 Task: Look for space in Ejmiatsin, Armenia from 3rd June, 2023 to 9th June, 2023 for 2 adults in price range Rs.6000 to Rs.12000. Place can be entire place with 1  bedroom having 1 bed and 1 bathroom. Property type can be house, flat, guest house, hotel. Amenities needed are: heating. Booking option can be shelf check-in. Required host language is English.
Action: Mouse moved to (520, 95)
Screenshot: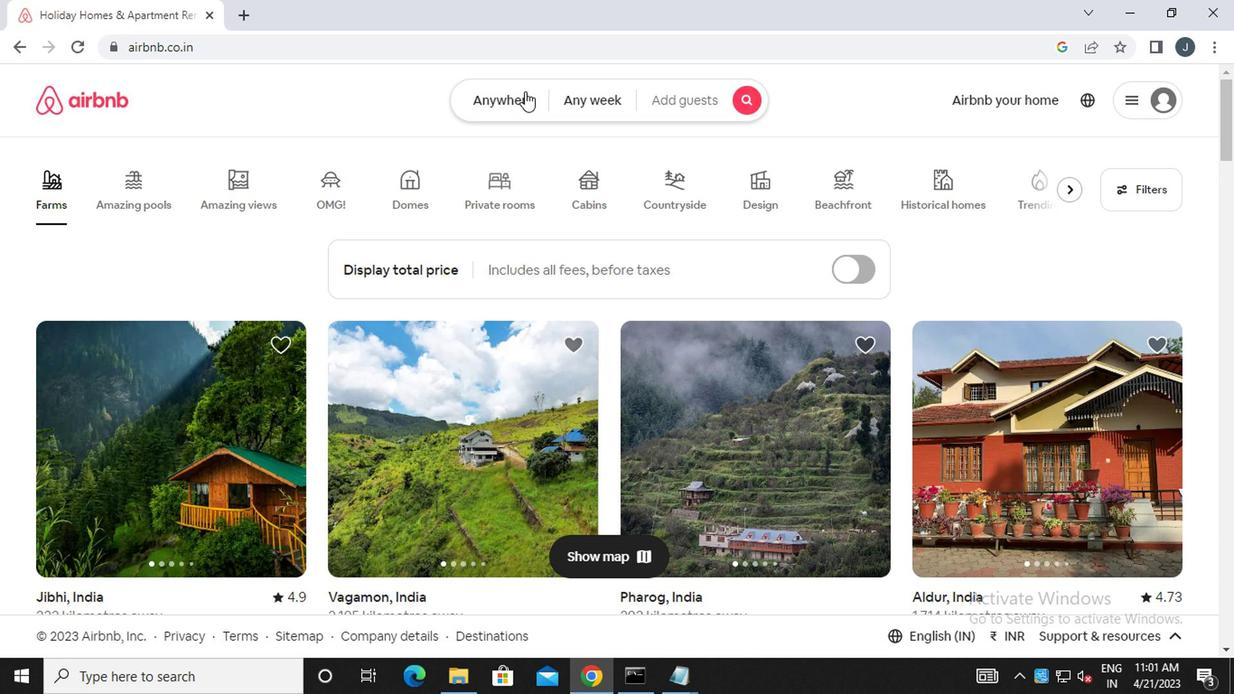 
Action: Mouse pressed left at (520, 95)
Screenshot: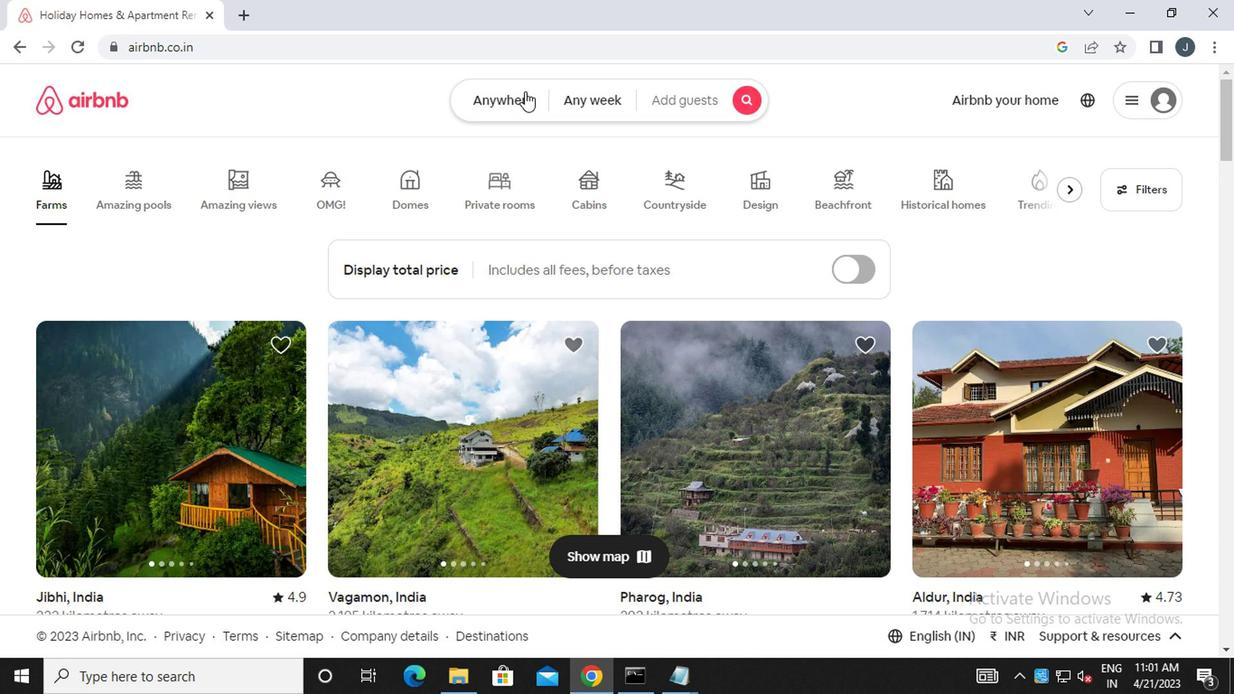 
Action: Mouse moved to (321, 182)
Screenshot: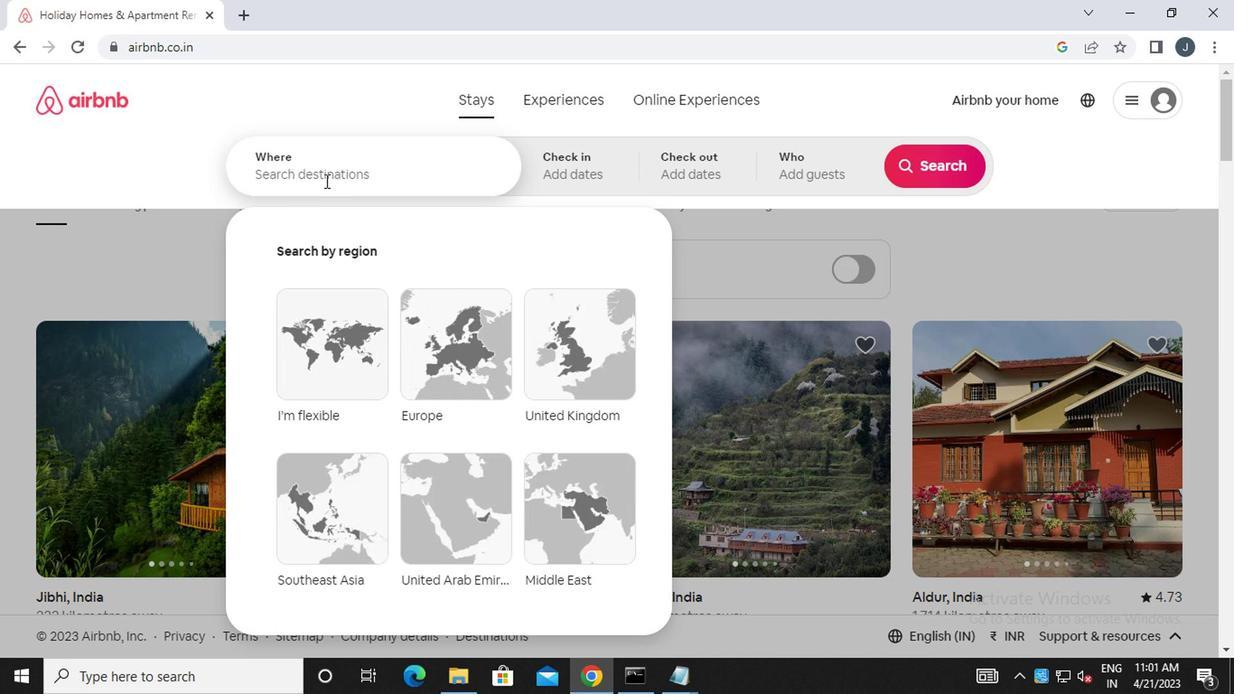 
Action: Mouse pressed left at (321, 182)
Screenshot: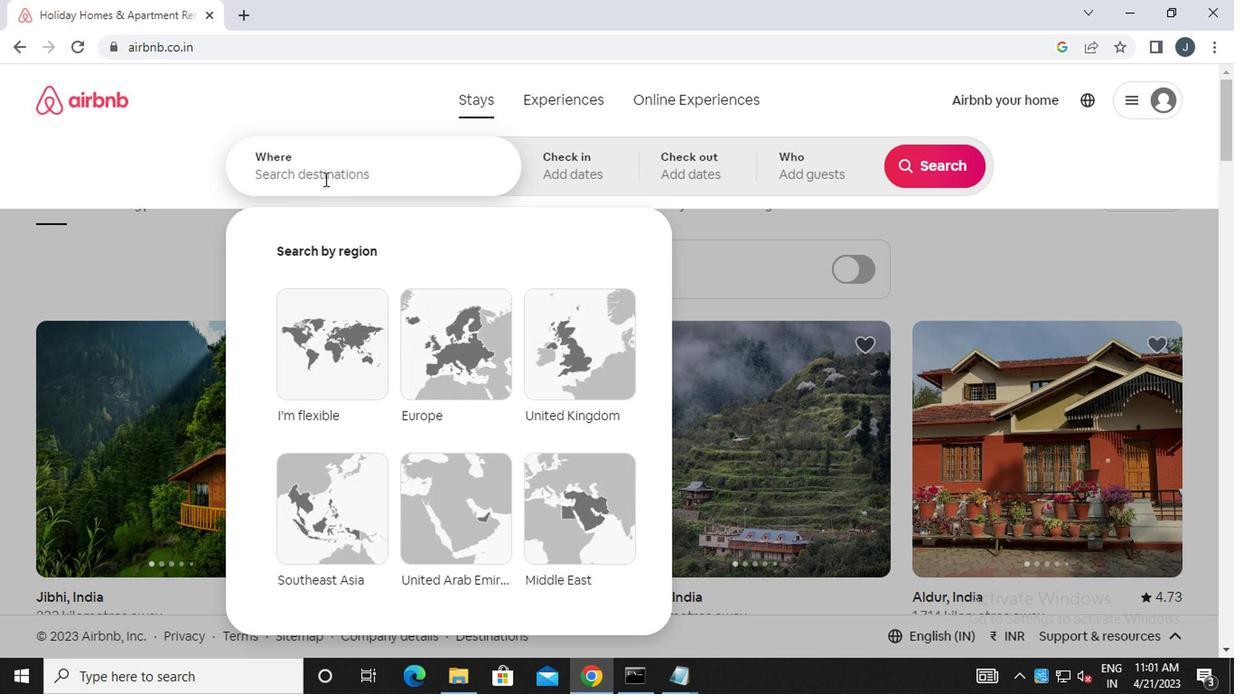 
Action: Mouse moved to (320, 182)
Screenshot: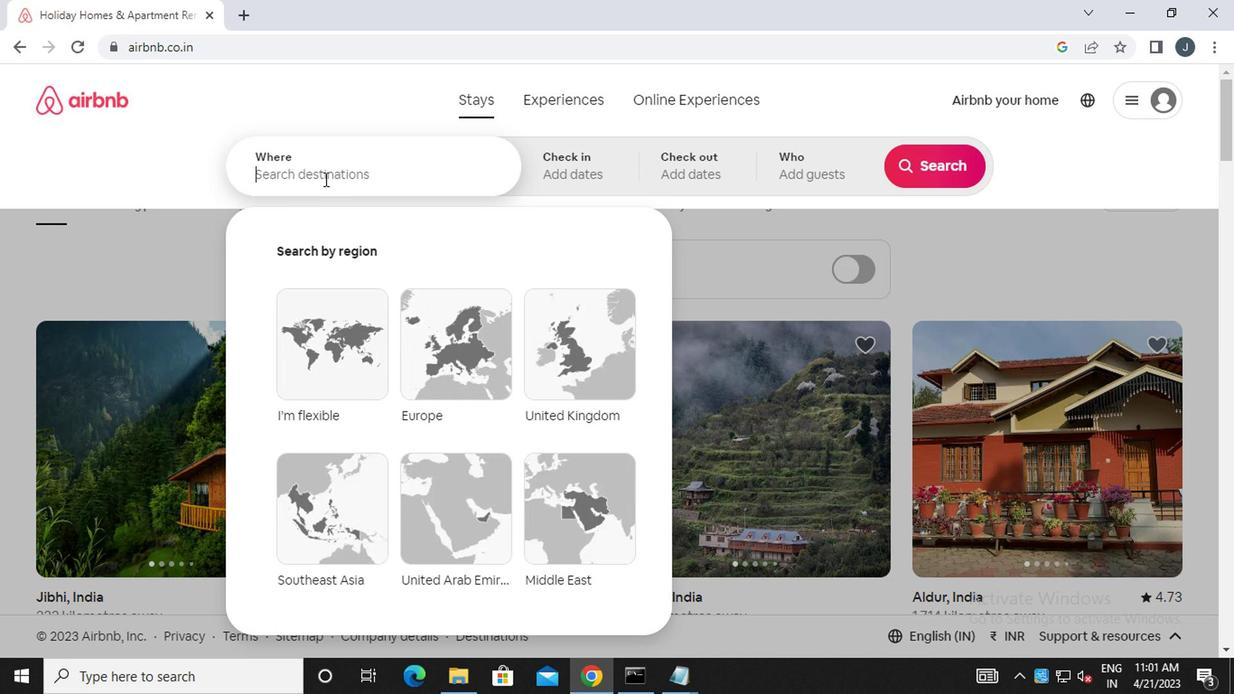 
Action: Key pressed e<Key.caps_lock>jmiatsin
Screenshot: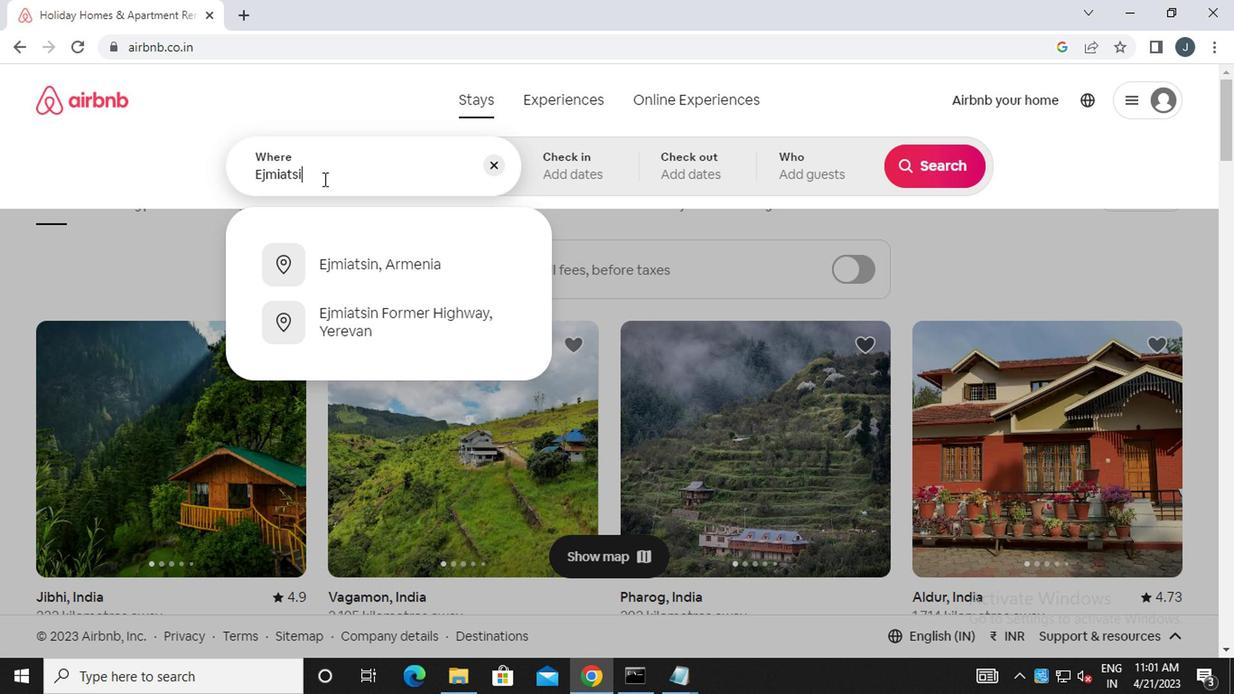 
Action: Mouse moved to (430, 259)
Screenshot: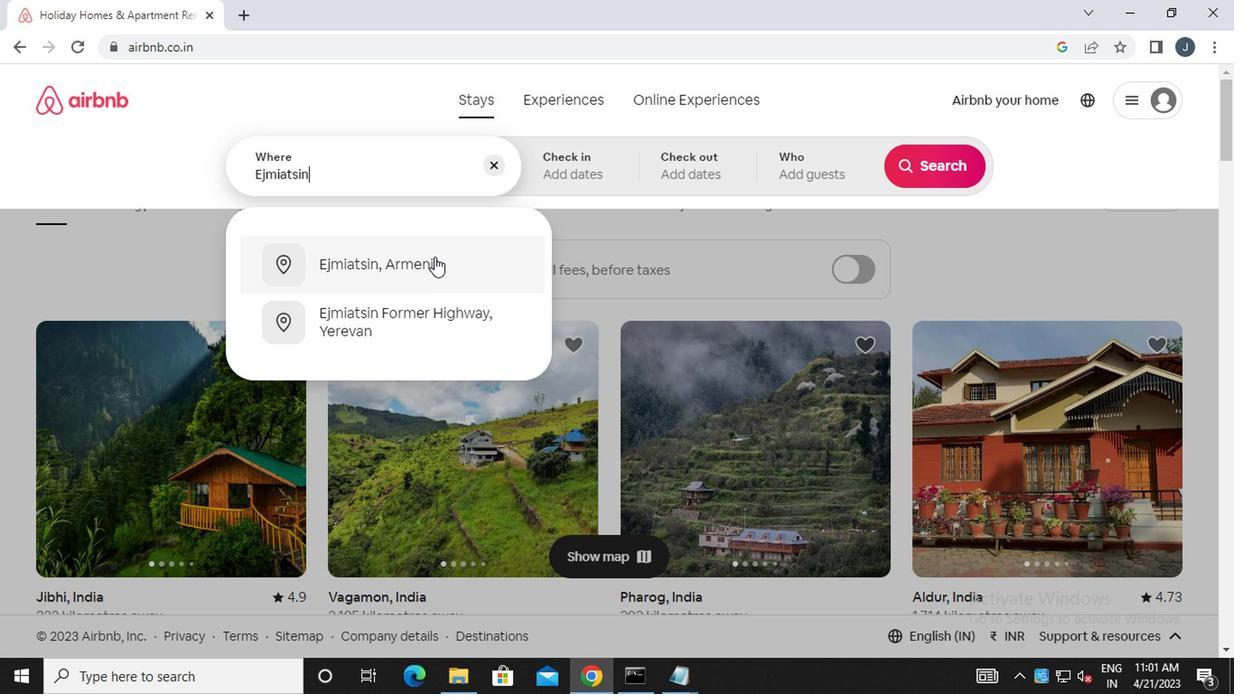 
Action: Mouse pressed left at (430, 259)
Screenshot: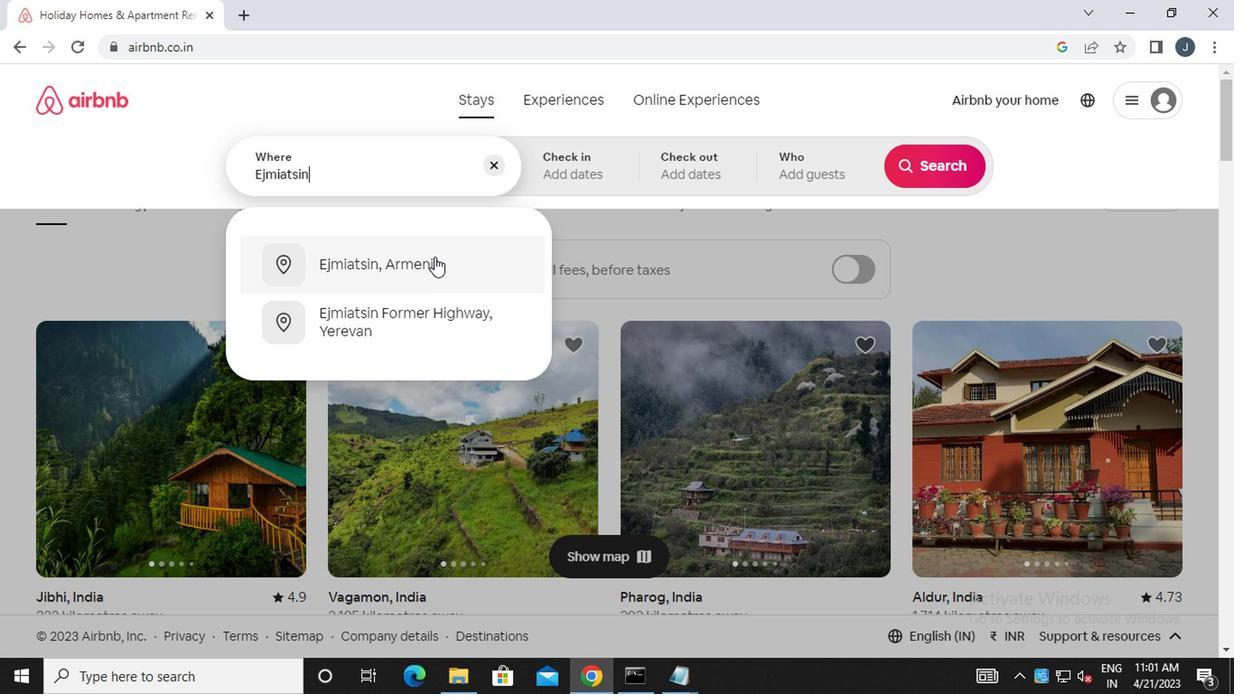 
Action: Mouse moved to (926, 319)
Screenshot: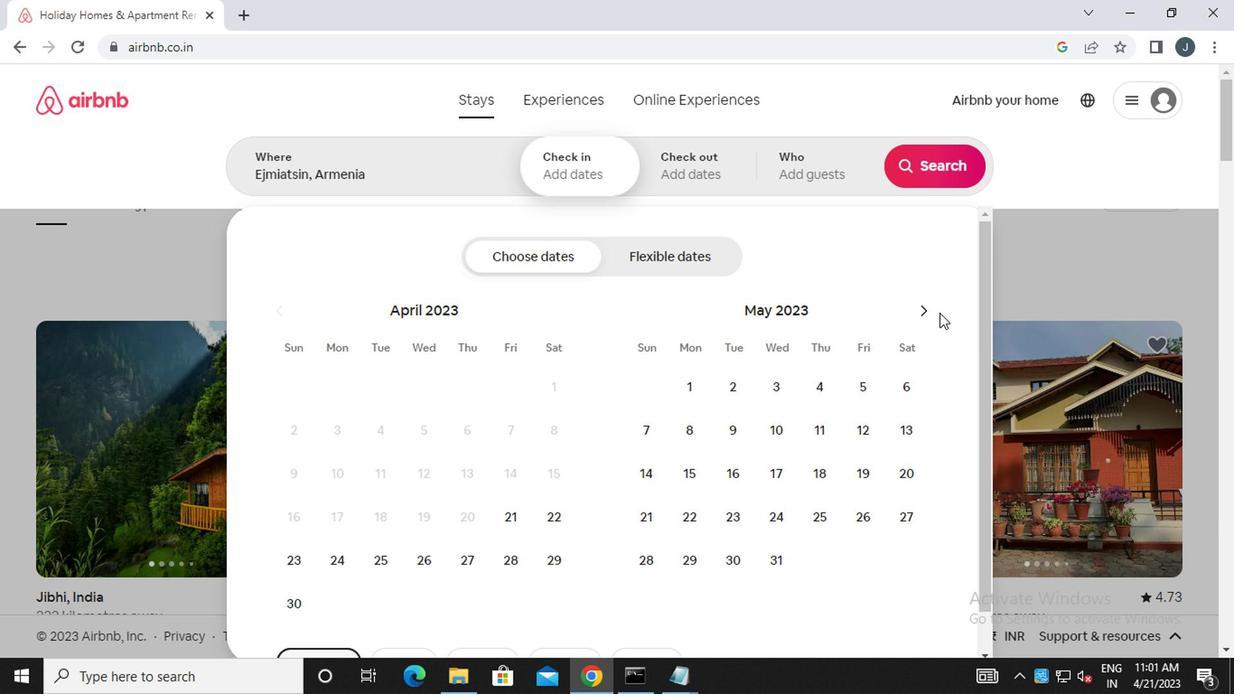 
Action: Mouse pressed left at (926, 319)
Screenshot: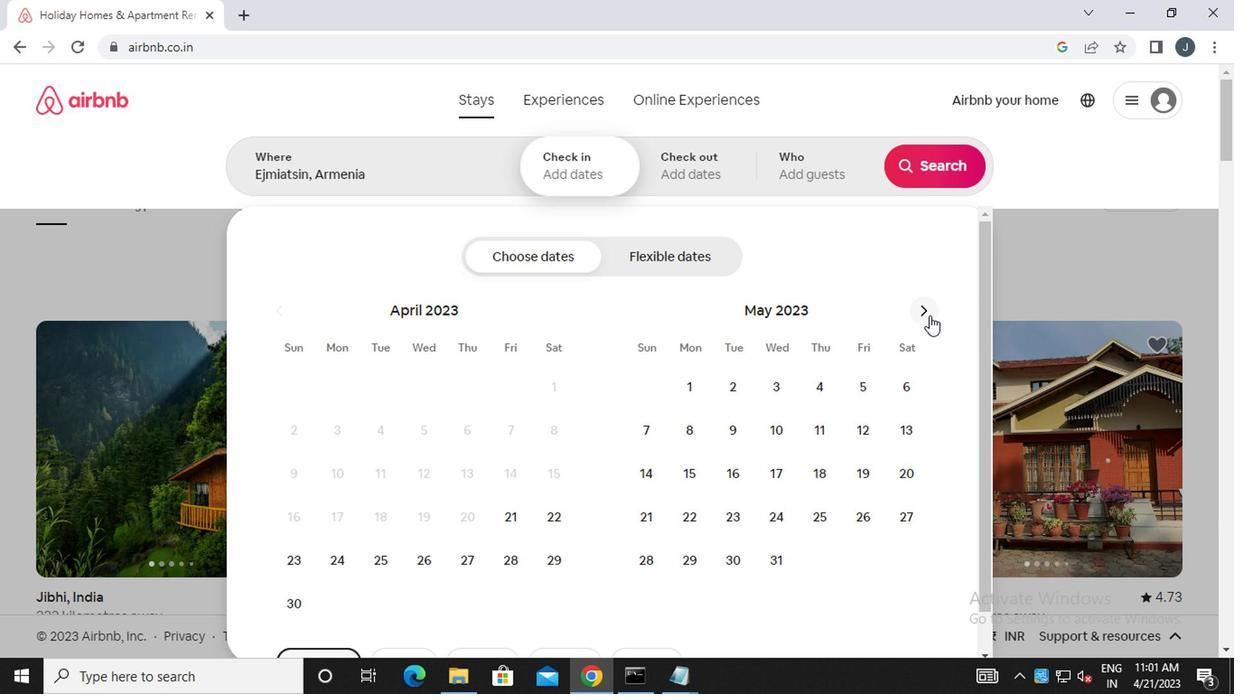 
Action: Mouse moved to (890, 385)
Screenshot: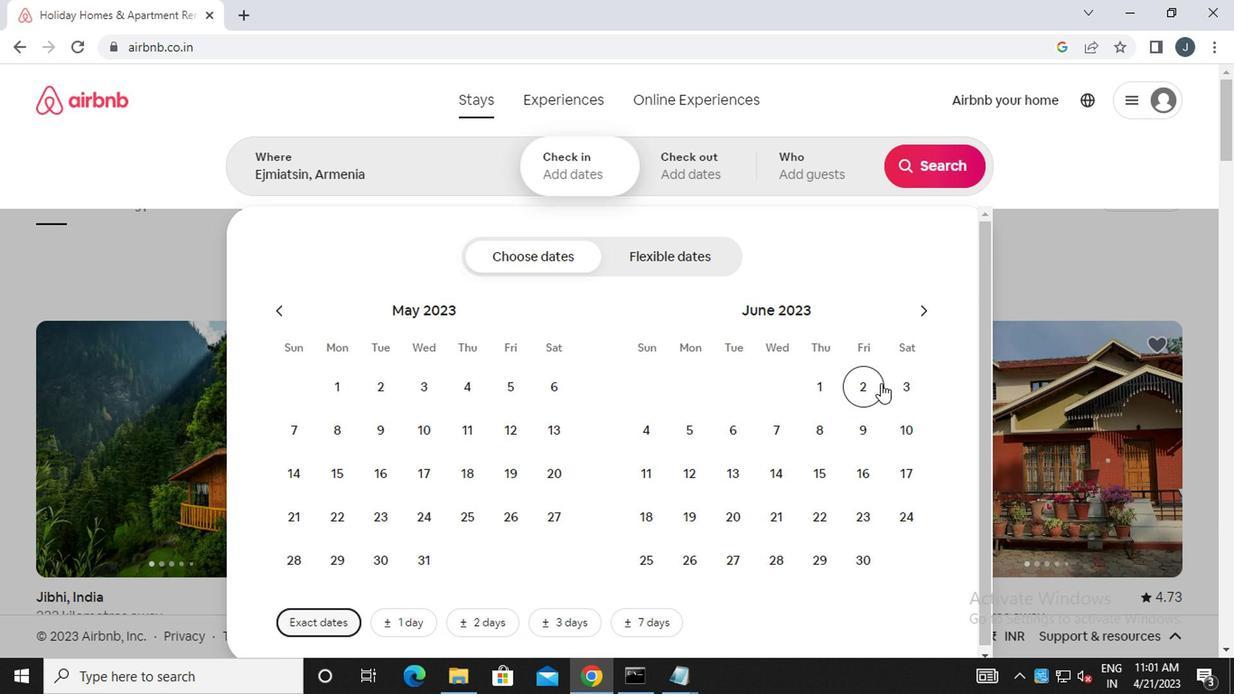 
Action: Mouse pressed left at (890, 385)
Screenshot: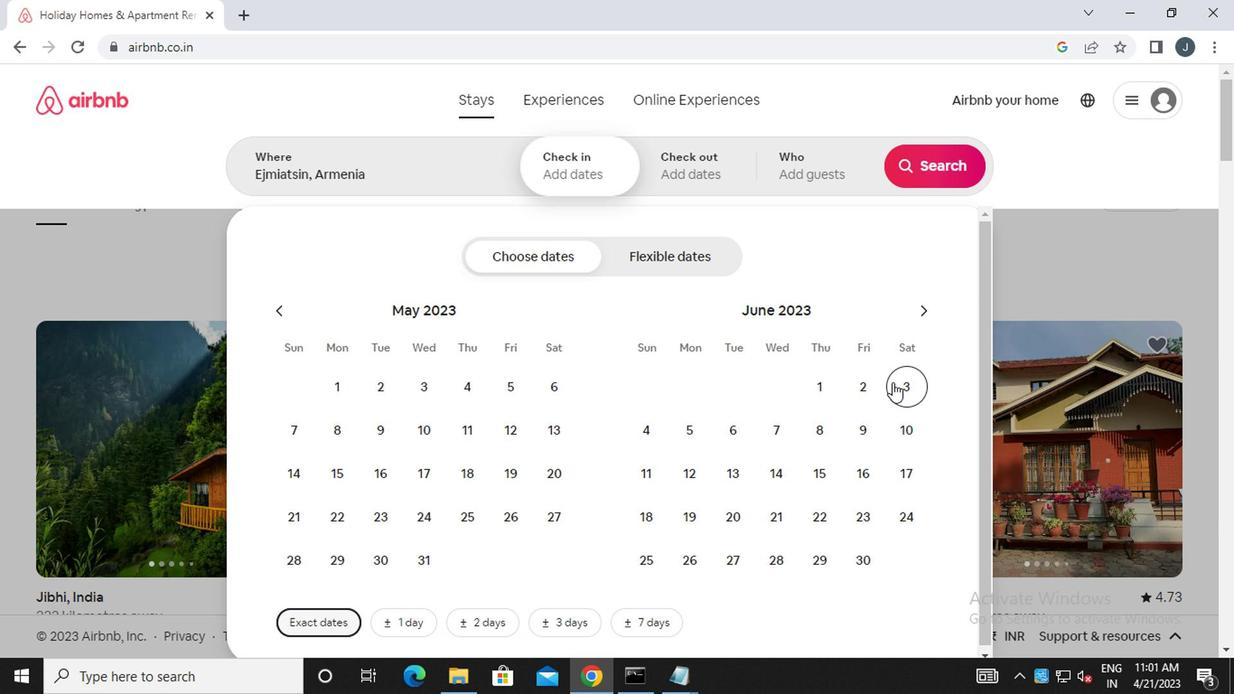 
Action: Mouse moved to (874, 442)
Screenshot: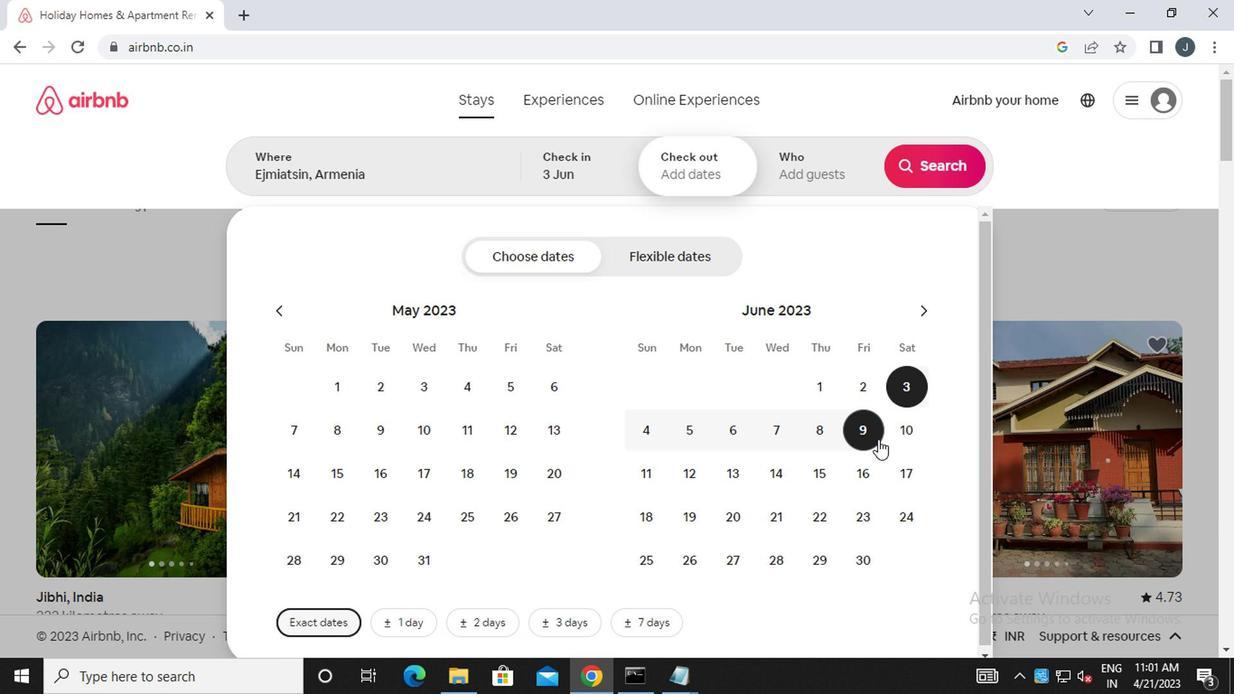 
Action: Mouse pressed left at (874, 442)
Screenshot: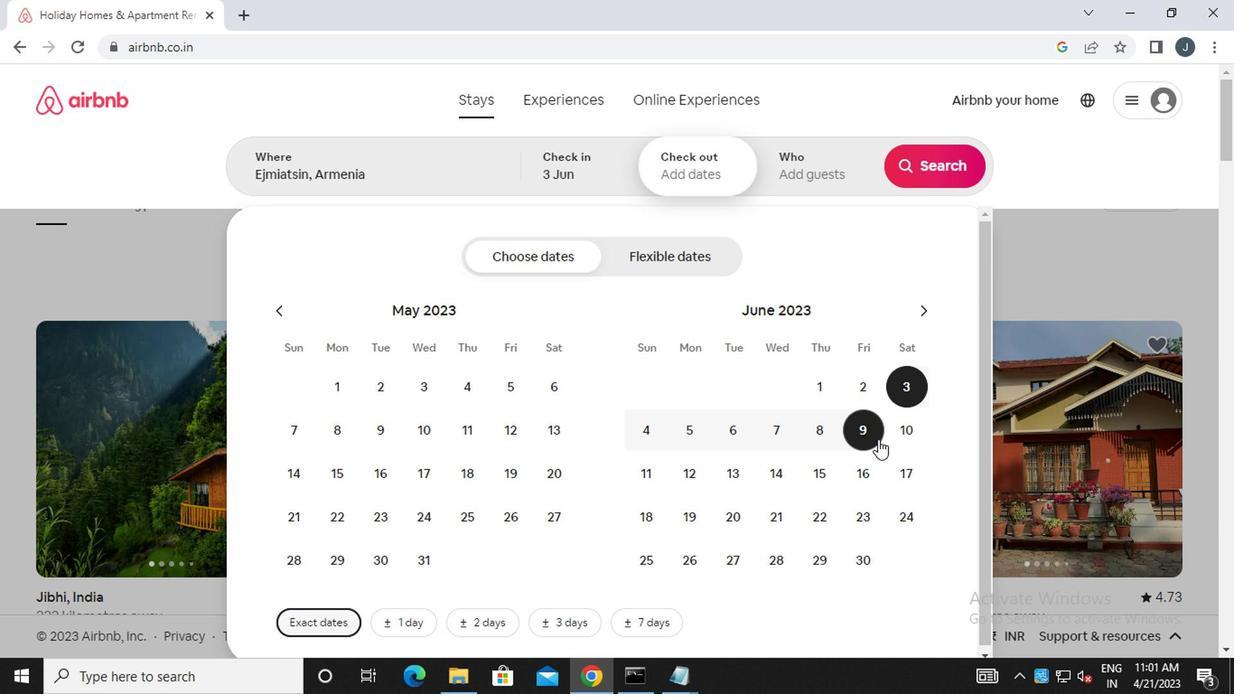 
Action: Mouse moved to (823, 163)
Screenshot: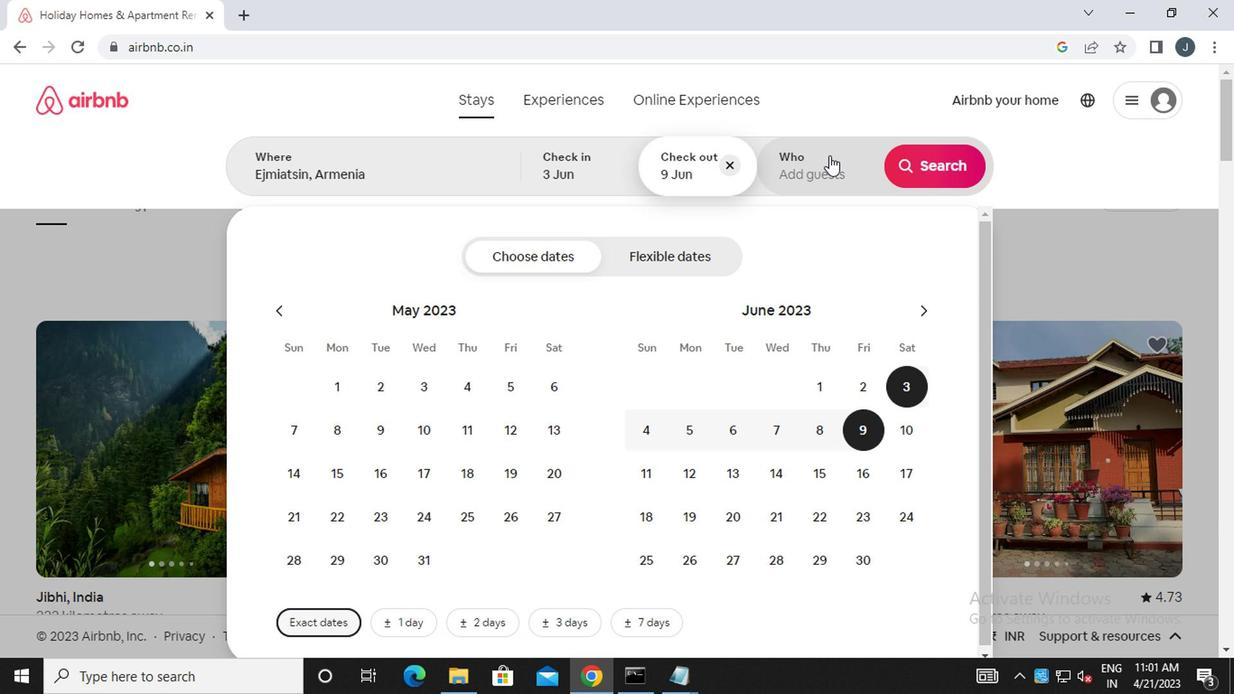 
Action: Mouse pressed left at (823, 163)
Screenshot: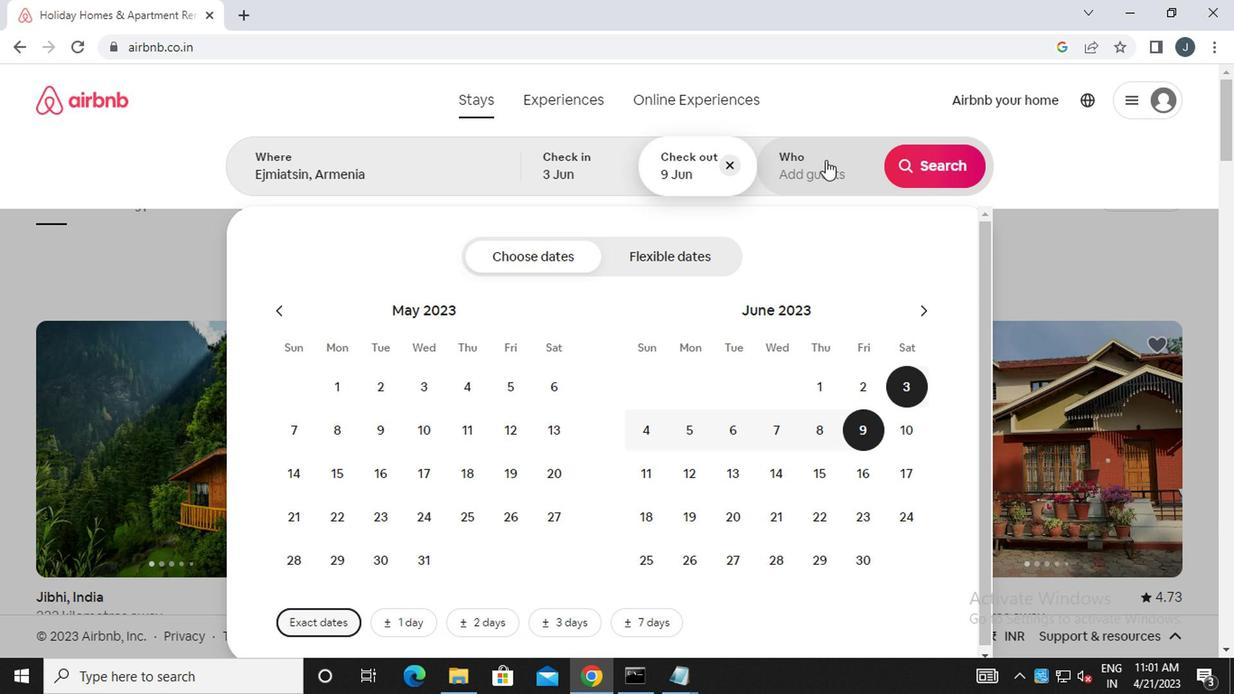 
Action: Mouse moved to (932, 262)
Screenshot: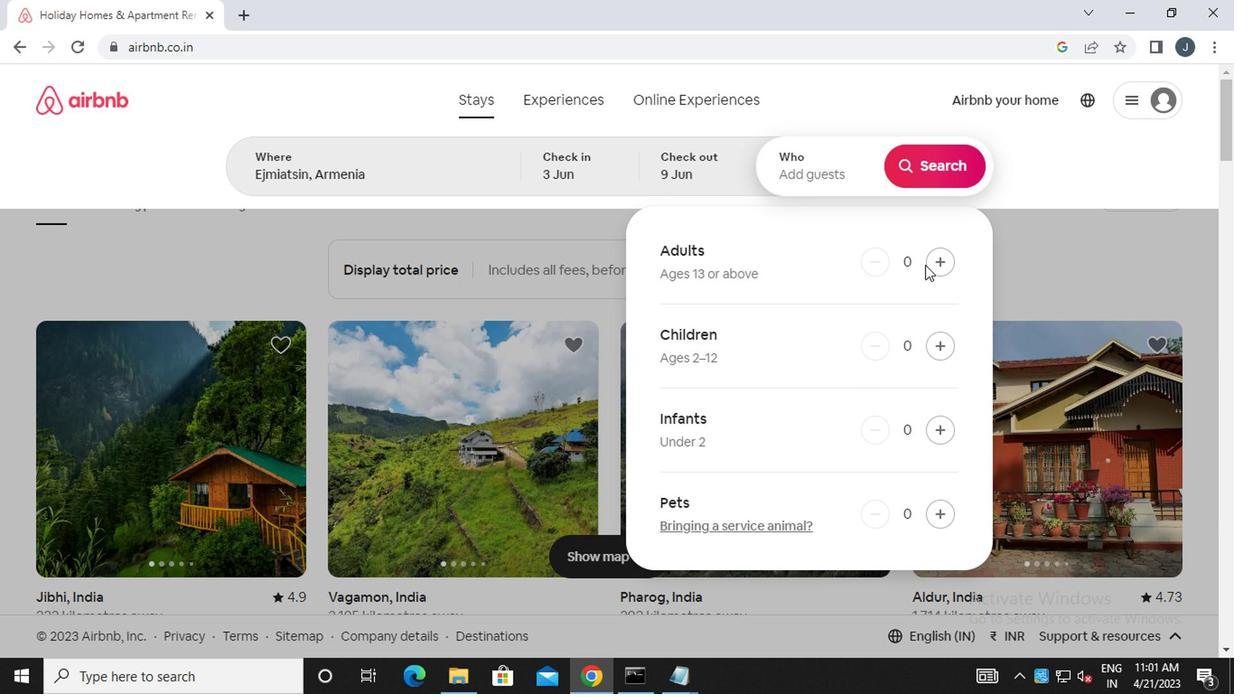
Action: Mouse pressed left at (932, 262)
Screenshot: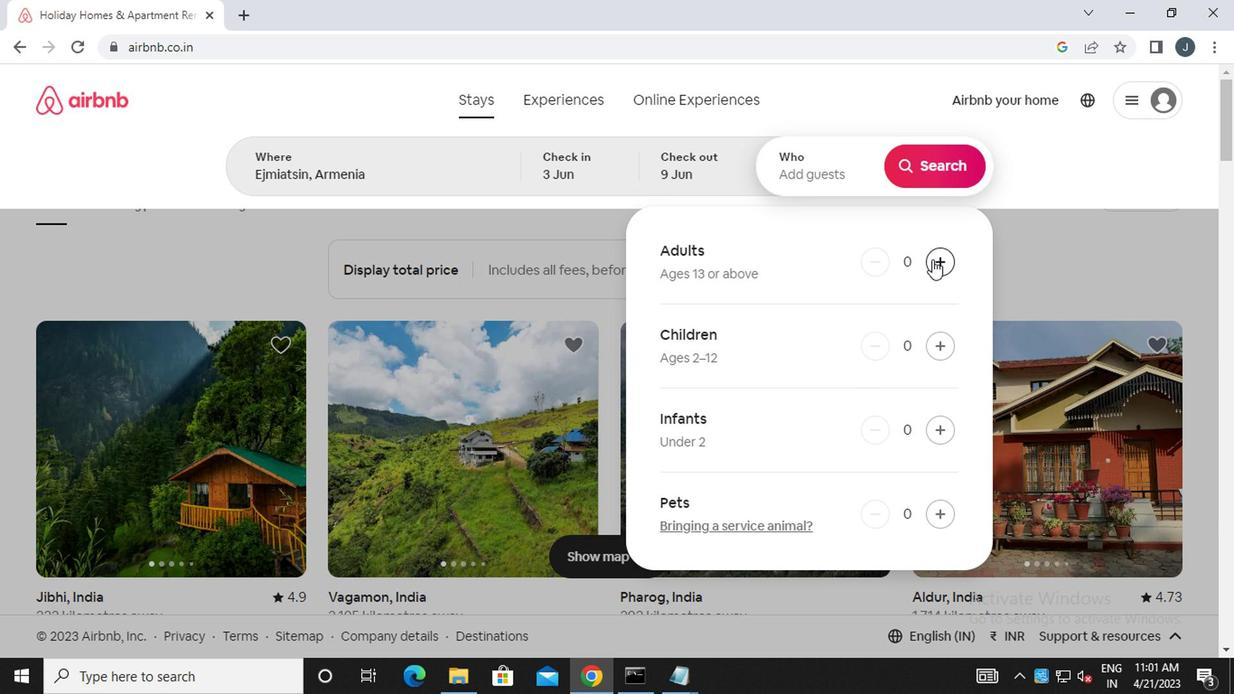 
Action: Mouse pressed left at (932, 262)
Screenshot: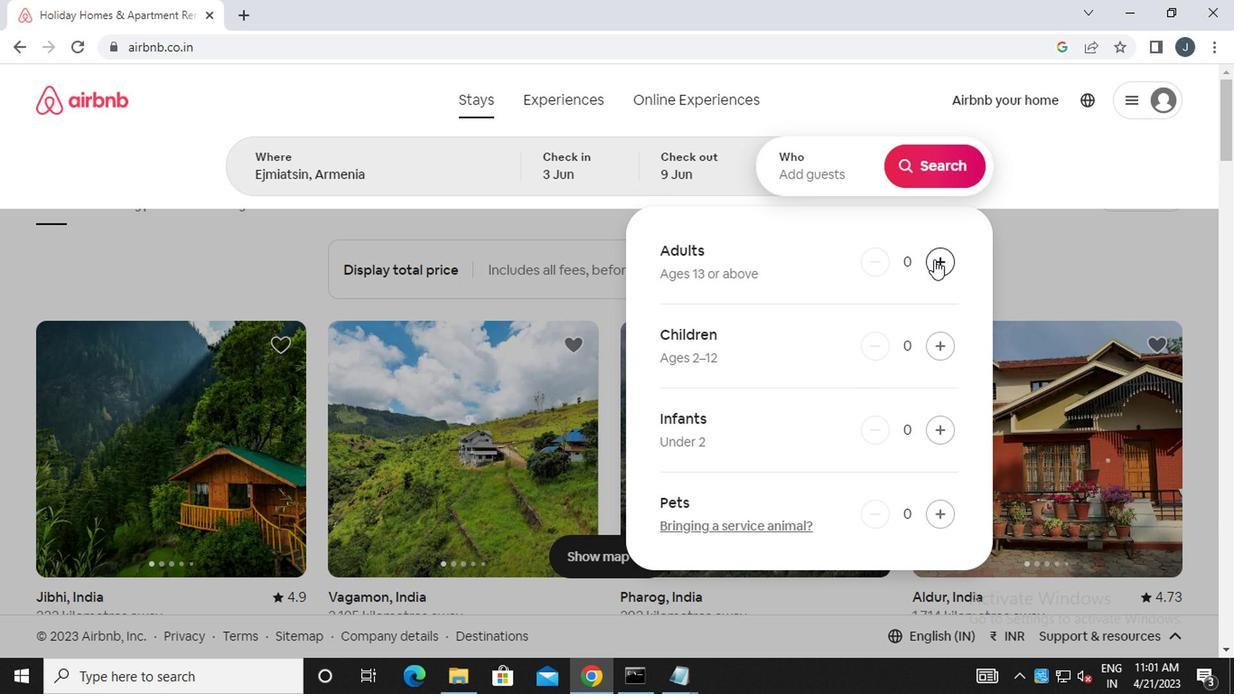 
Action: Mouse moved to (942, 172)
Screenshot: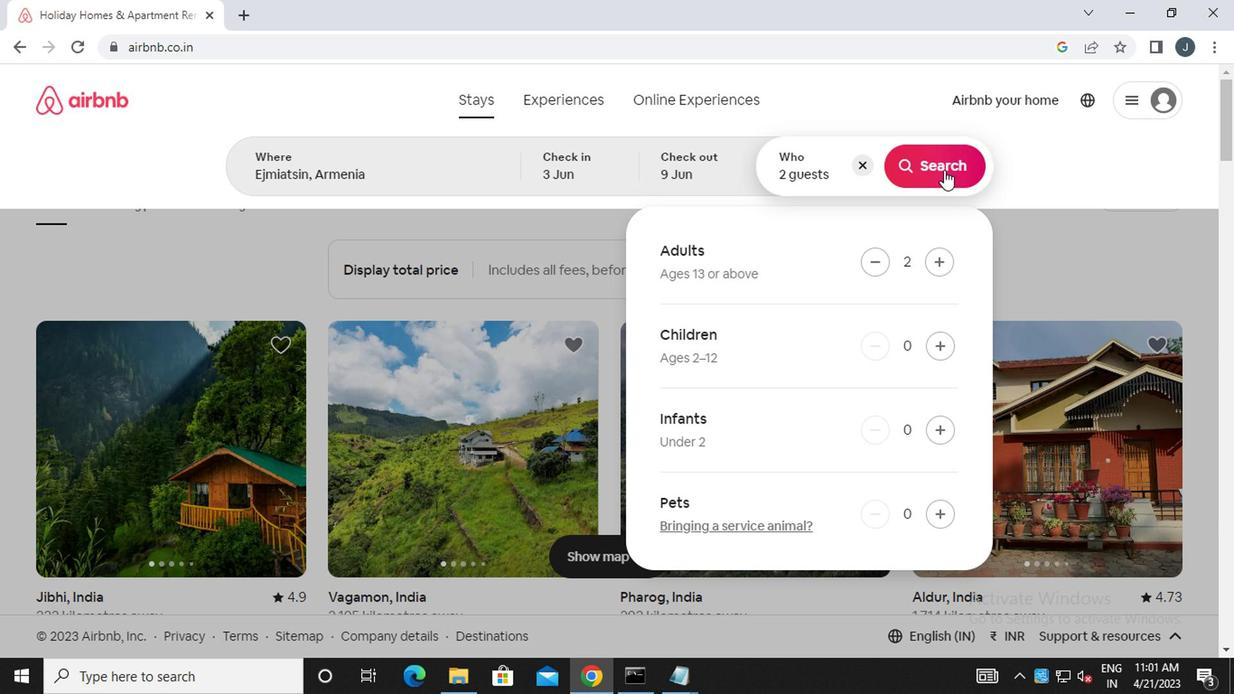 
Action: Mouse pressed left at (942, 172)
Screenshot: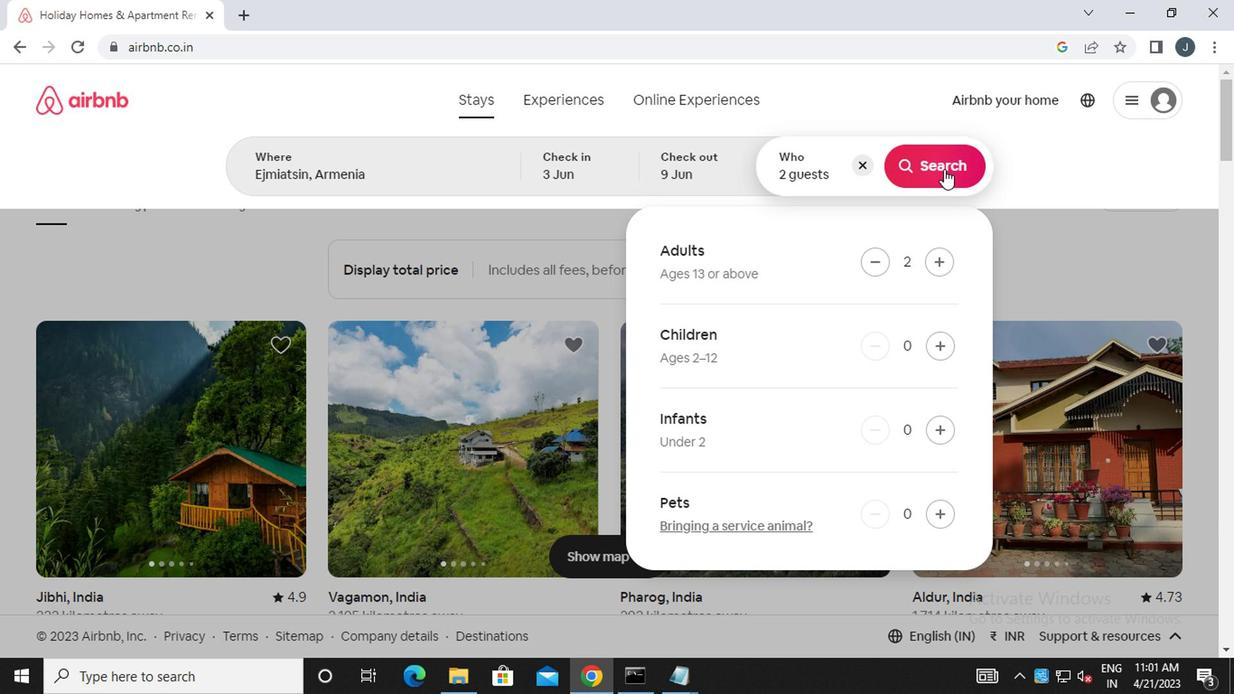 
Action: Mouse moved to (1173, 172)
Screenshot: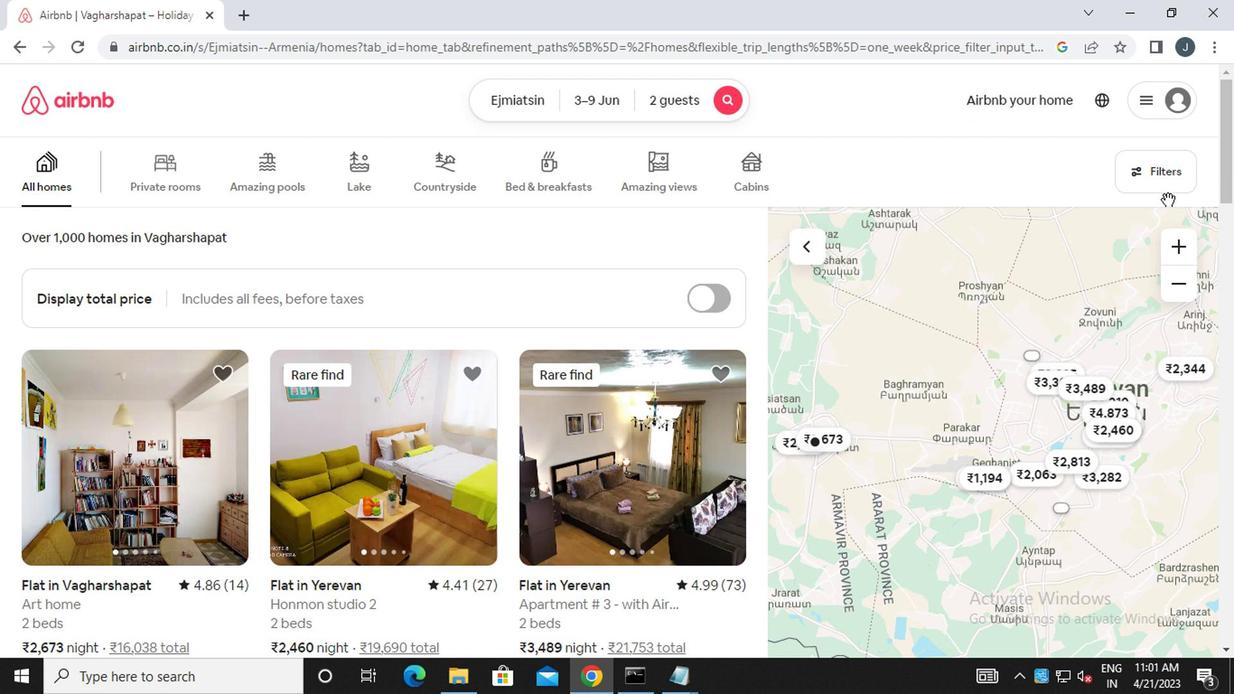 
Action: Mouse pressed left at (1173, 172)
Screenshot: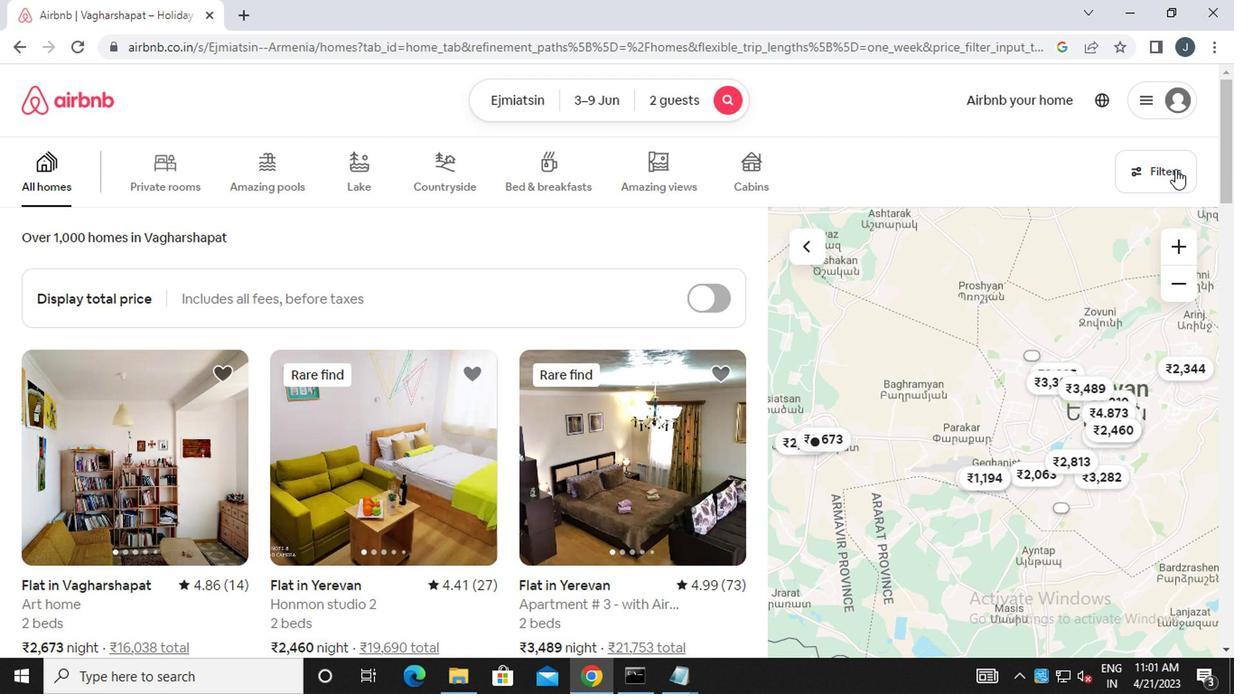
Action: Mouse moved to (398, 401)
Screenshot: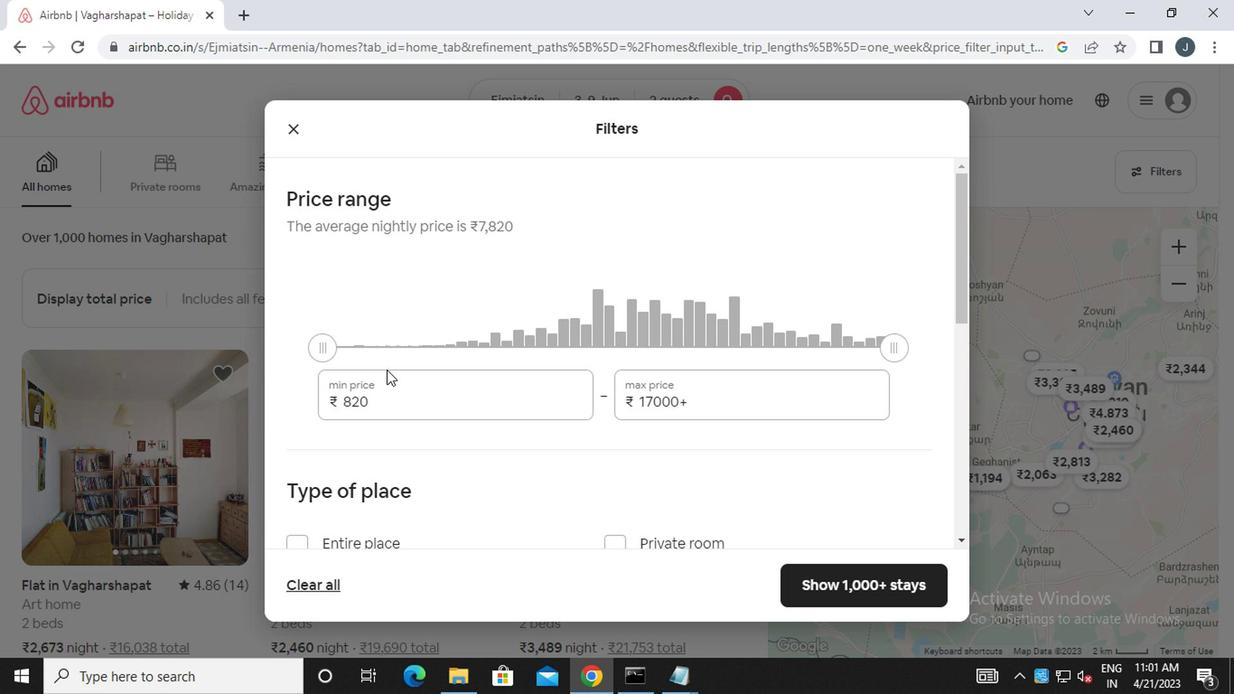 
Action: Mouse pressed left at (398, 401)
Screenshot: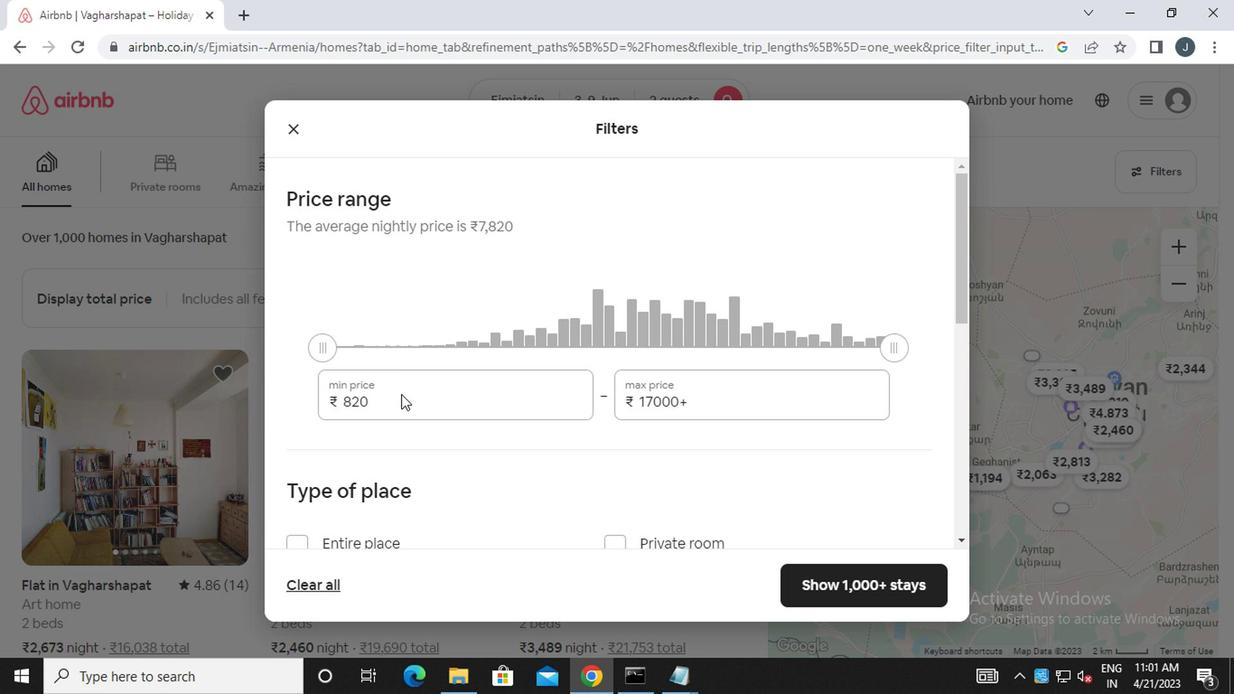 
Action: Mouse moved to (399, 400)
Screenshot: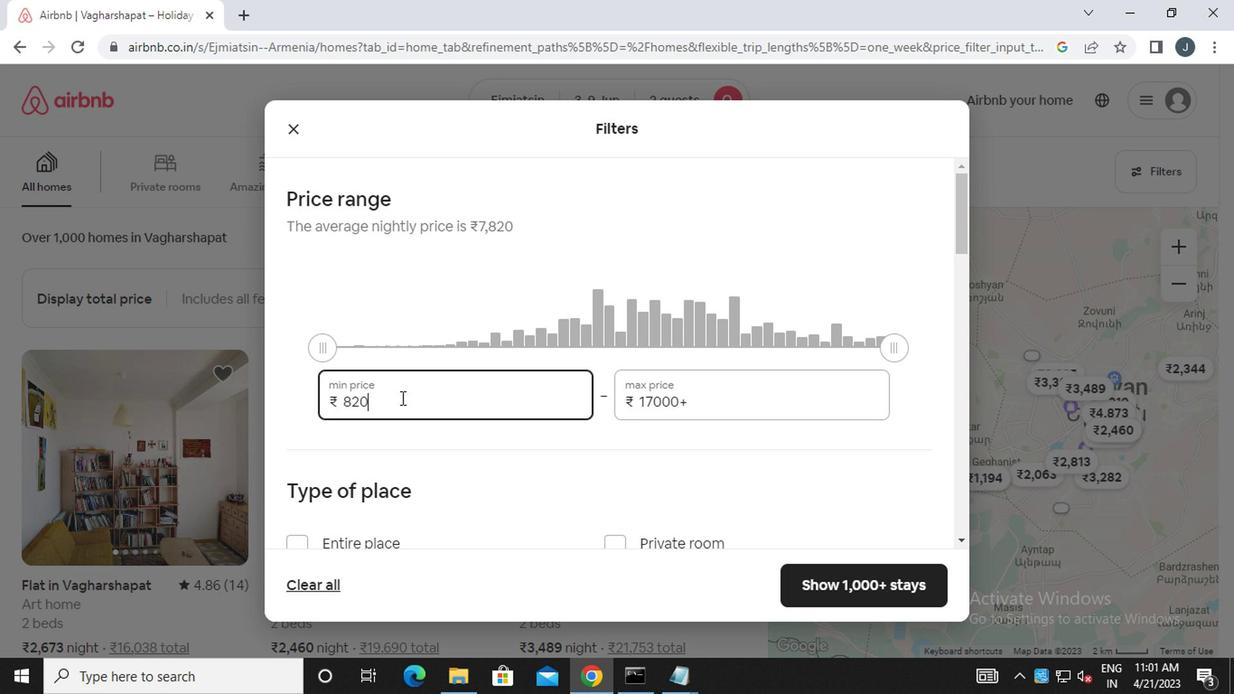 
Action: Key pressed <Key.backspace><Key.backspace><Key.backspace>6000
Screenshot: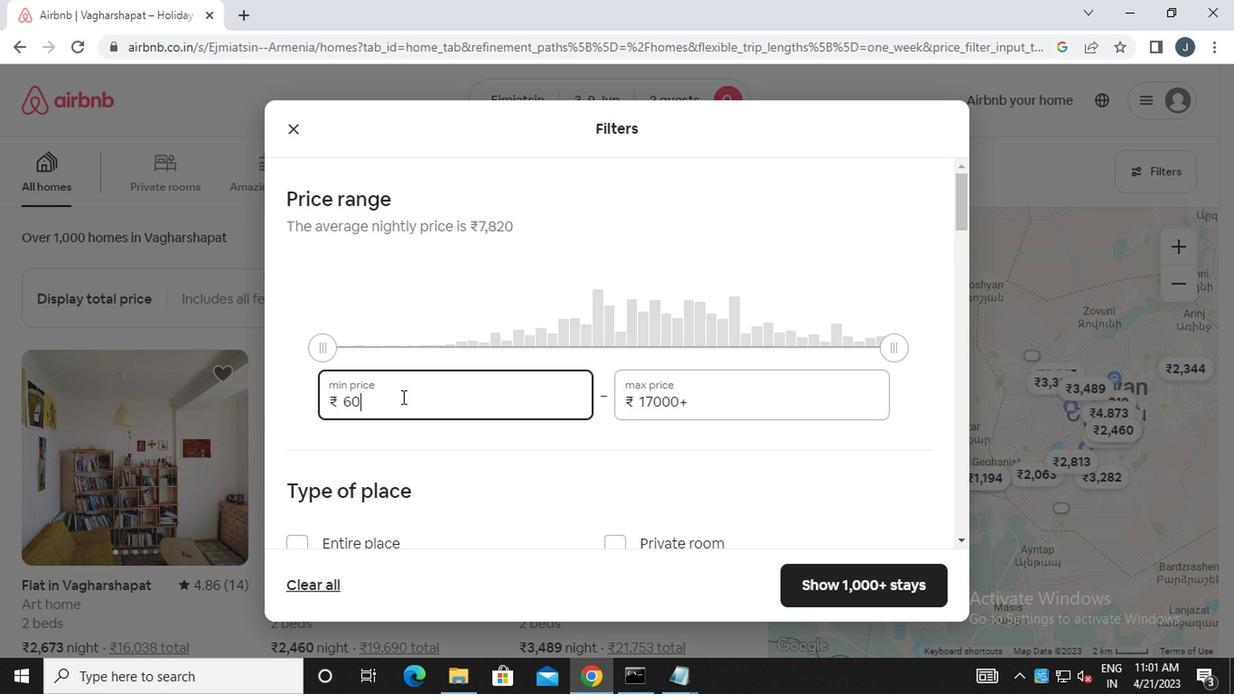 
Action: Mouse moved to (701, 400)
Screenshot: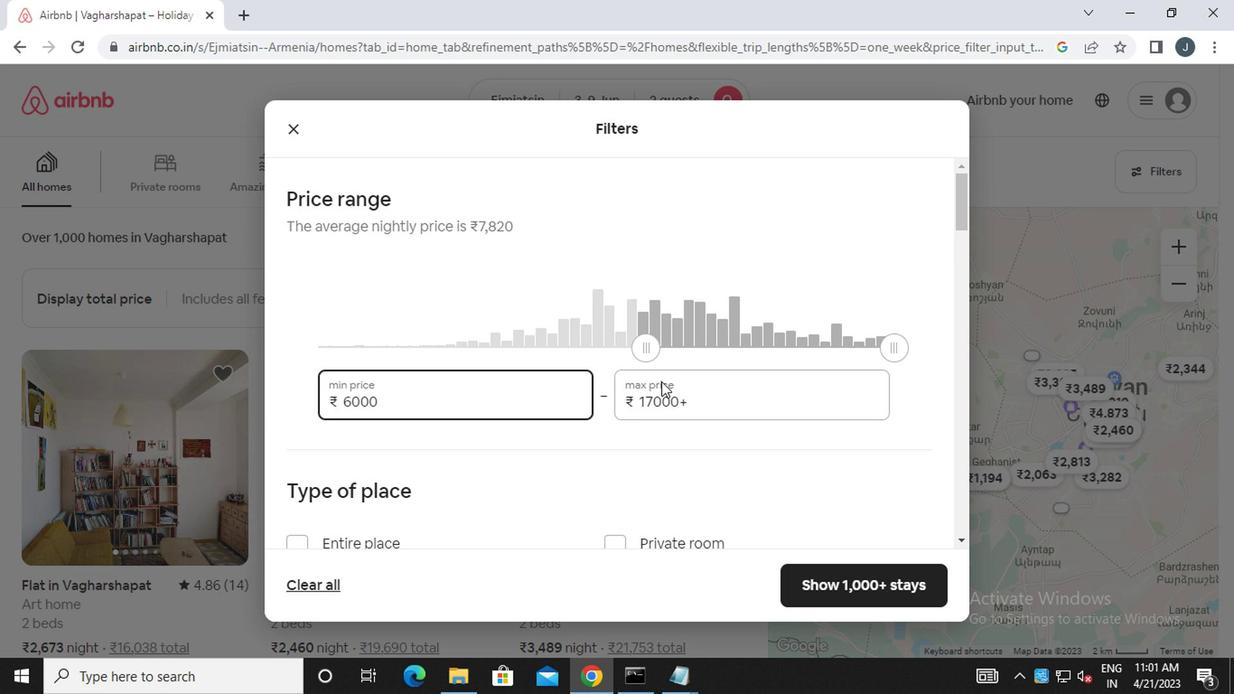 
Action: Mouse pressed left at (701, 400)
Screenshot: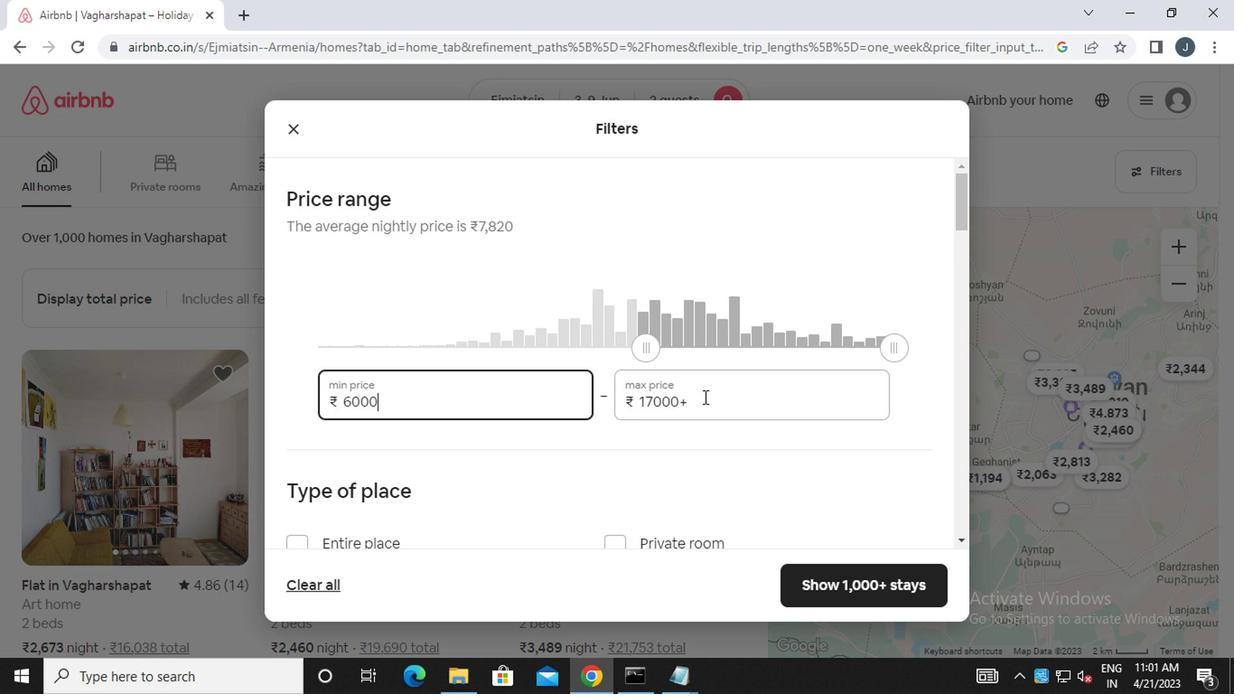 
Action: Mouse moved to (686, 400)
Screenshot: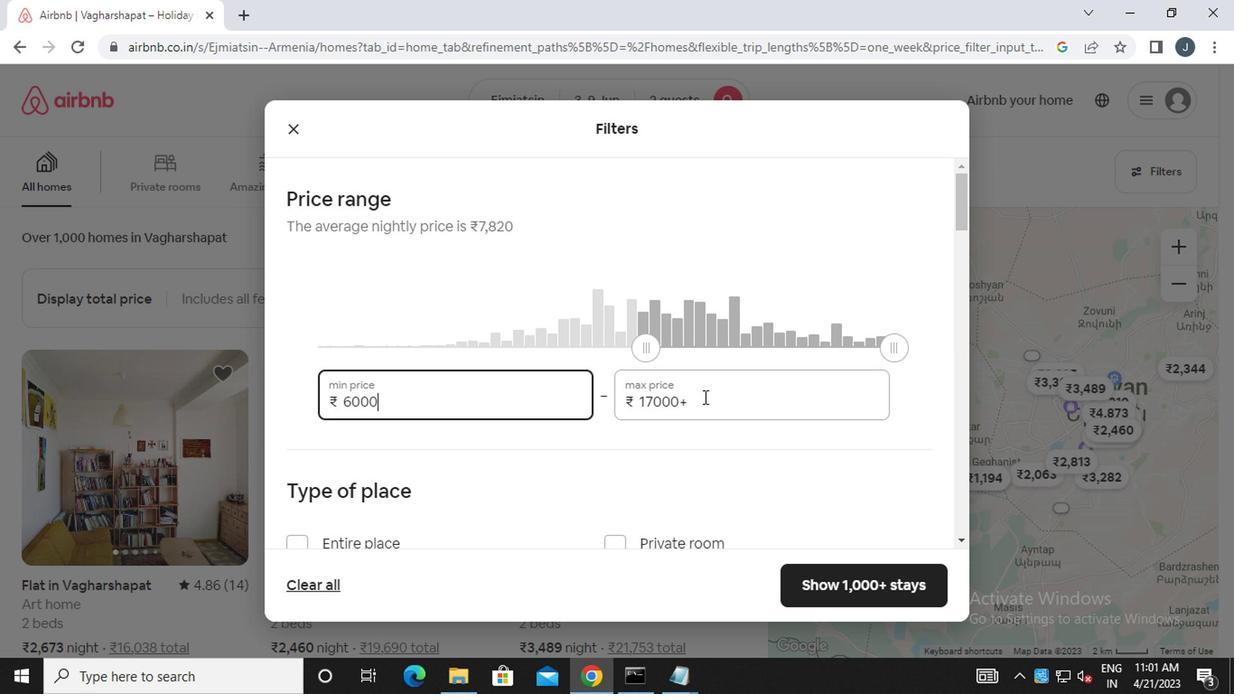 
Action: Key pressed <Key.backspace><Key.backspace><Key.backspace><Key.backspace><Key.backspace>2000
Screenshot: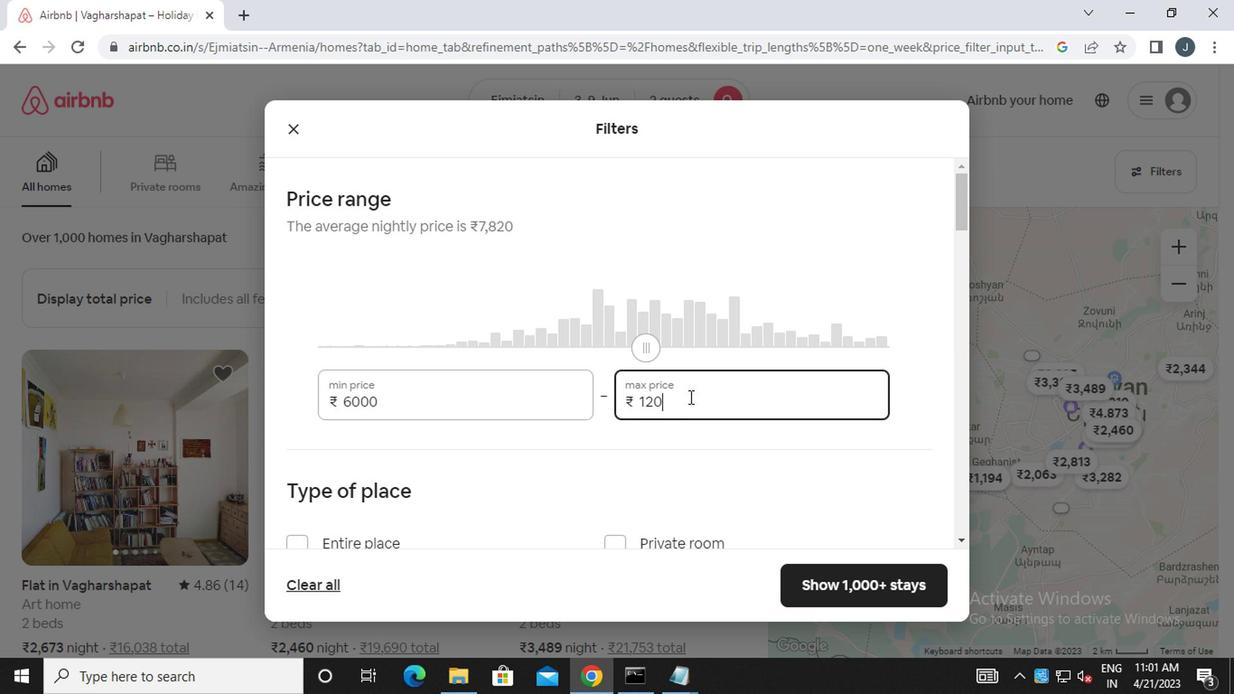 
Action: Mouse moved to (699, 400)
Screenshot: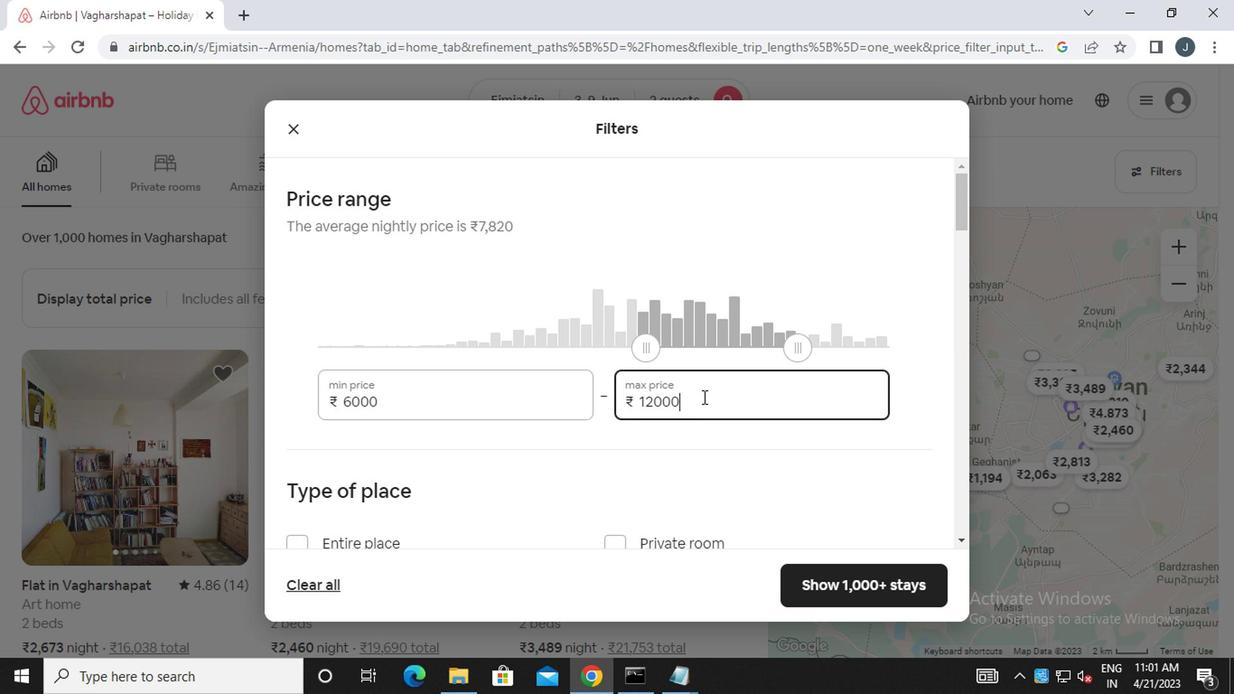 
Action: Mouse scrolled (699, 399) with delta (0, 0)
Screenshot: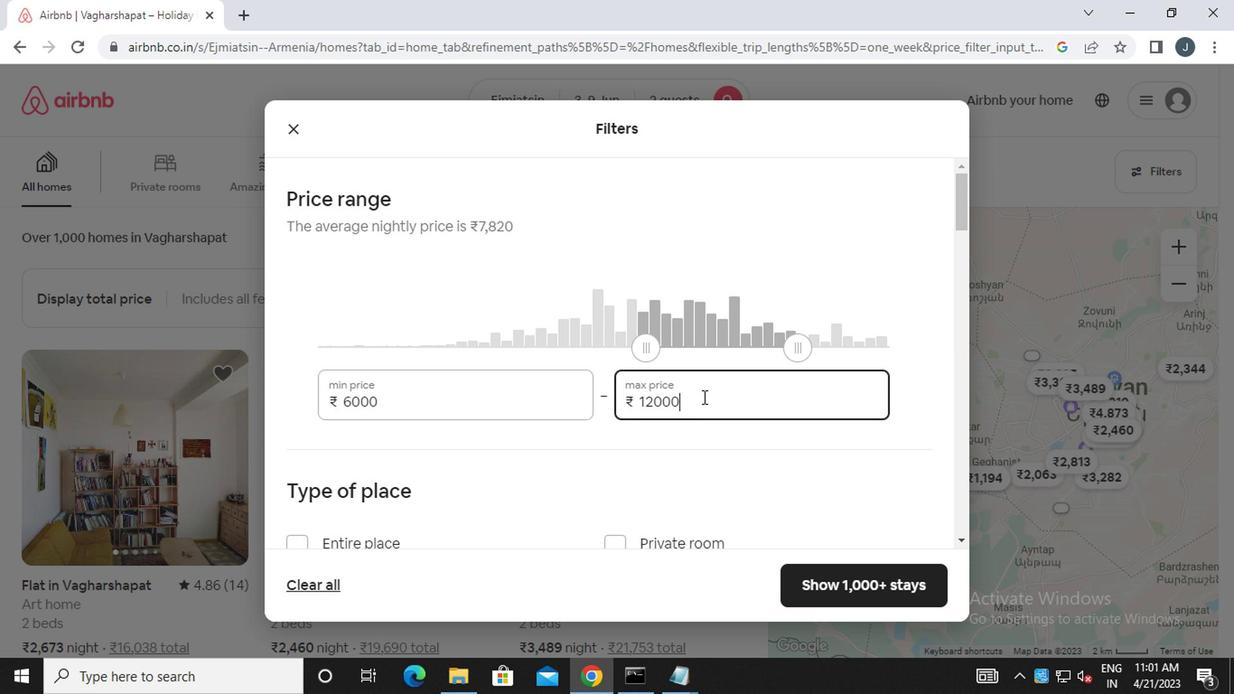 
Action: Mouse scrolled (699, 399) with delta (0, 0)
Screenshot: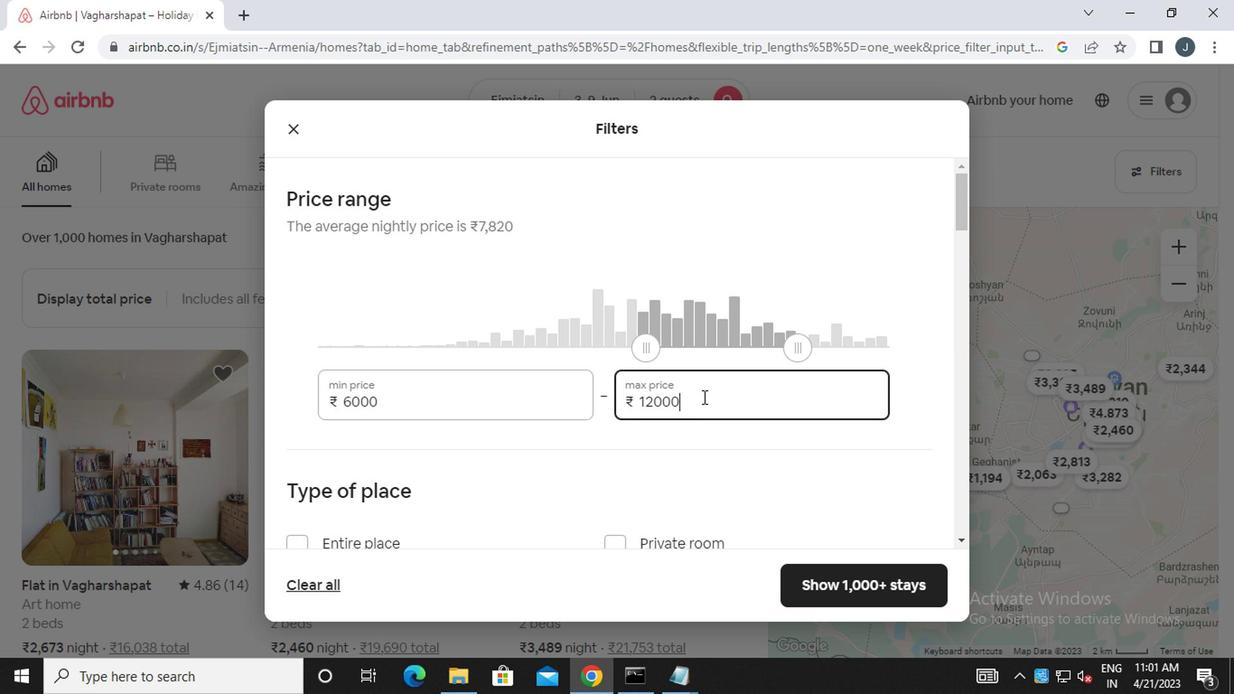 
Action: Mouse moved to (333, 381)
Screenshot: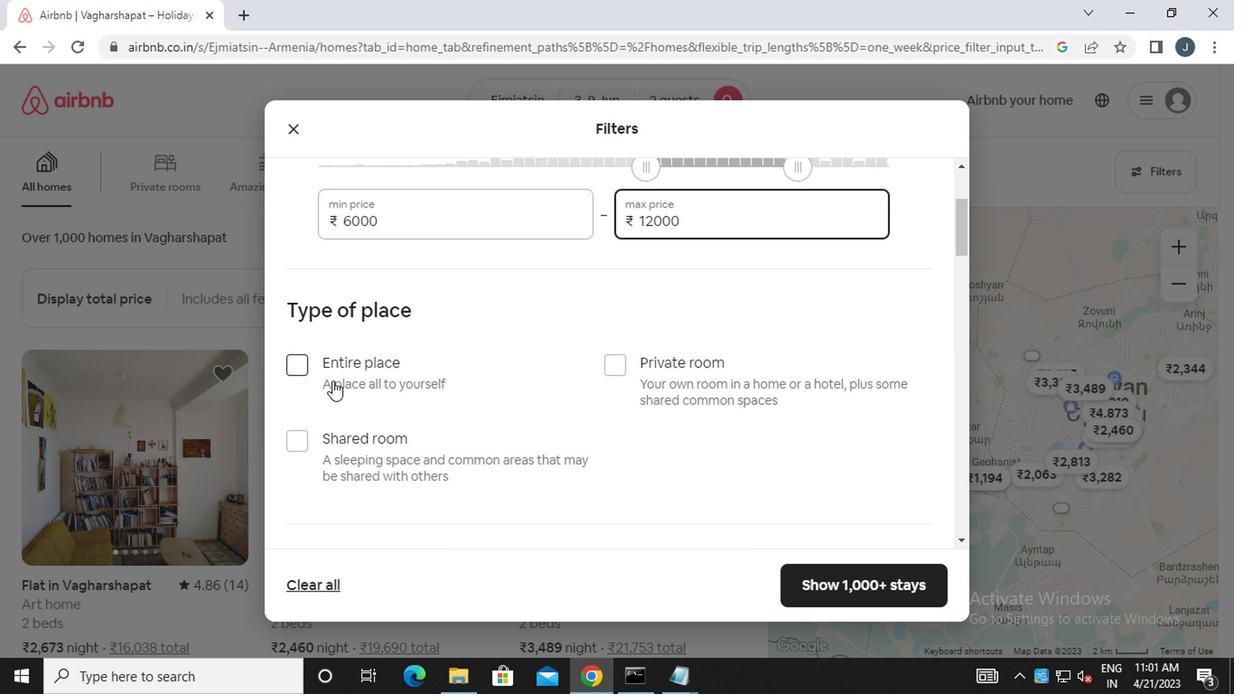 
Action: Mouse pressed left at (333, 381)
Screenshot: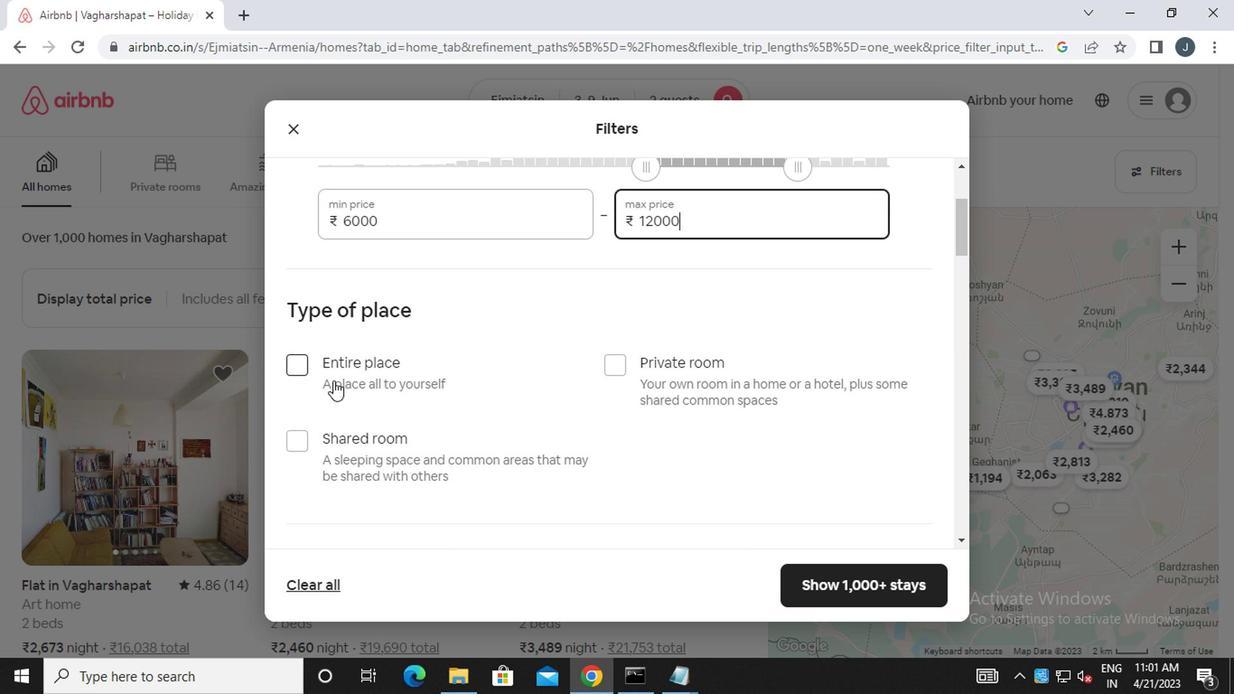 
Action: Mouse moved to (337, 383)
Screenshot: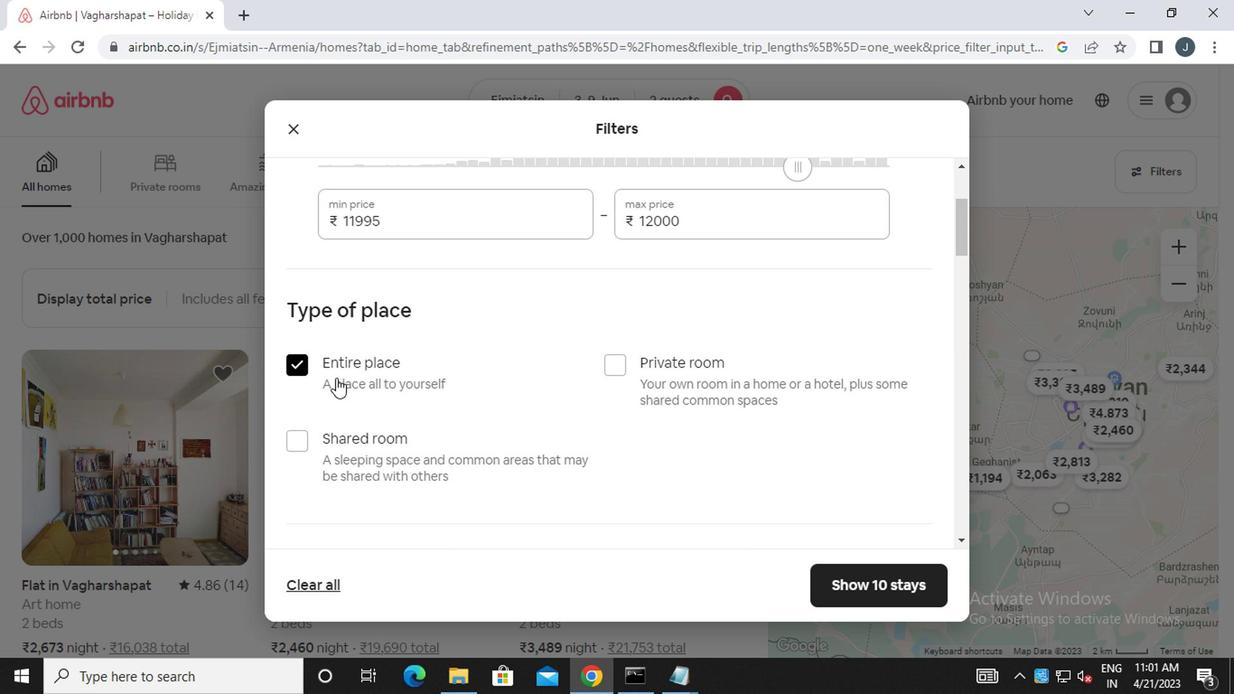 
Action: Mouse scrolled (337, 382) with delta (0, -1)
Screenshot: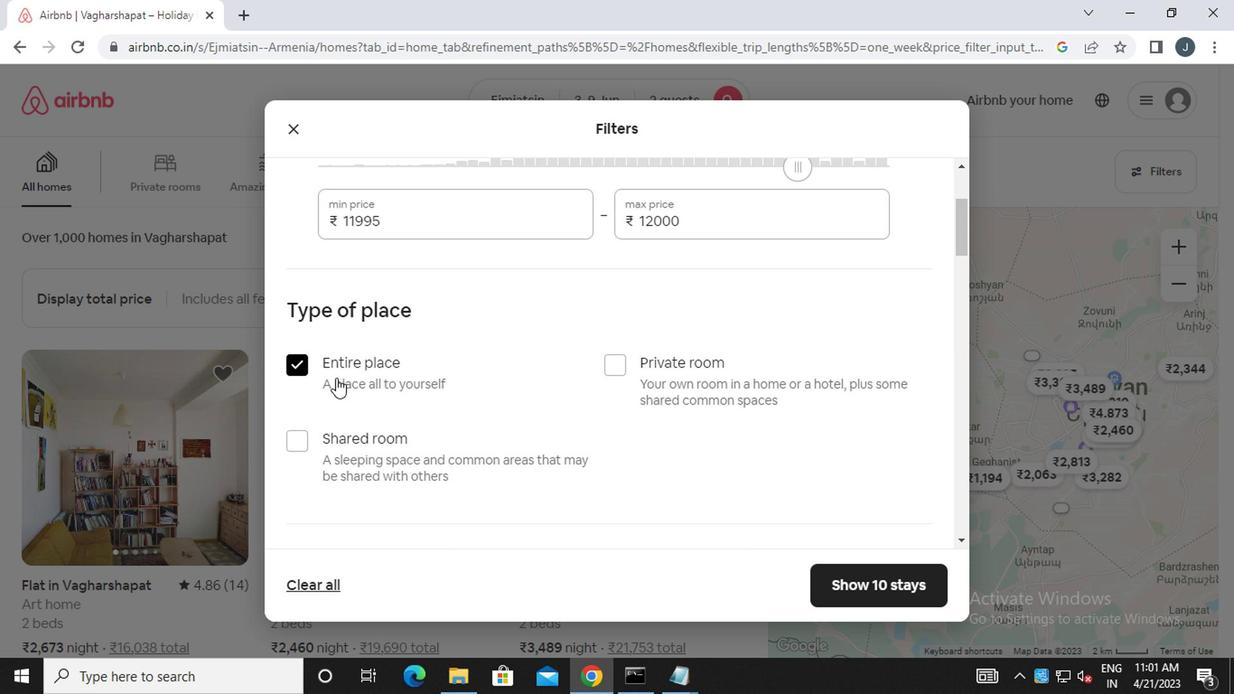 
Action: Mouse moved to (339, 386)
Screenshot: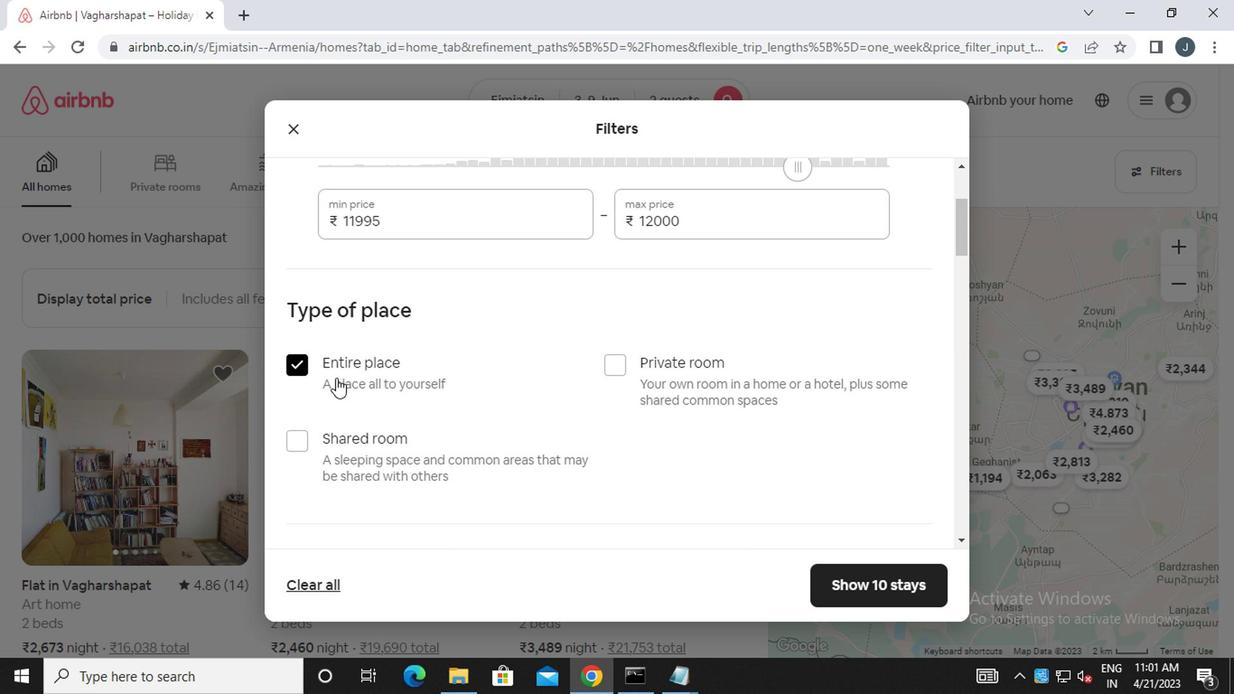 
Action: Mouse scrolled (339, 385) with delta (0, 0)
Screenshot: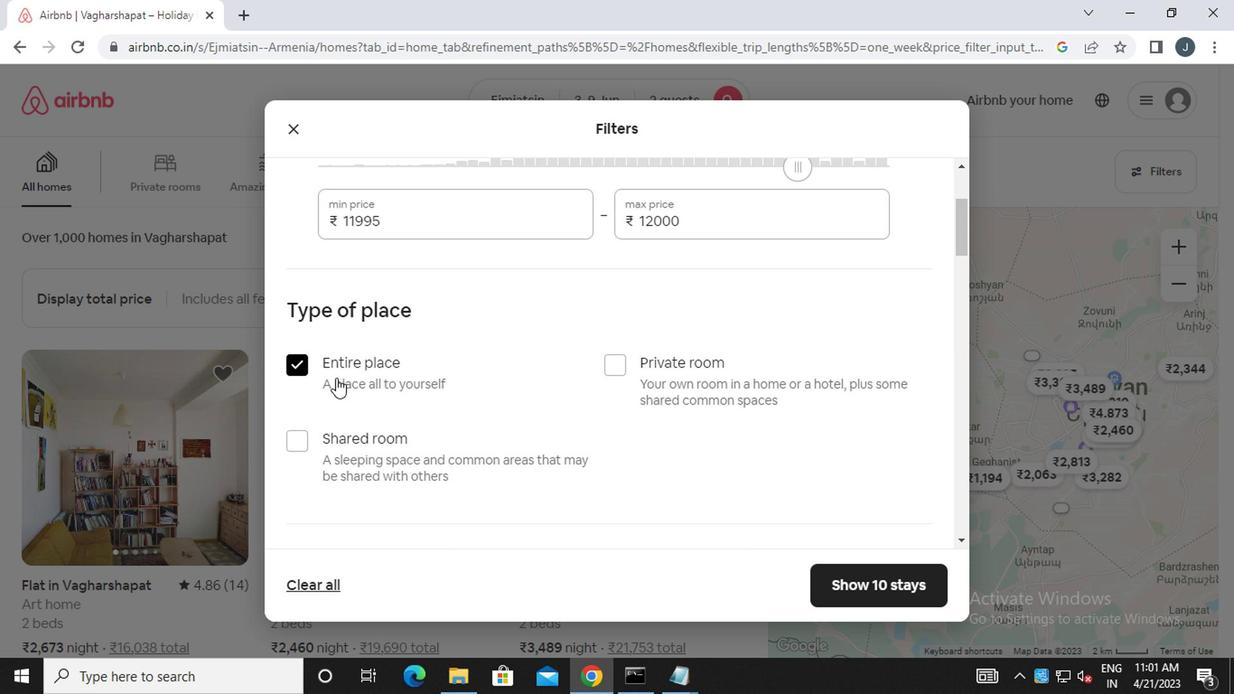 
Action: Mouse moved to (385, 475)
Screenshot: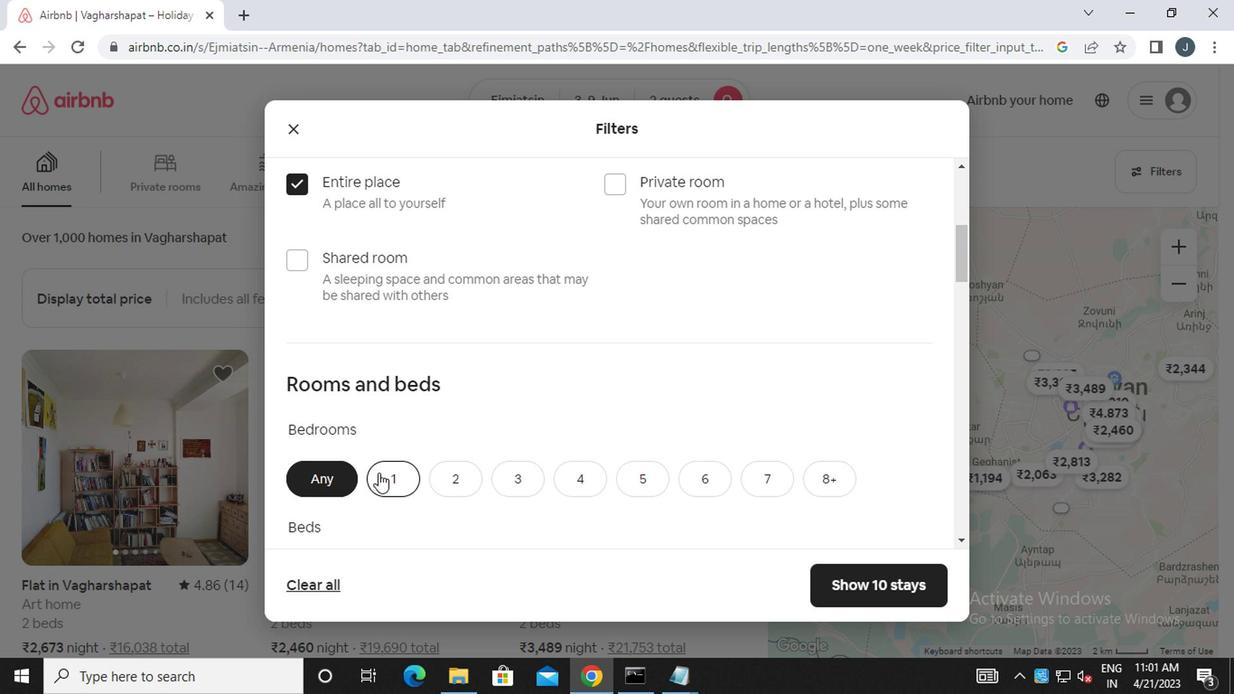 
Action: Mouse pressed left at (385, 475)
Screenshot: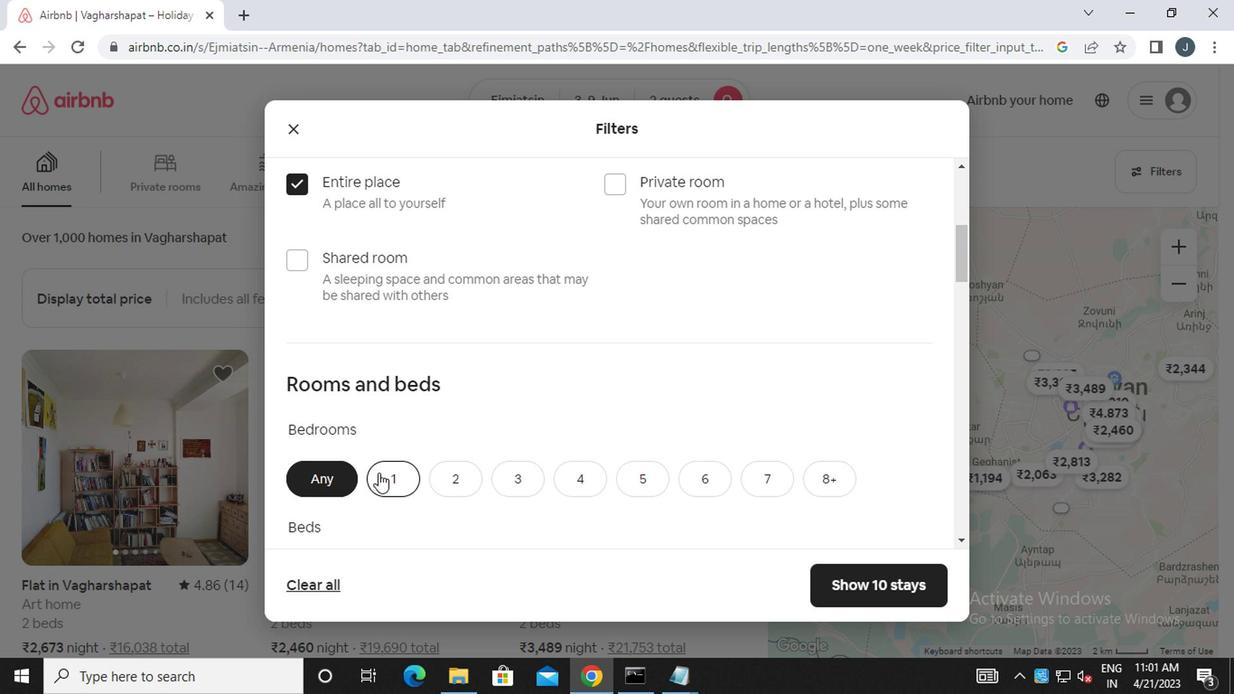 
Action: Mouse moved to (389, 475)
Screenshot: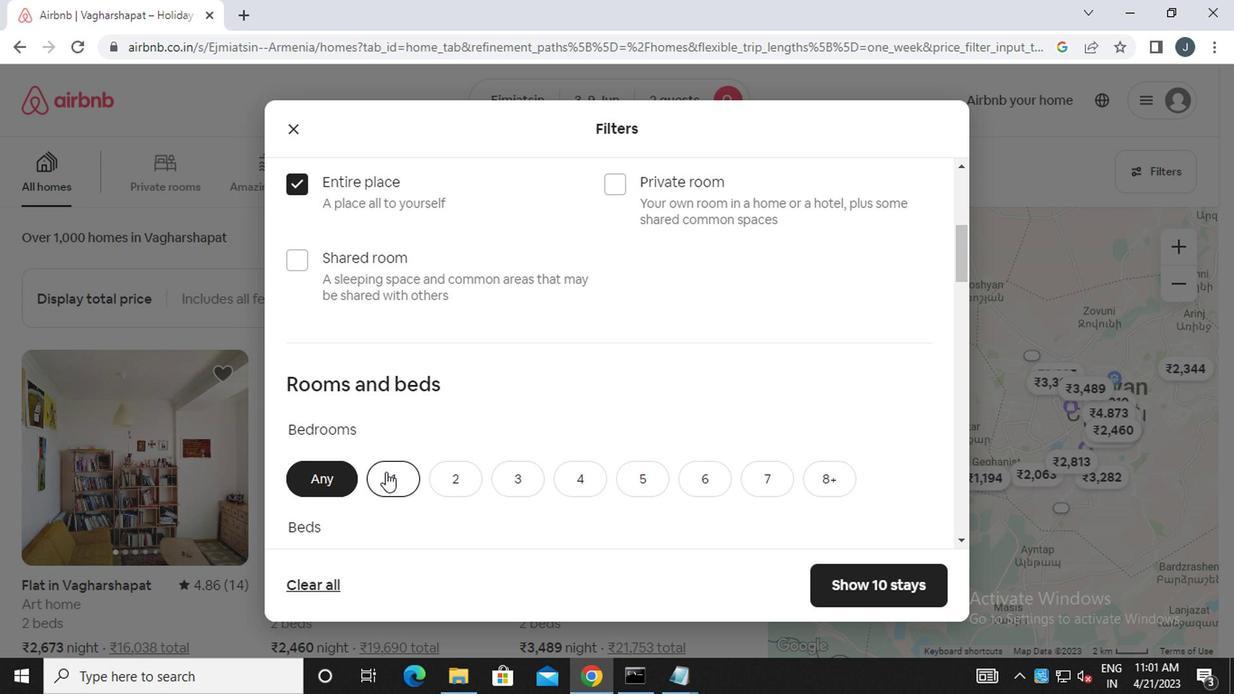 
Action: Mouse scrolled (389, 474) with delta (0, 0)
Screenshot: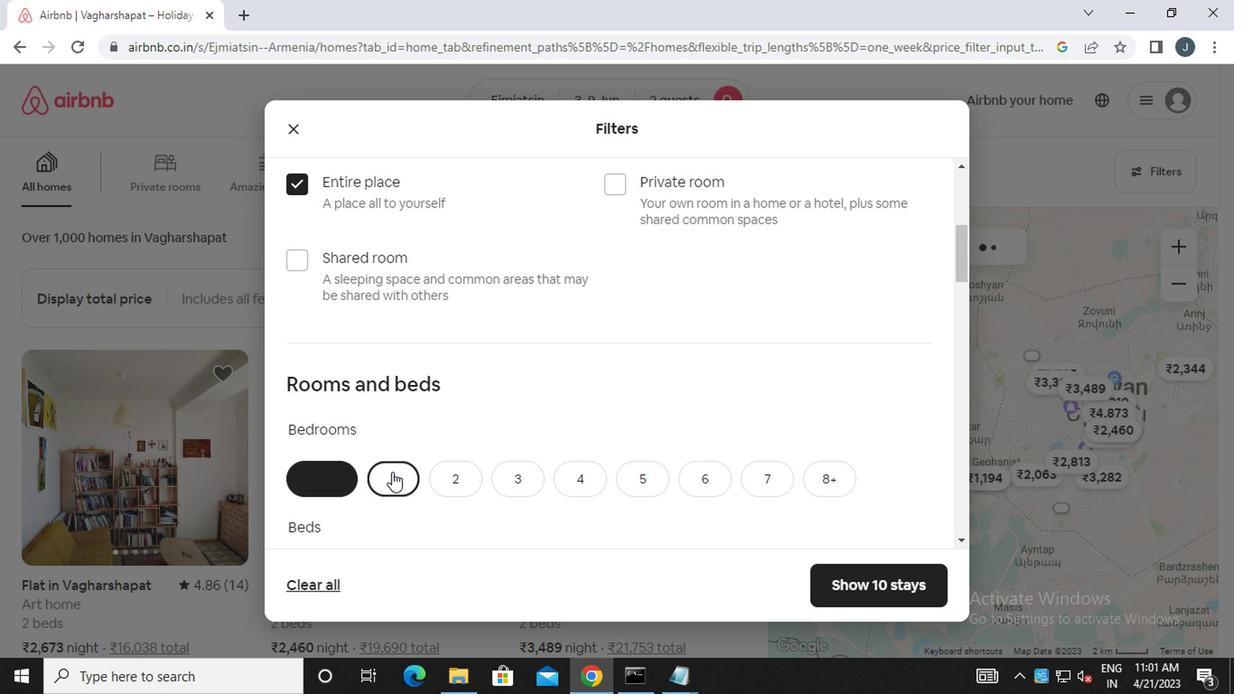 
Action: Mouse scrolled (389, 474) with delta (0, 0)
Screenshot: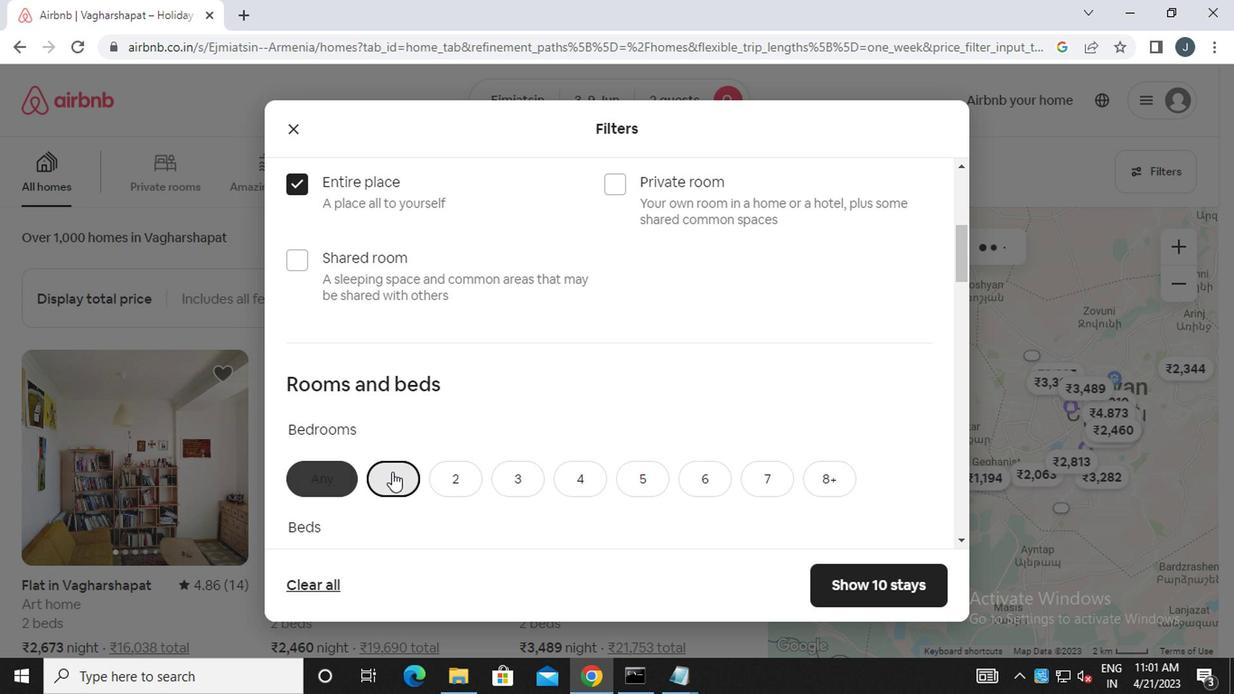 
Action: Mouse moved to (382, 411)
Screenshot: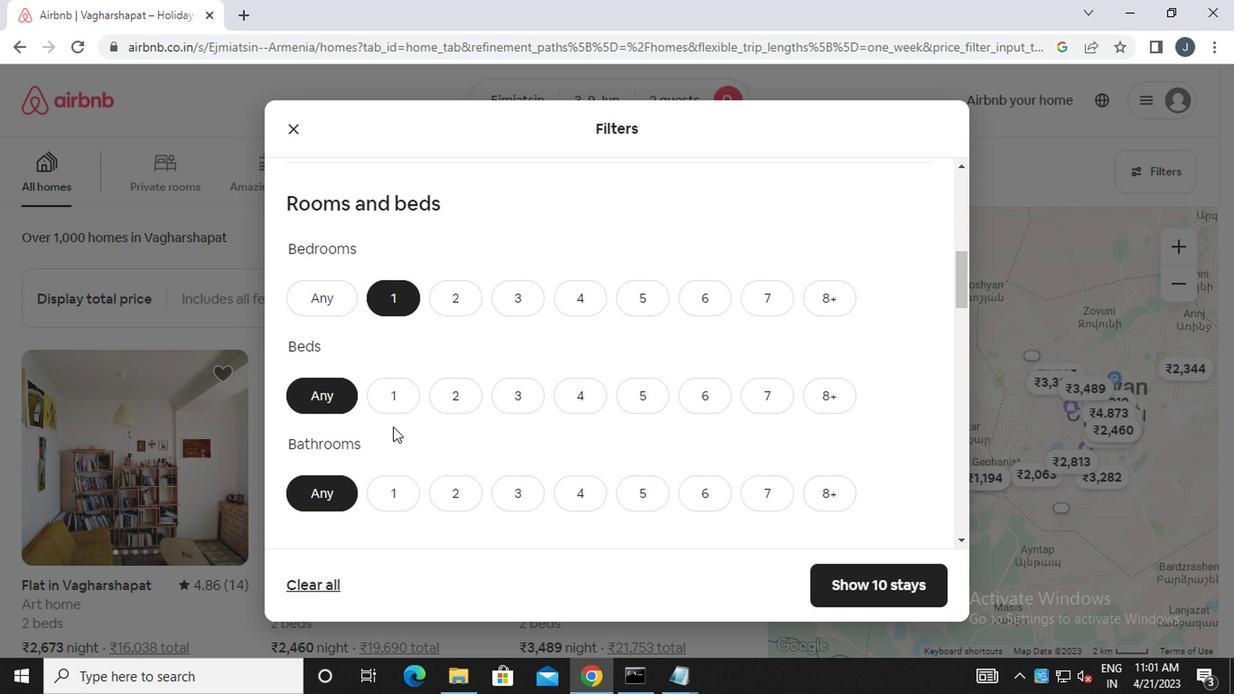 
Action: Mouse pressed left at (382, 411)
Screenshot: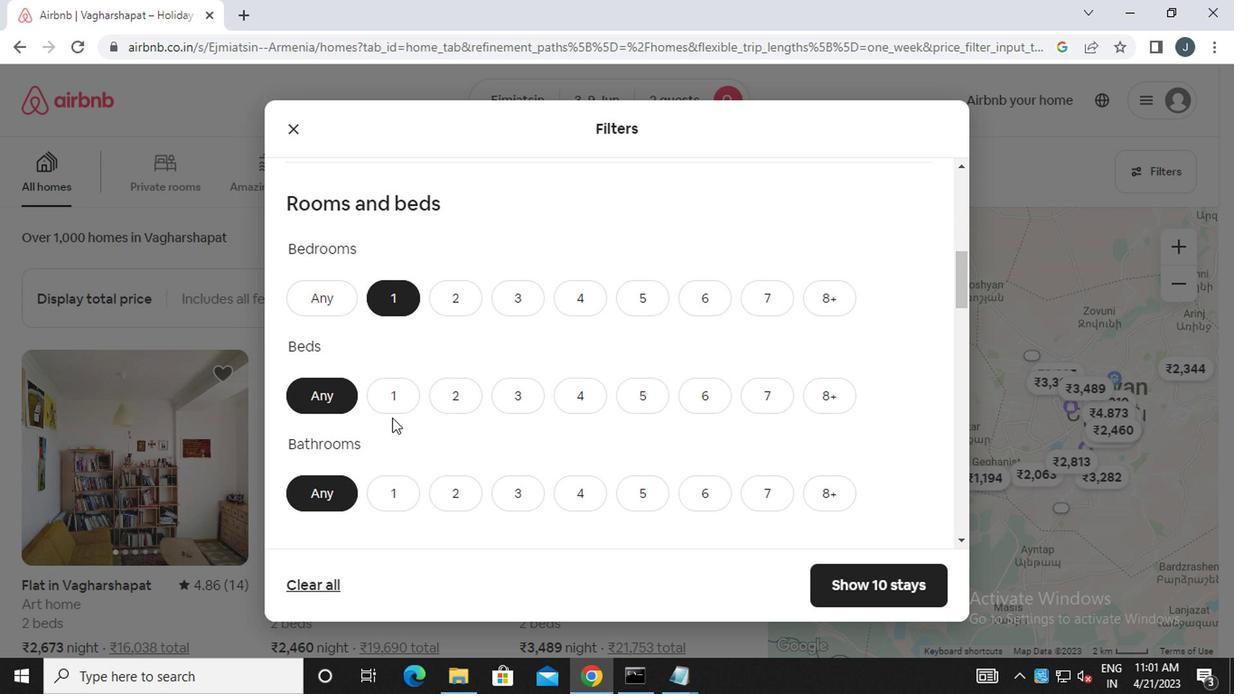 
Action: Mouse moved to (392, 506)
Screenshot: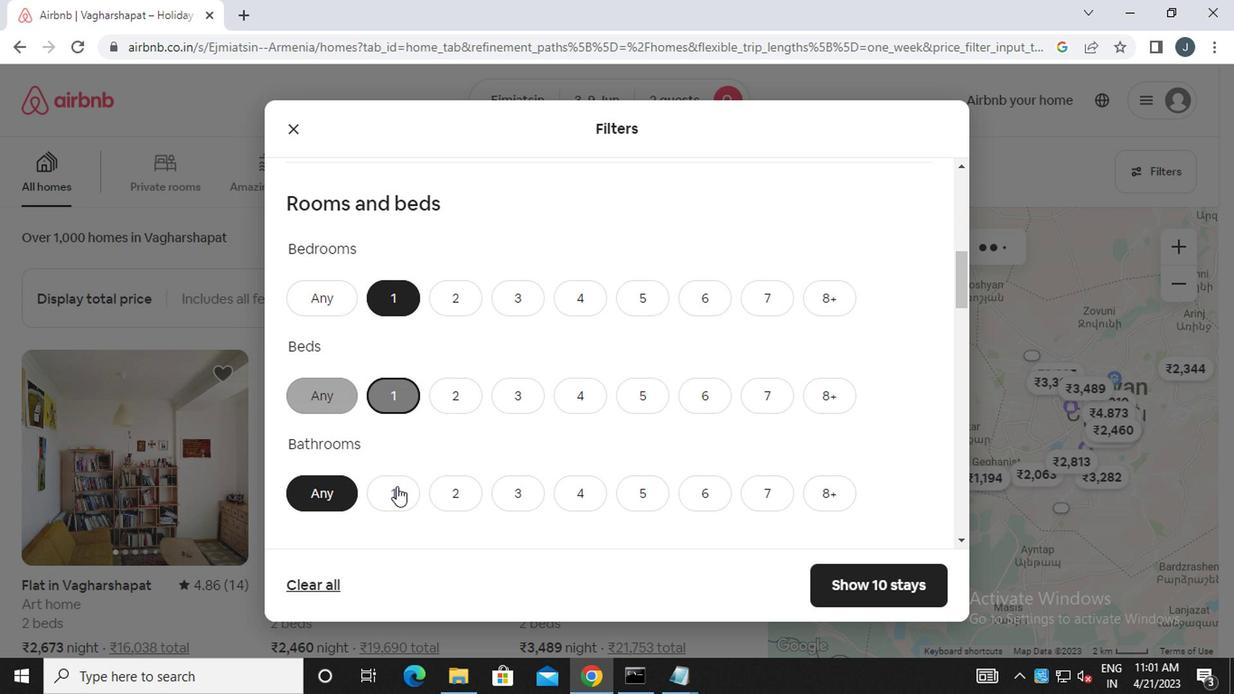 
Action: Mouse pressed left at (392, 506)
Screenshot: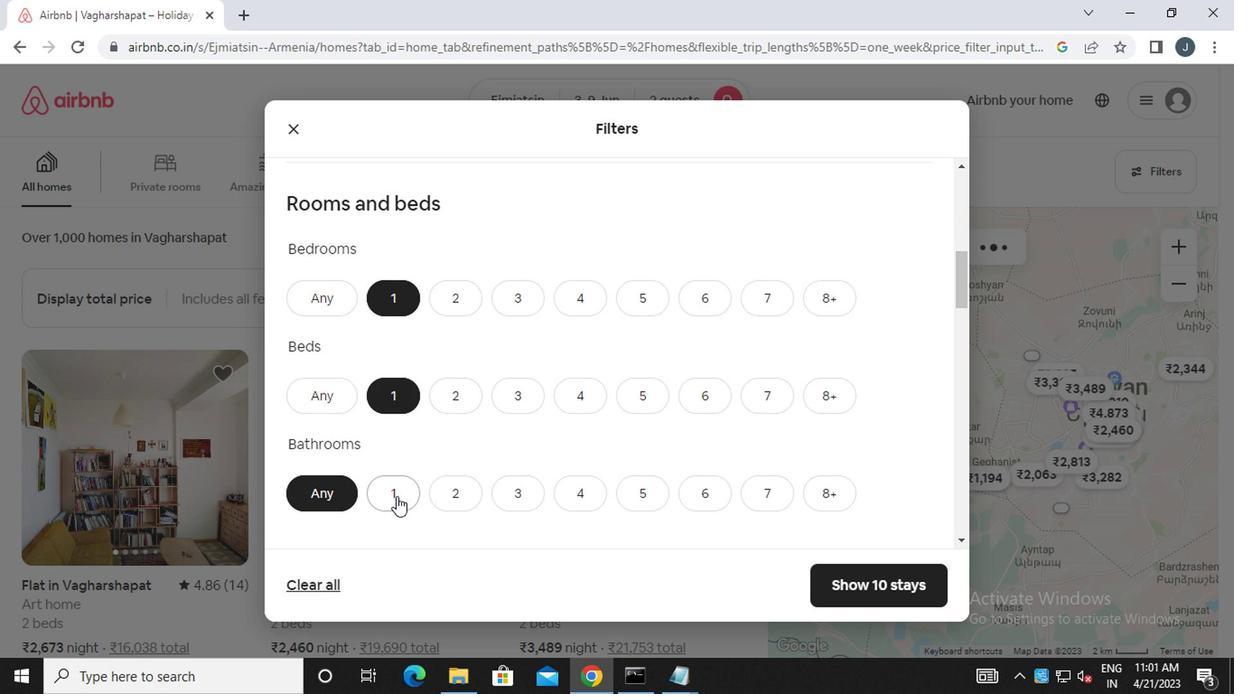 
Action: Mouse moved to (400, 506)
Screenshot: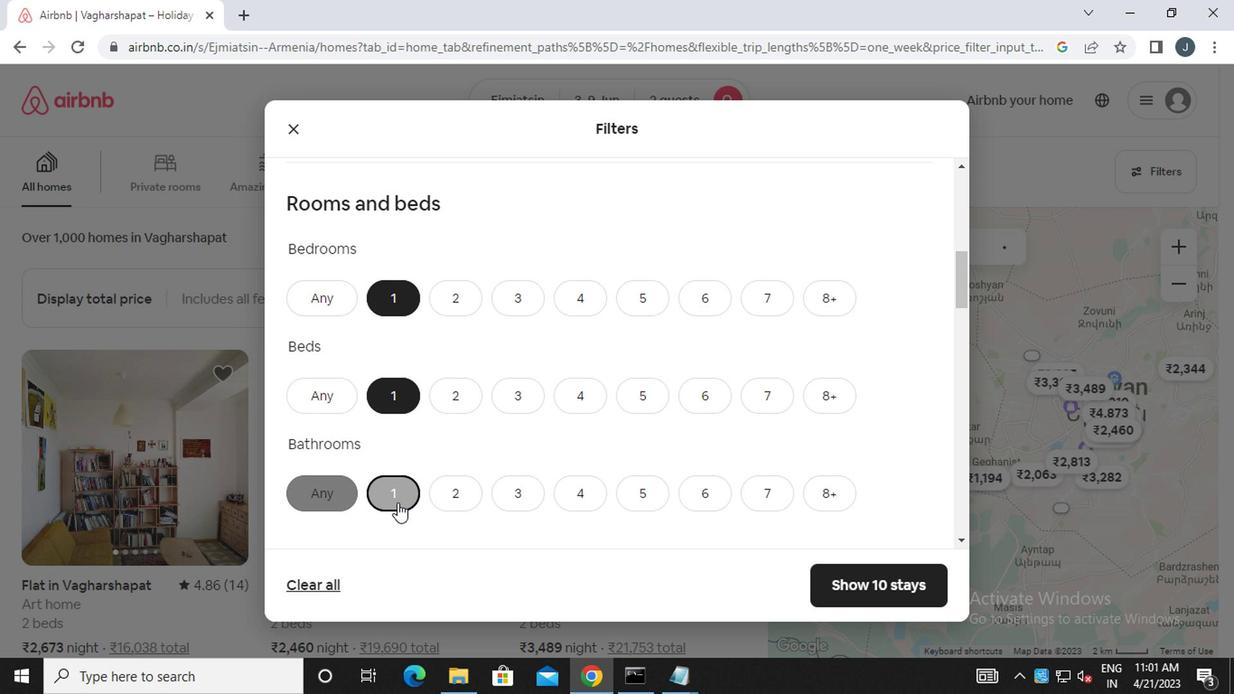 
Action: Mouse scrolled (400, 504) with delta (0, -1)
Screenshot: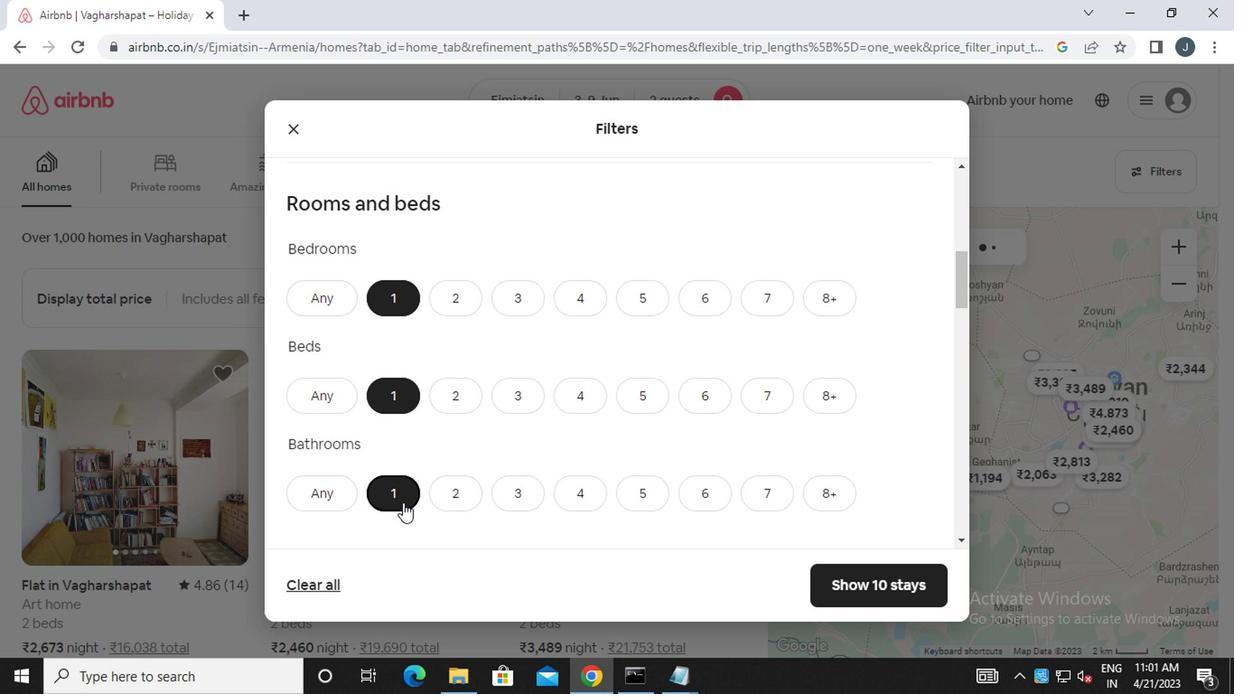 
Action: Mouse moved to (400, 506)
Screenshot: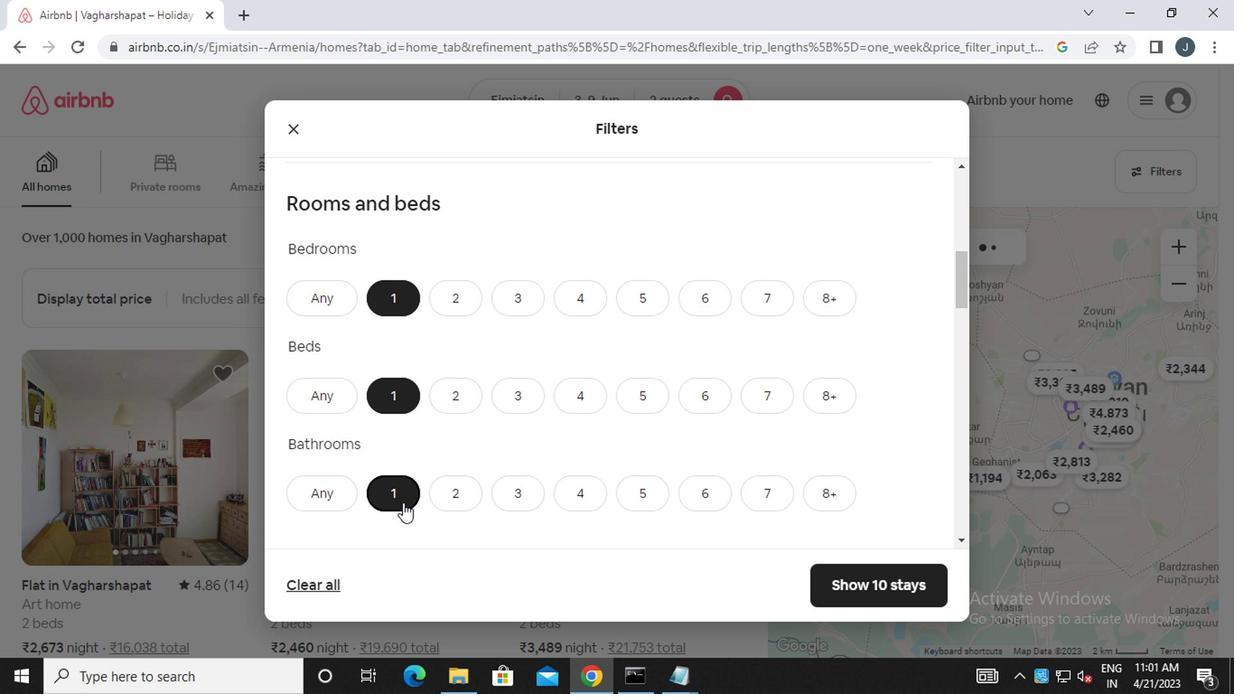 
Action: Mouse scrolled (400, 504) with delta (0, -1)
Screenshot: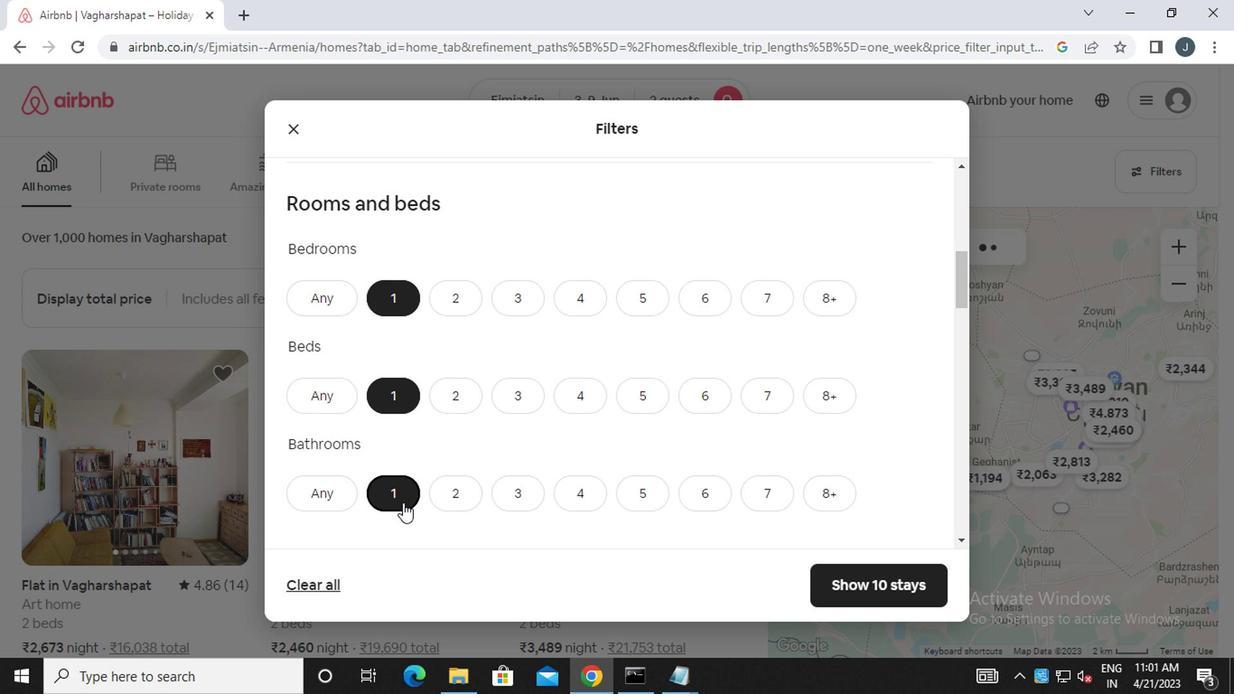 
Action: Mouse scrolled (400, 504) with delta (0, -1)
Screenshot: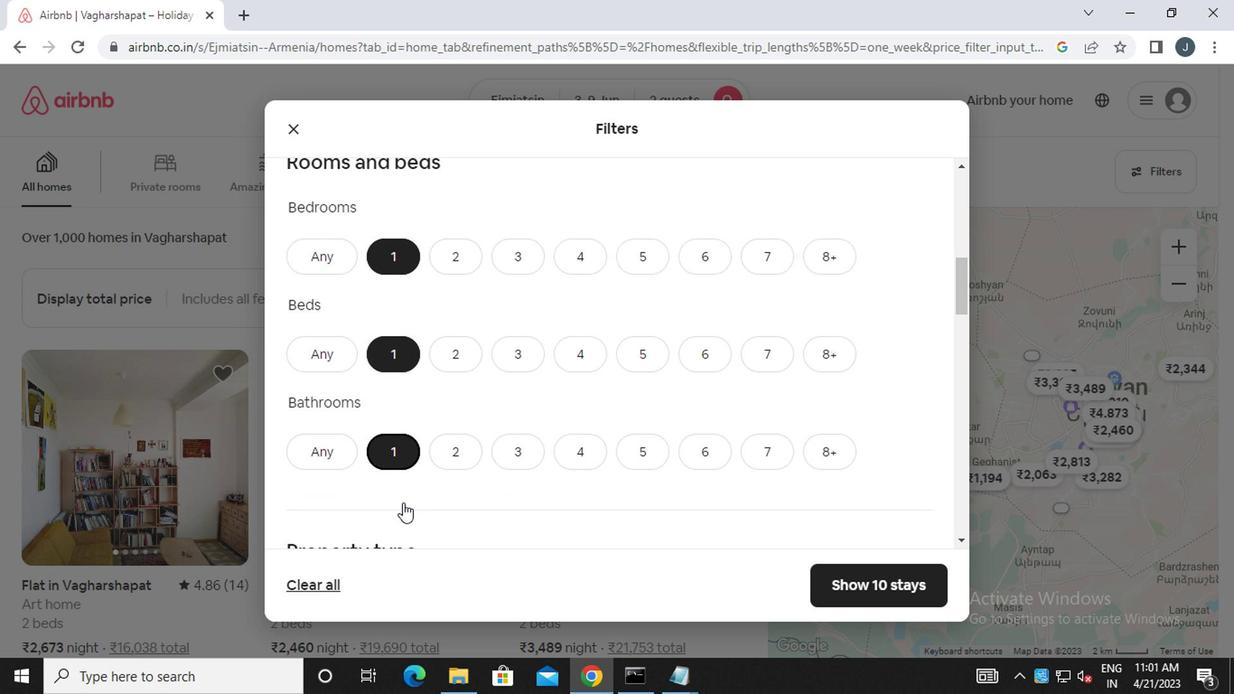 
Action: Mouse scrolled (400, 504) with delta (0, -1)
Screenshot: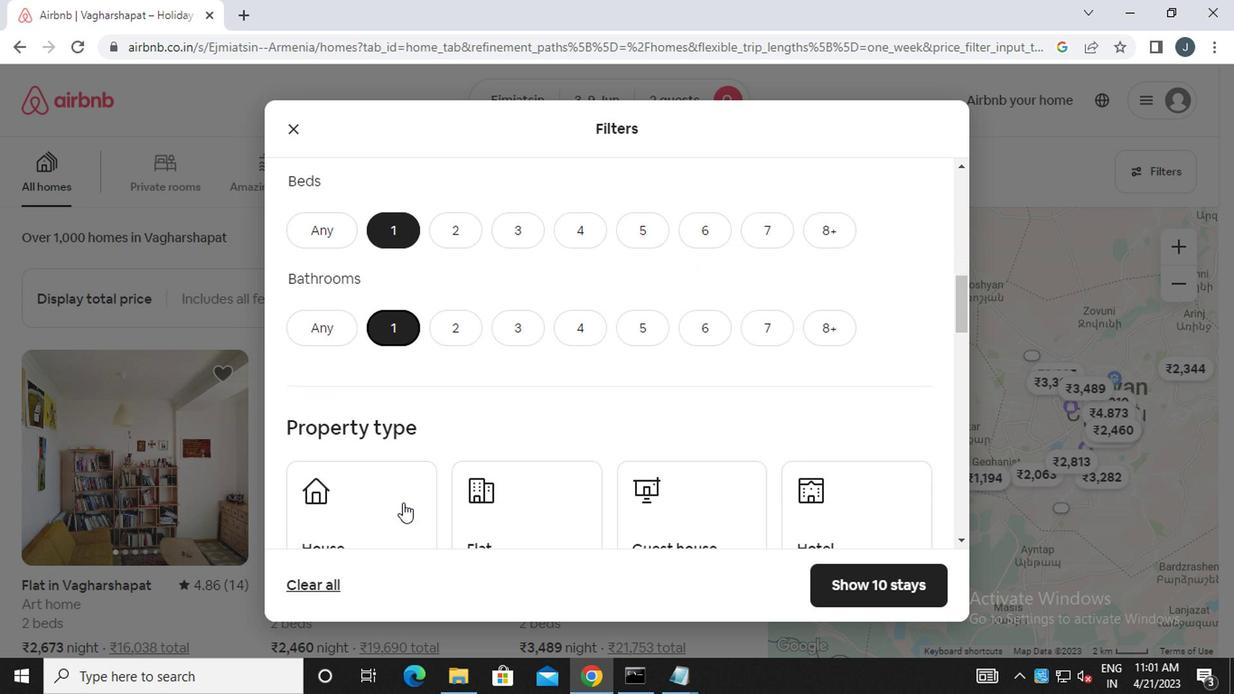 
Action: Mouse scrolled (400, 504) with delta (0, -1)
Screenshot: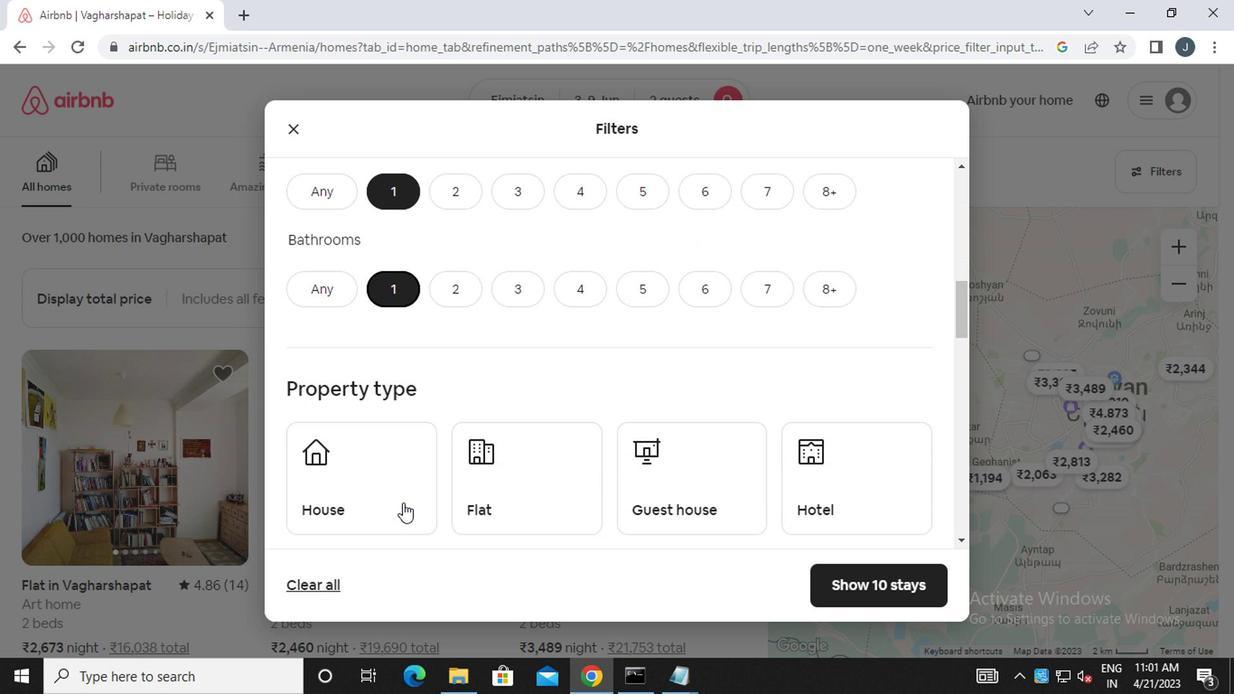 
Action: Mouse moved to (400, 506)
Screenshot: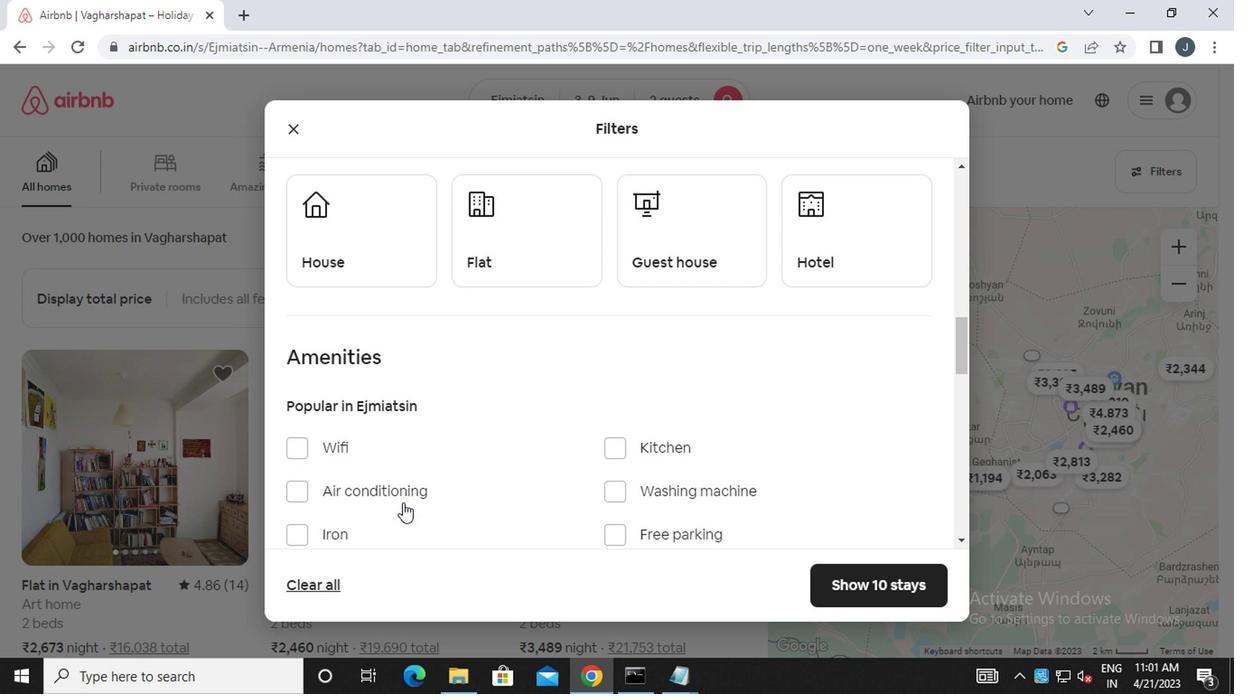 
Action: Mouse scrolled (400, 504) with delta (0, -1)
Screenshot: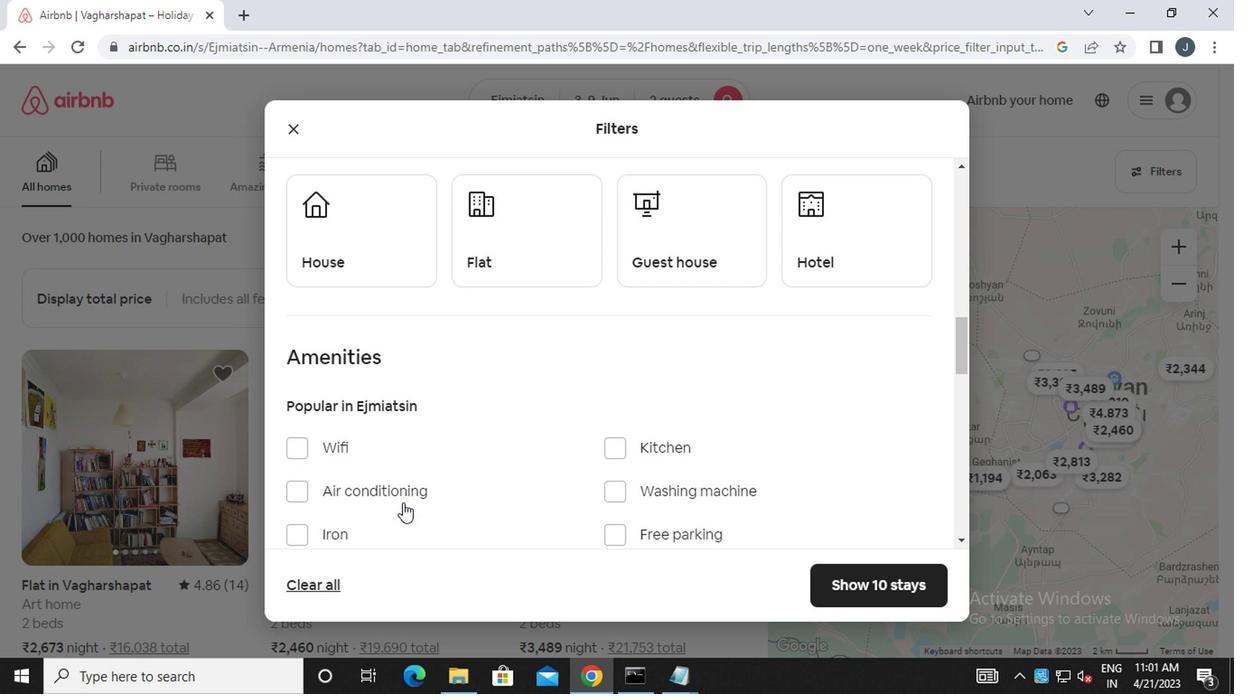 
Action: Mouse moved to (358, 183)
Screenshot: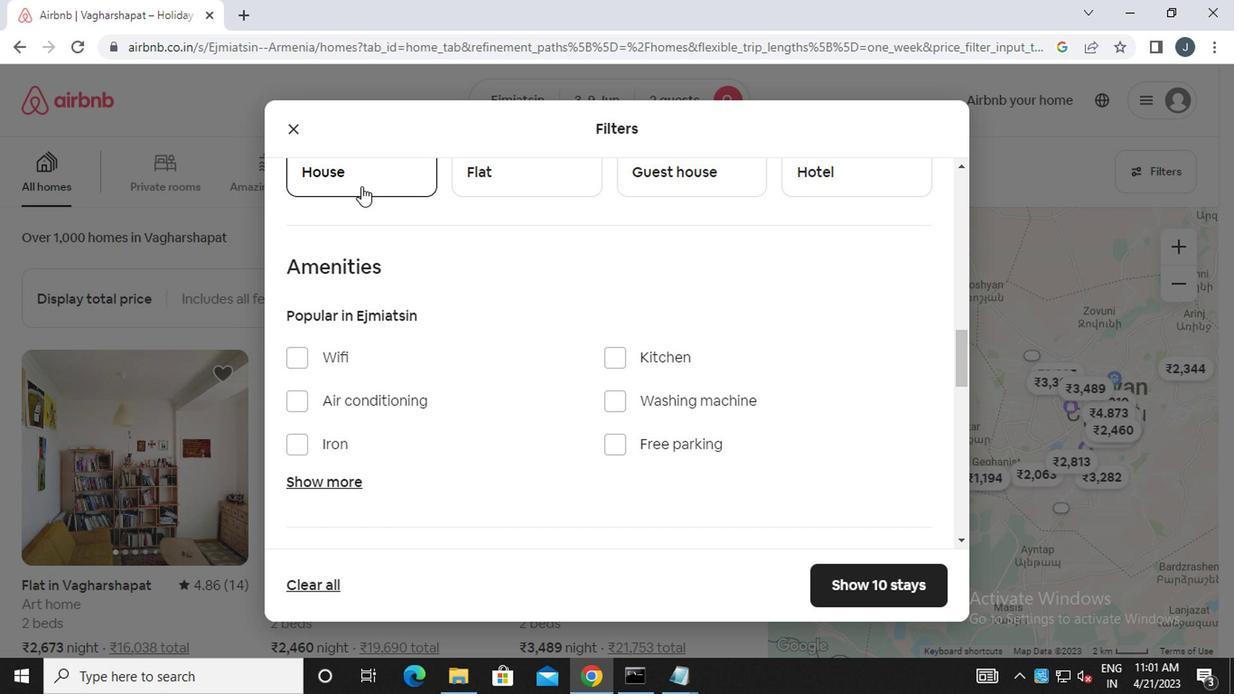 
Action: Mouse pressed left at (358, 183)
Screenshot: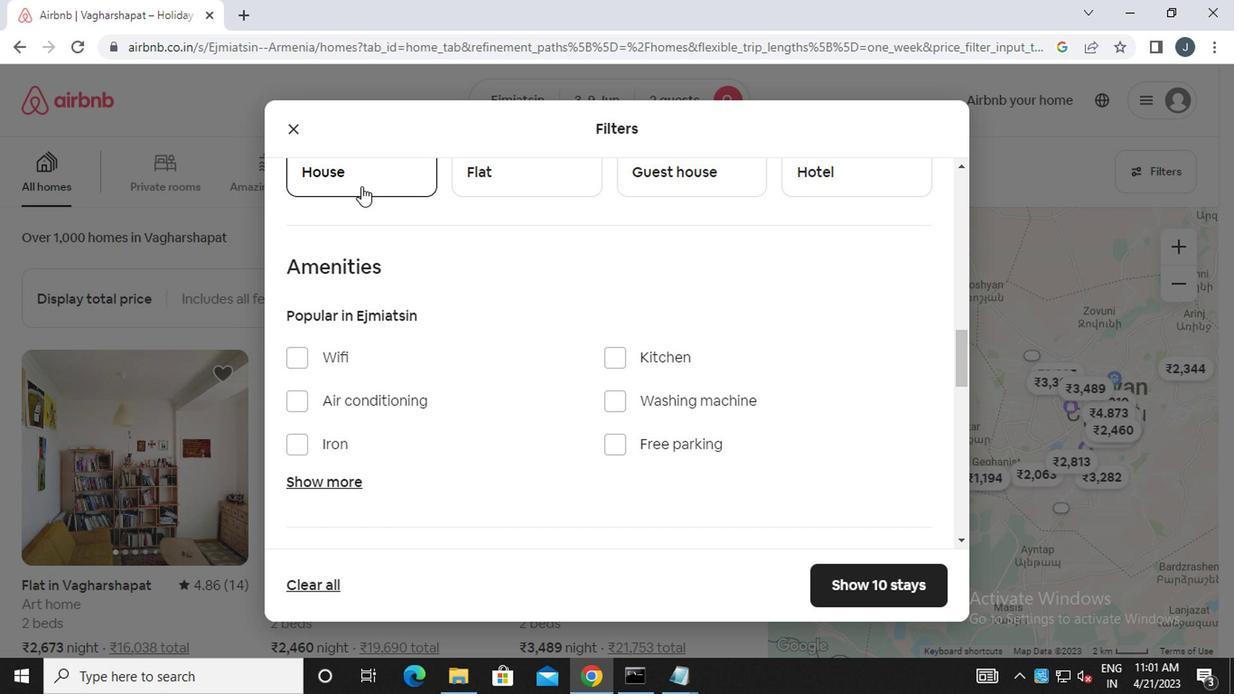 
Action: Mouse moved to (543, 171)
Screenshot: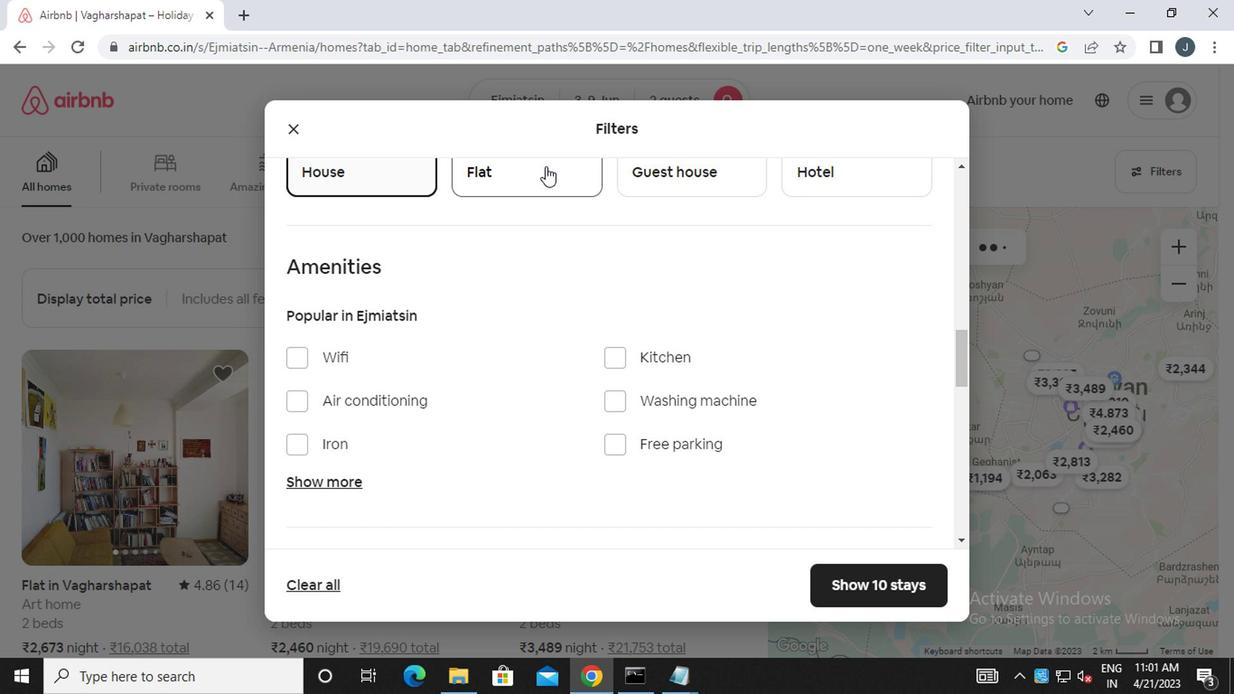 
Action: Mouse pressed left at (543, 171)
Screenshot: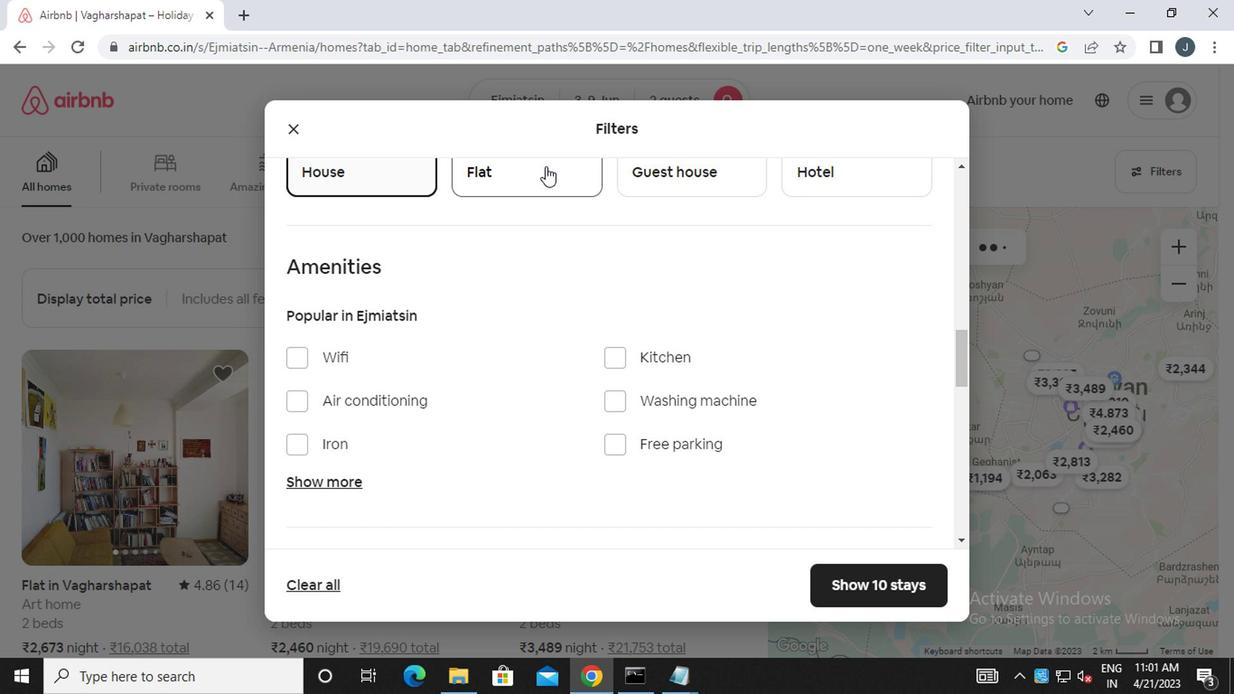 
Action: Mouse moved to (697, 182)
Screenshot: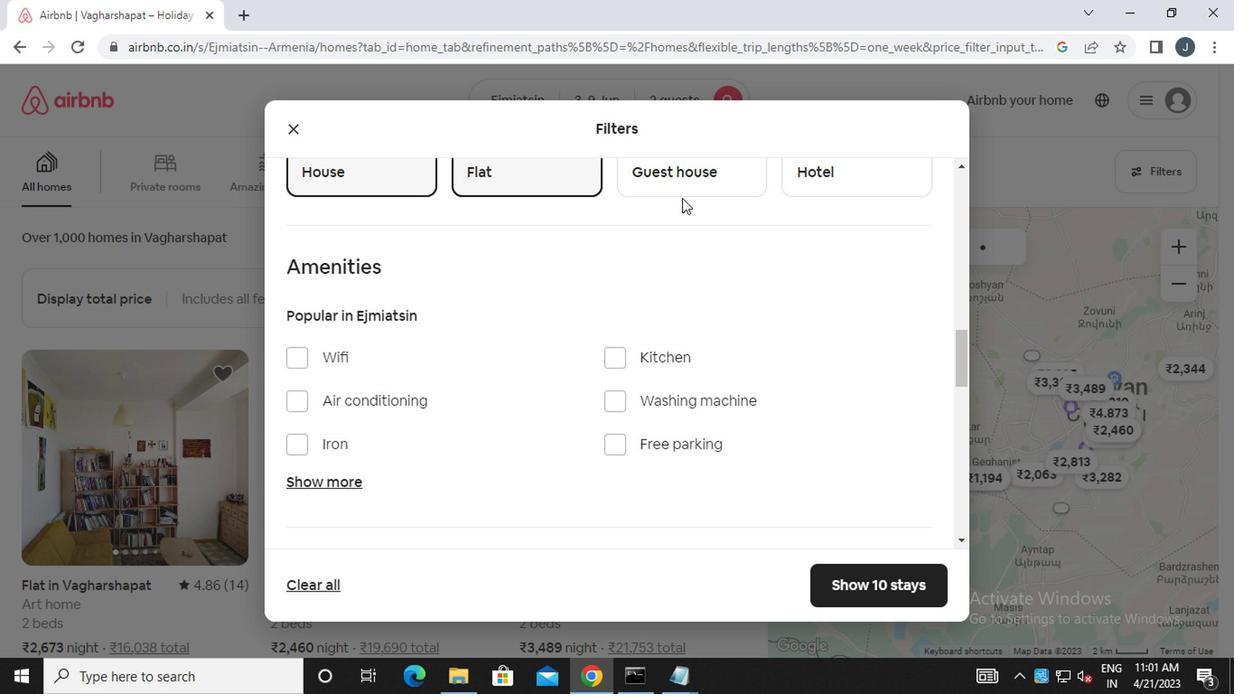 
Action: Mouse pressed left at (697, 182)
Screenshot: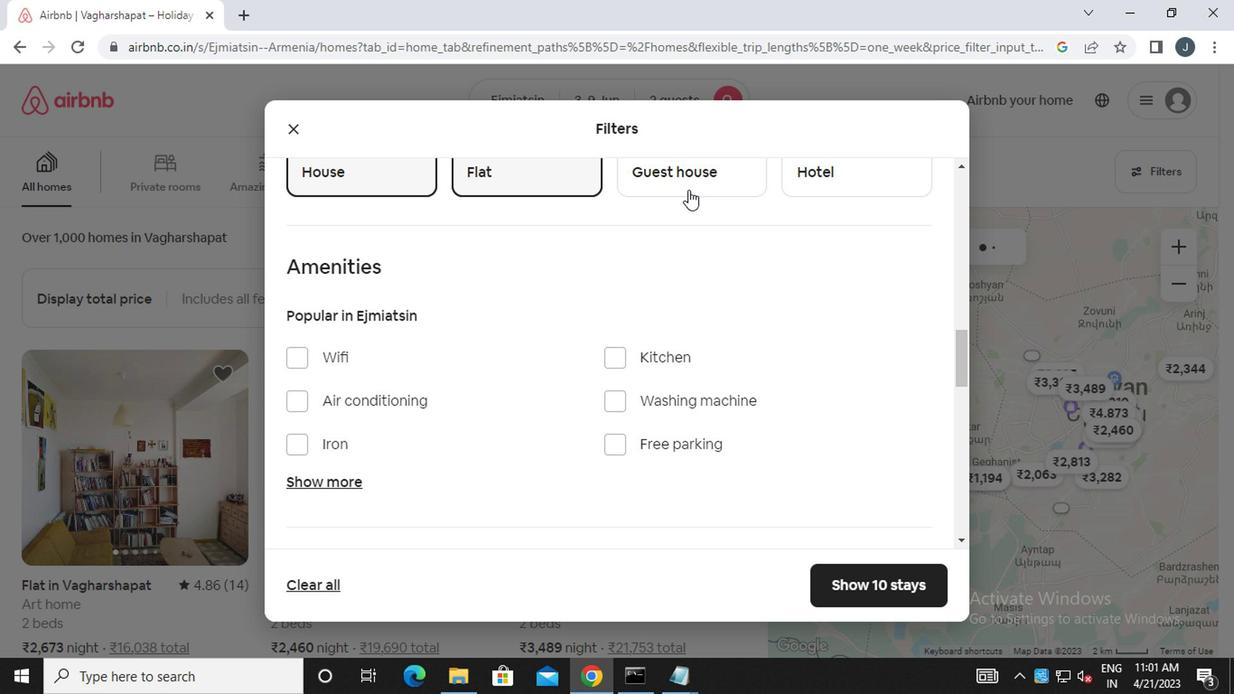 
Action: Mouse moved to (904, 179)
Screenshot: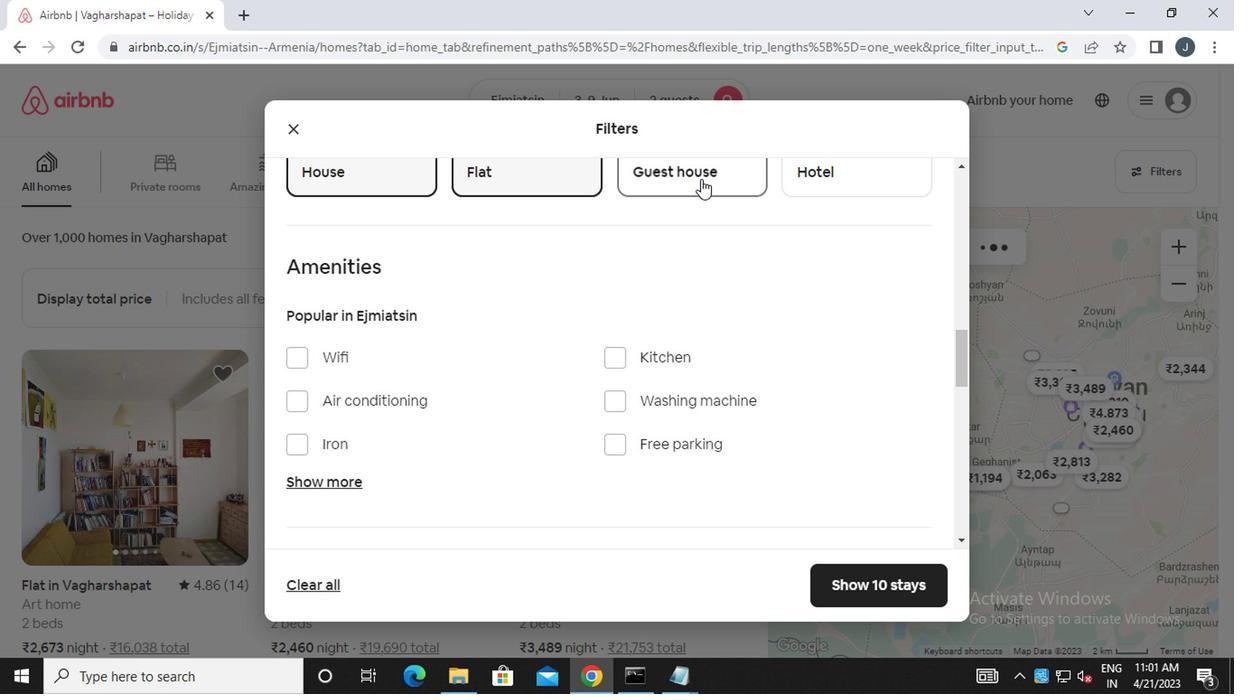 
Action: Mouse pressed left at (904, 179)
Screenshot: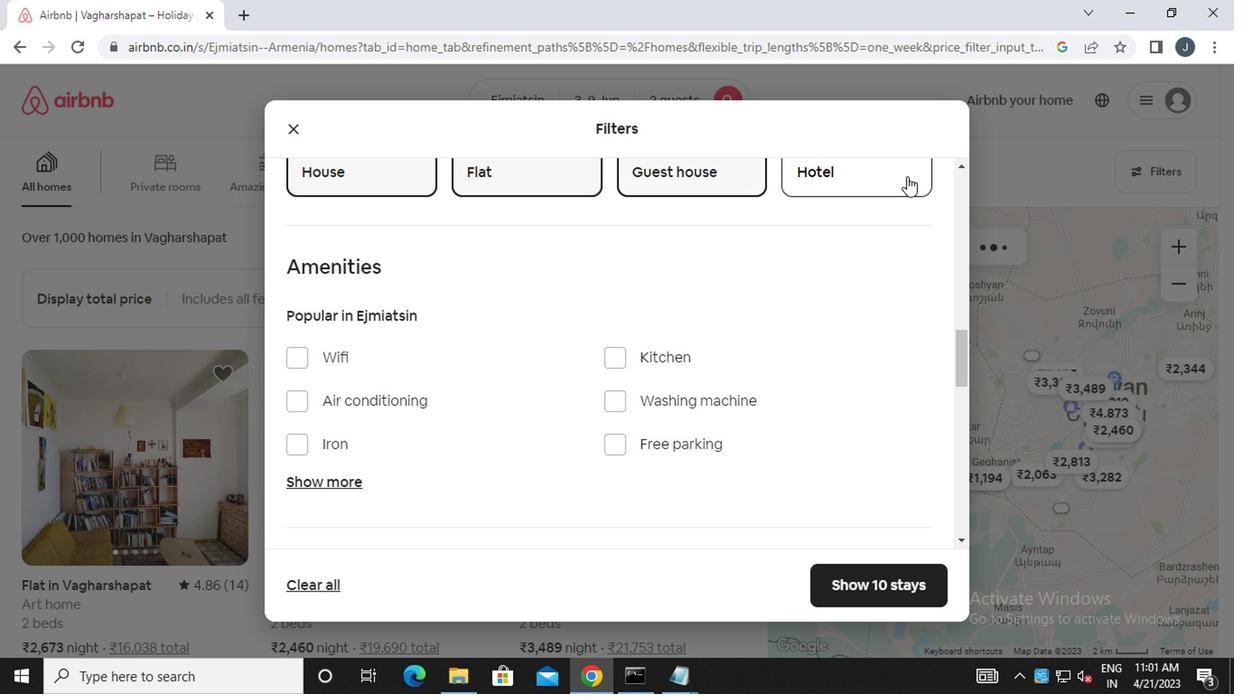 
Action: Mouse moved to (346, 486)
Screenshot: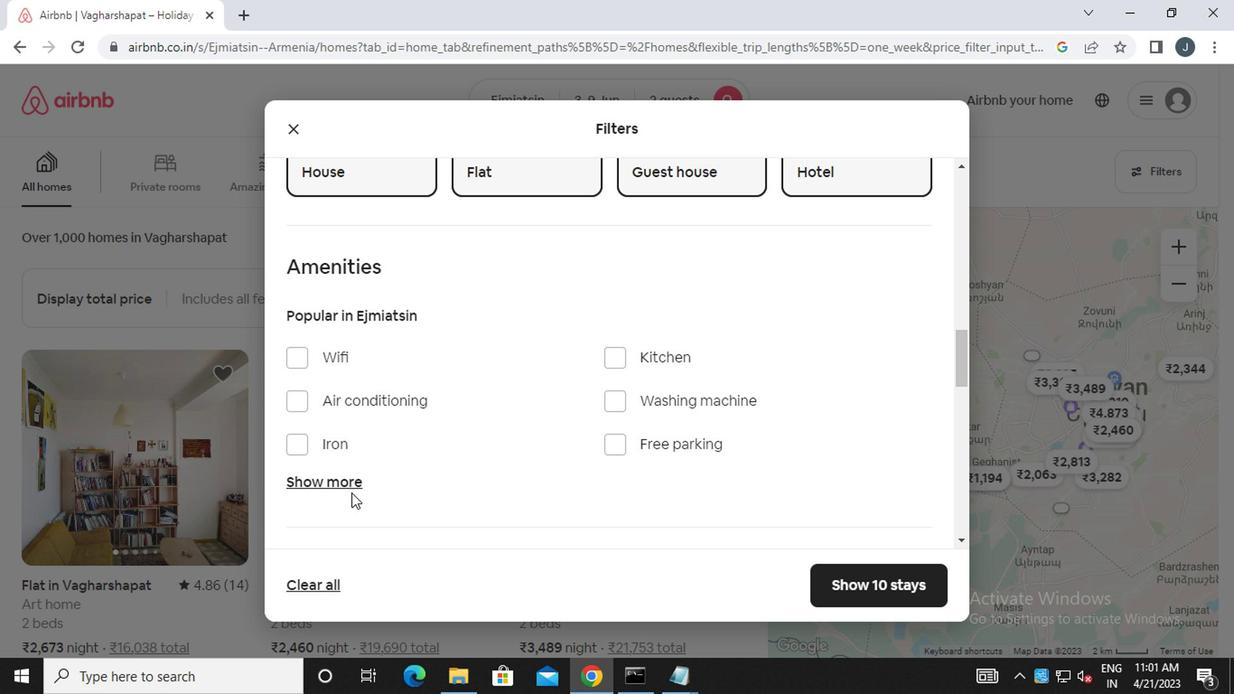 
Action: Mouse pressed left at (346, 486)
Screenshot: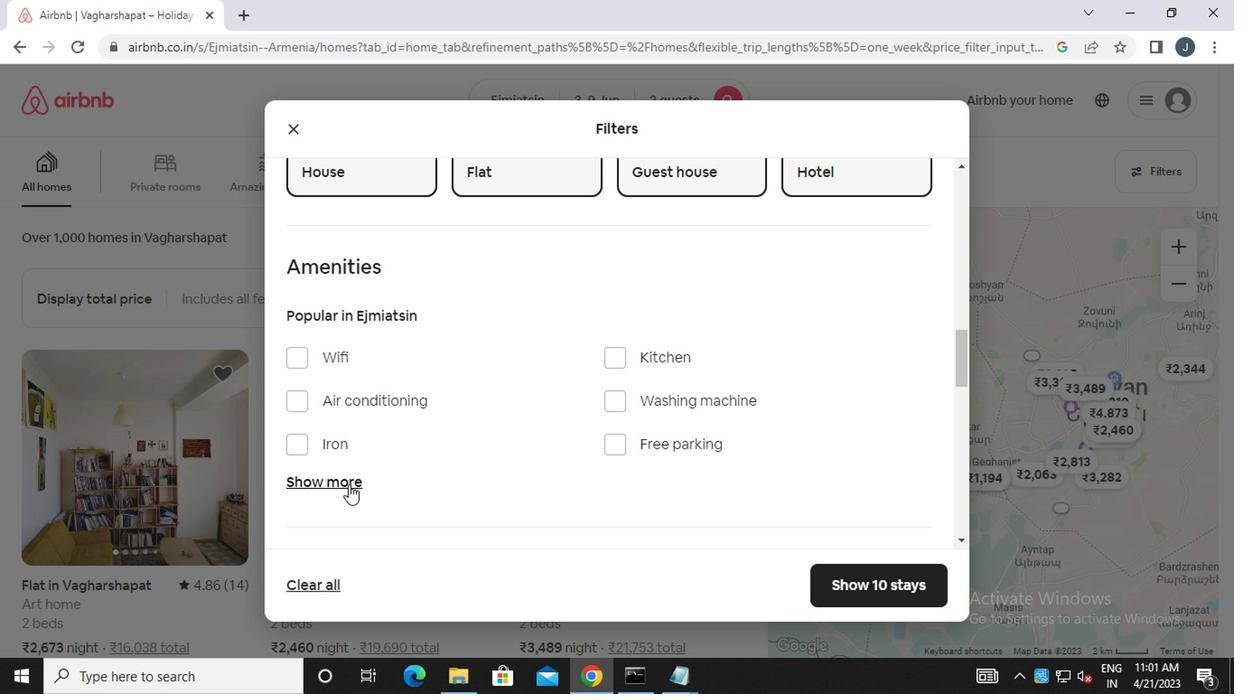 
Action: Mouse moved to (499, 506)
Screenshot: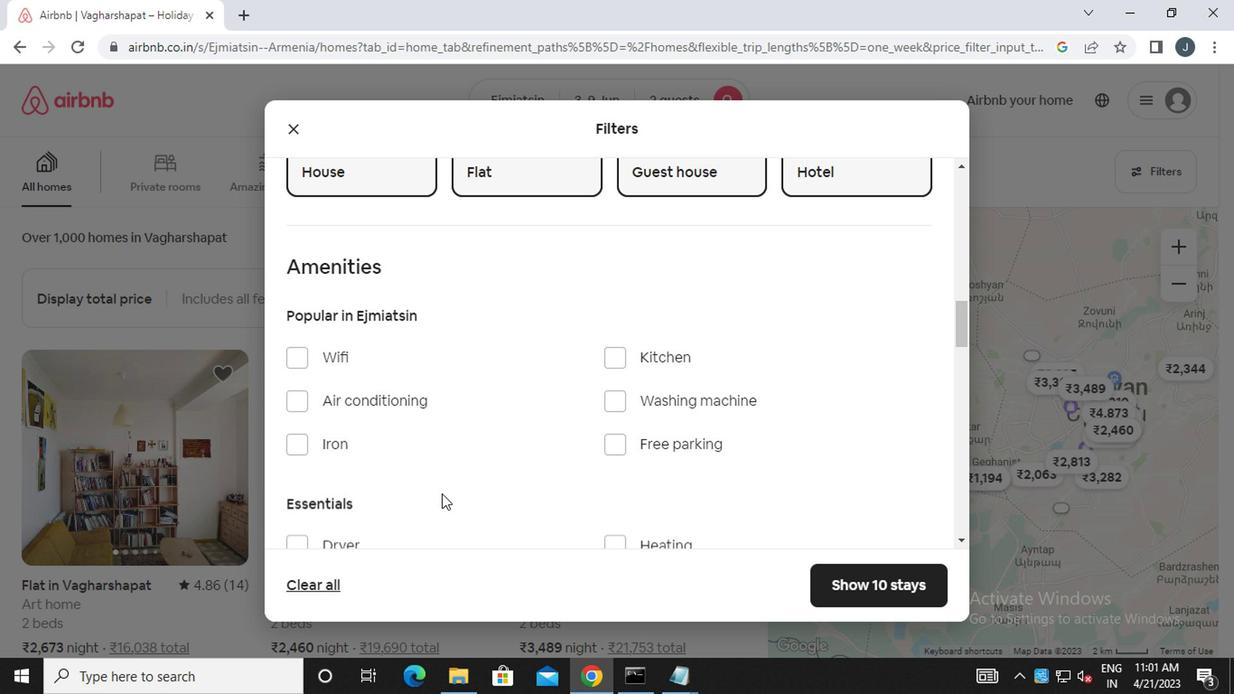 
Action: Mouse scrolled (499, 504) with delta (0, -1)
Screenshot: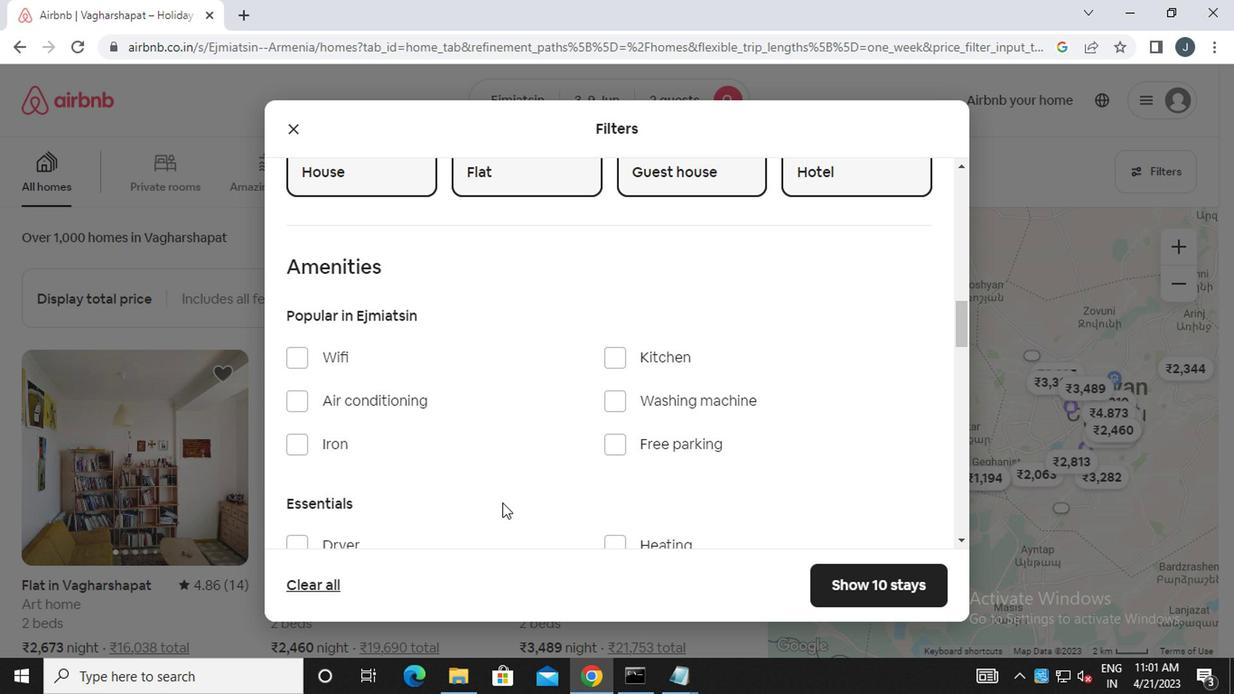 
Action: Mouse scrolled (499, 504) with delta (0, -1)
Screenshot: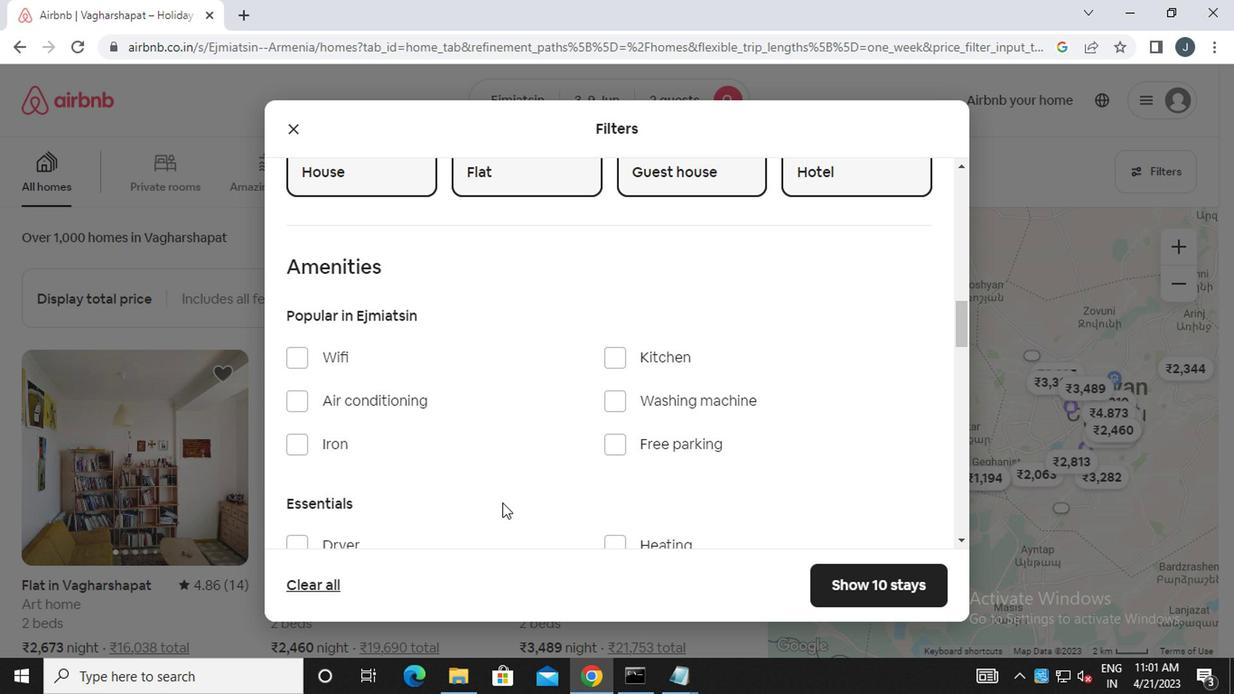 
Action: Mouse moved to (501, 506)
Screenshot: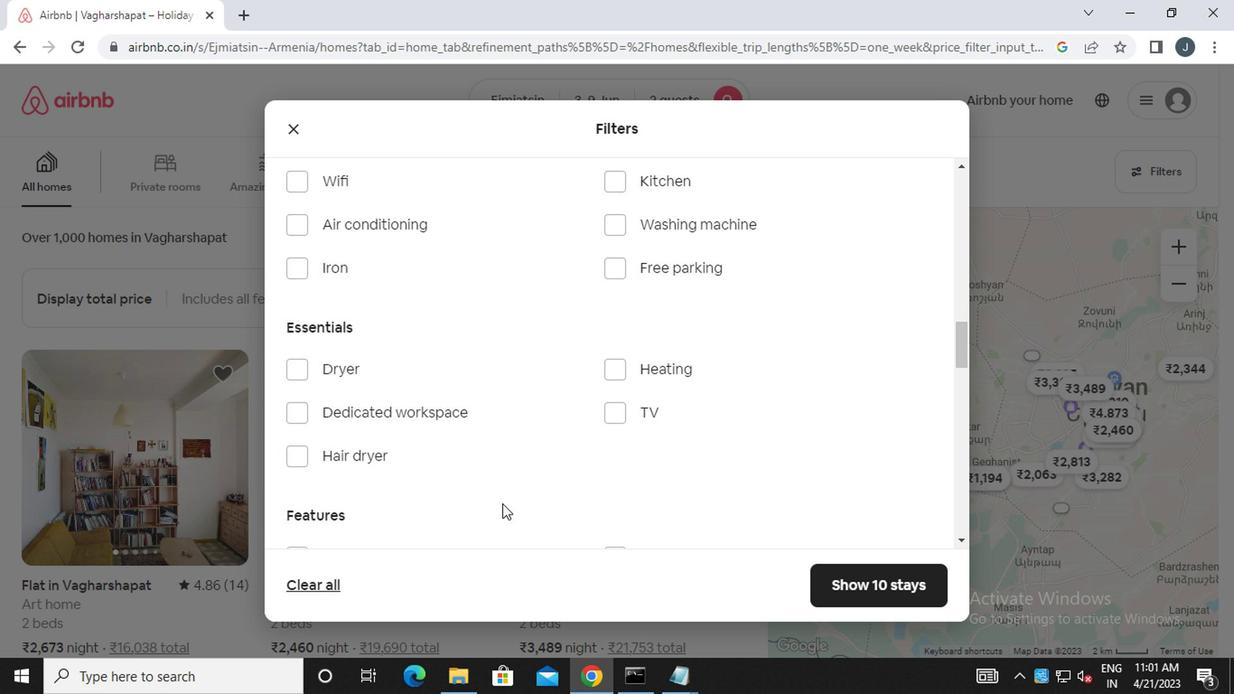 
Action: Mouse scrolled (501, 506) with delta (0, 0)
Screenshot: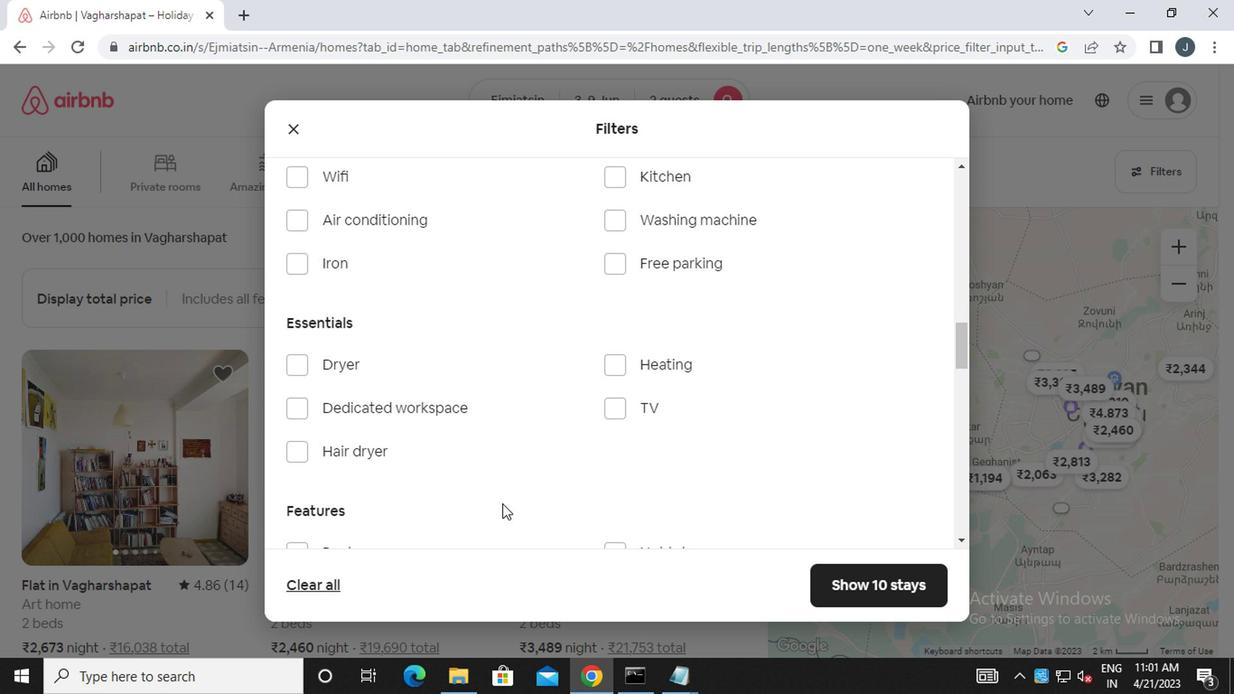 
Action: Mouse moved to (623, 277)
Screenshot: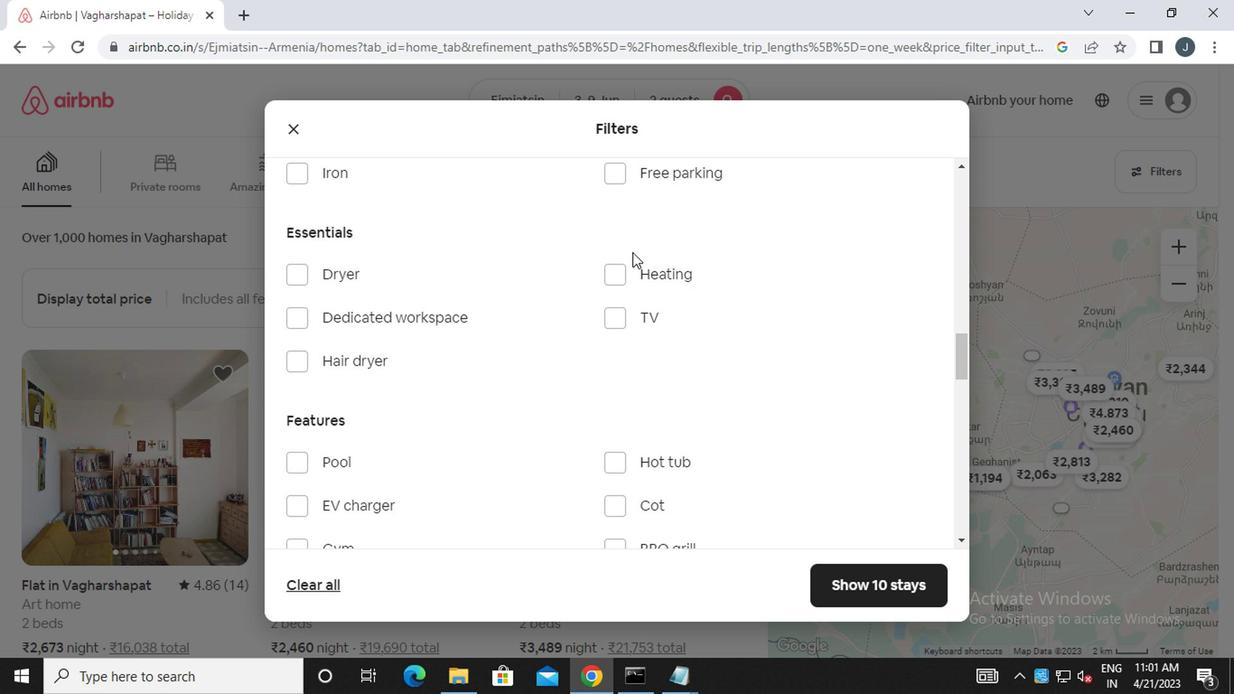 
Action: Mouse pressed left at (623, 277)
Screenshot: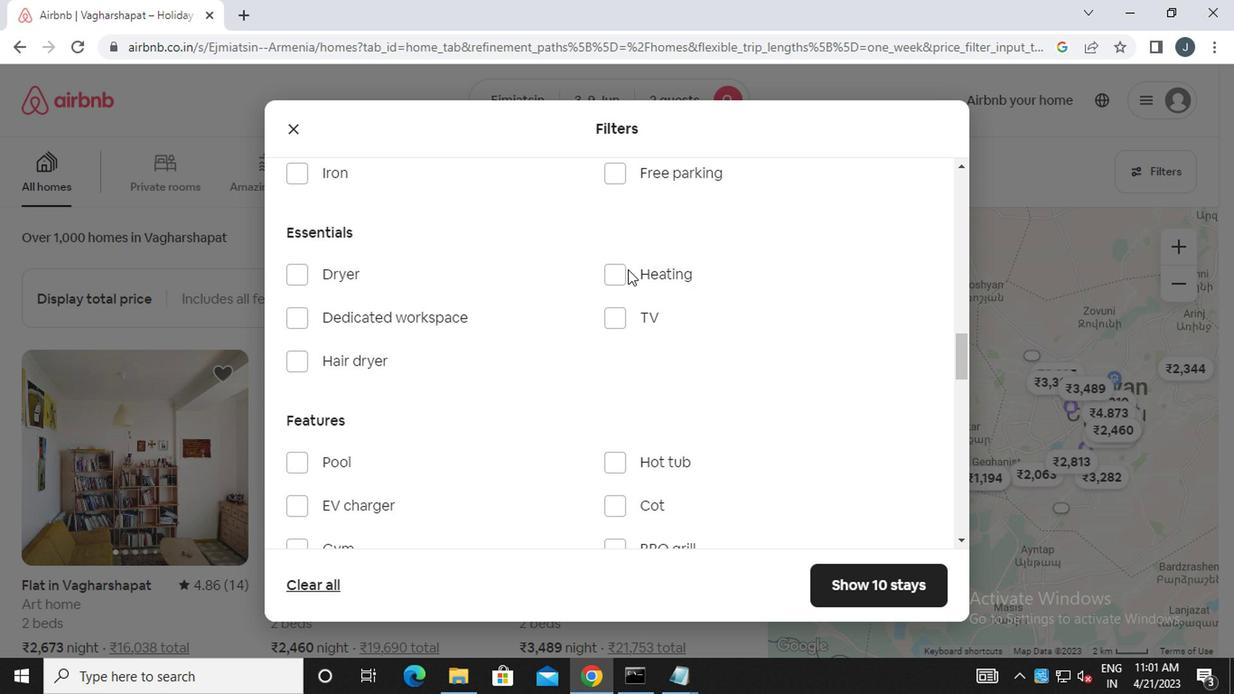 
Action: Mouse moved to (681, 332)
Screenshot: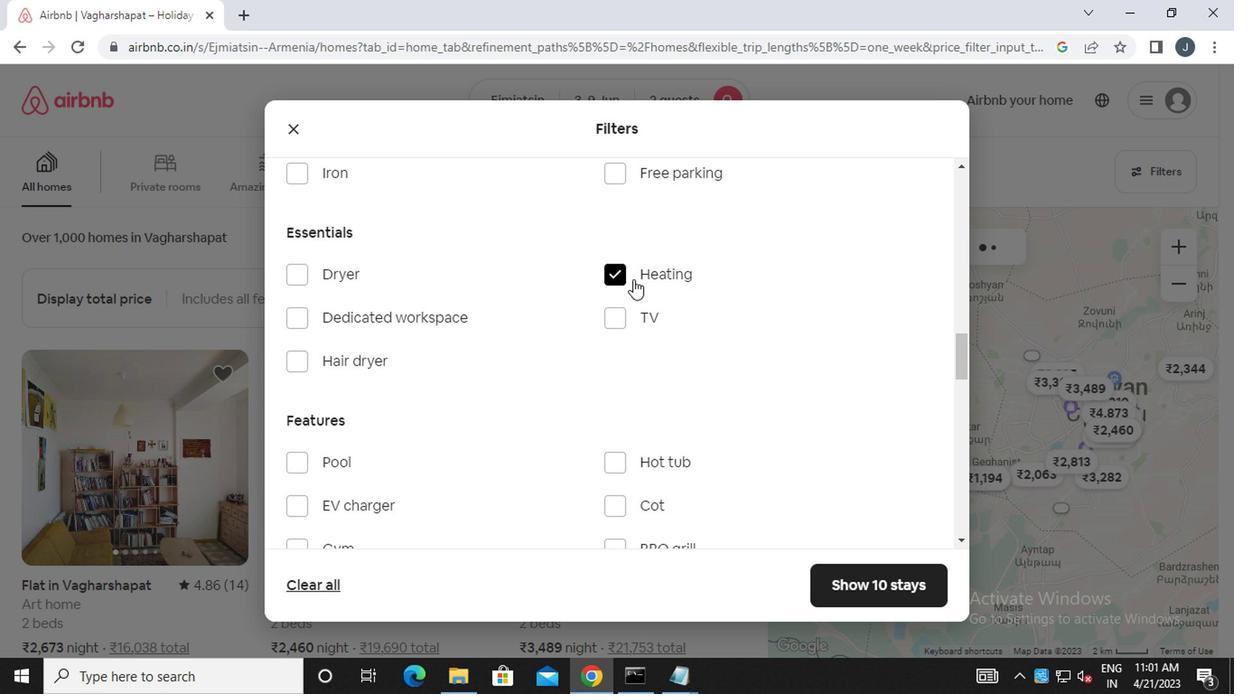 
Action: Mouse scrolled (681, 331) with delta (0, -1)
Screenshot: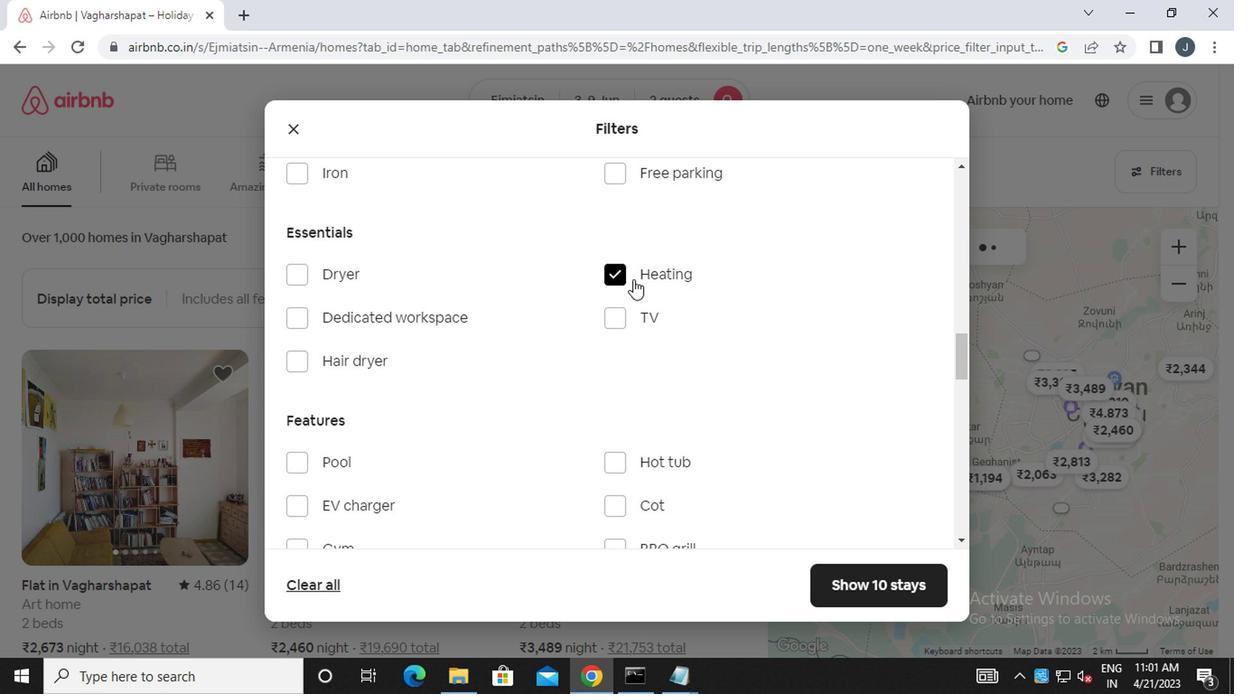 
Action: Mouse moved to (683, 337)
Screenshot: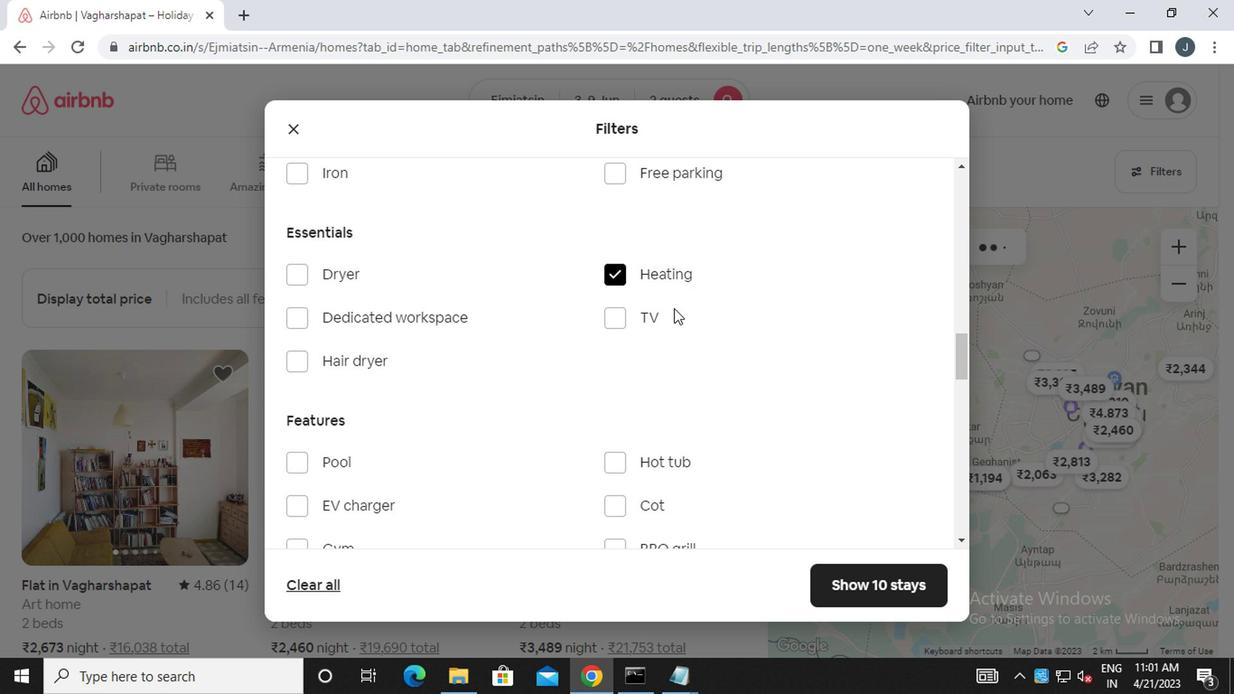 
Action: Mouse scrolled (683, 335) with delta (0, -1)
Screenshot: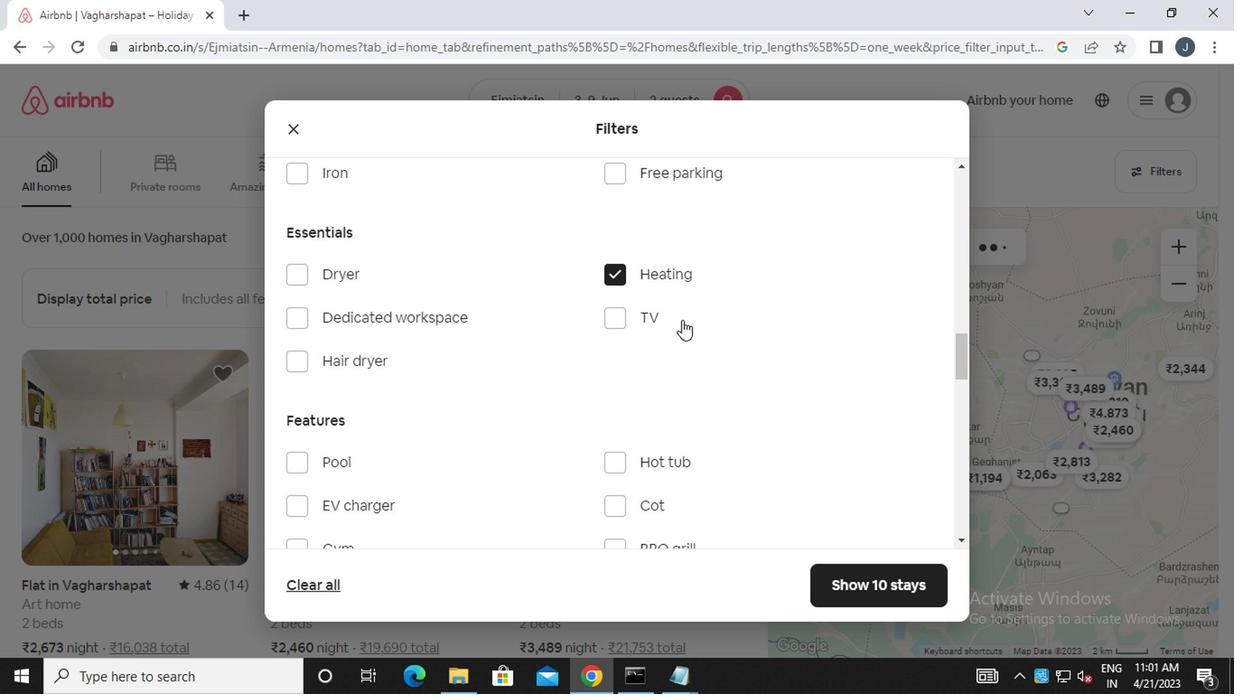 
Action: Mouse moved to (683, 339)
Screenshot: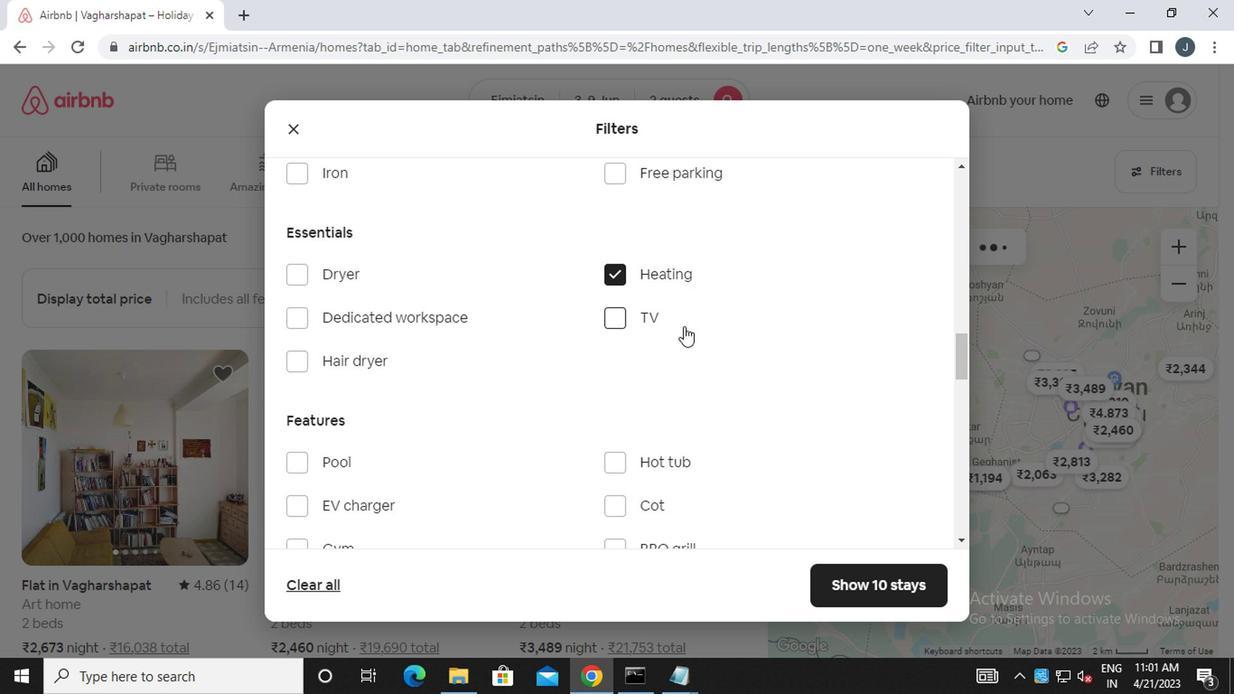 
Action: Mouse scrolled (683, 338) with delta (0, 0)
Screenshot: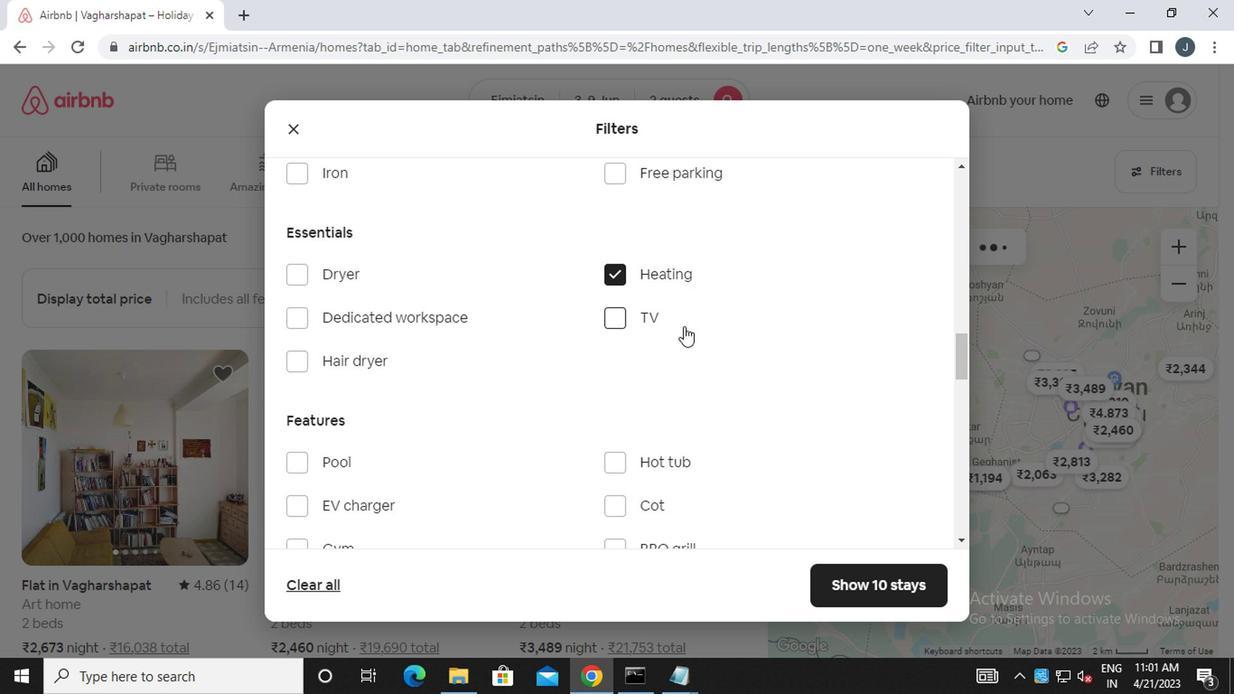 
Action: Mouse moved to (683, 339)
Screenshot: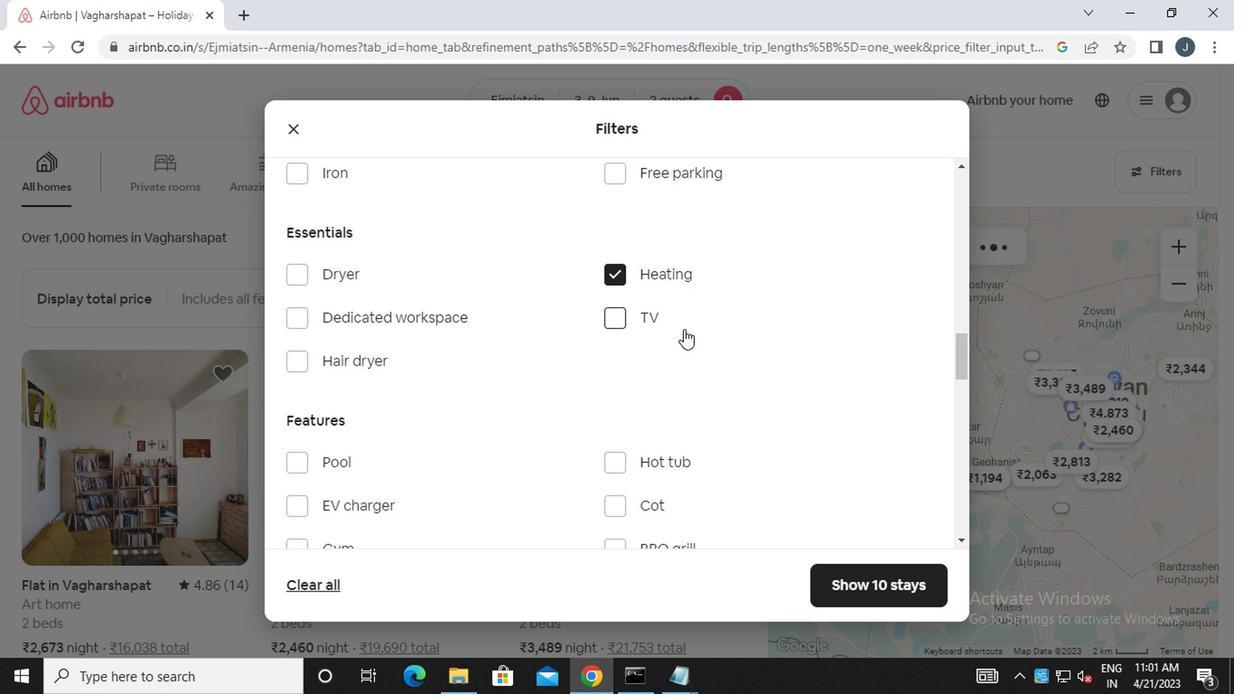 
Action: Mouse scrolled (683, 338) with delta (0, 0)
Screenshot: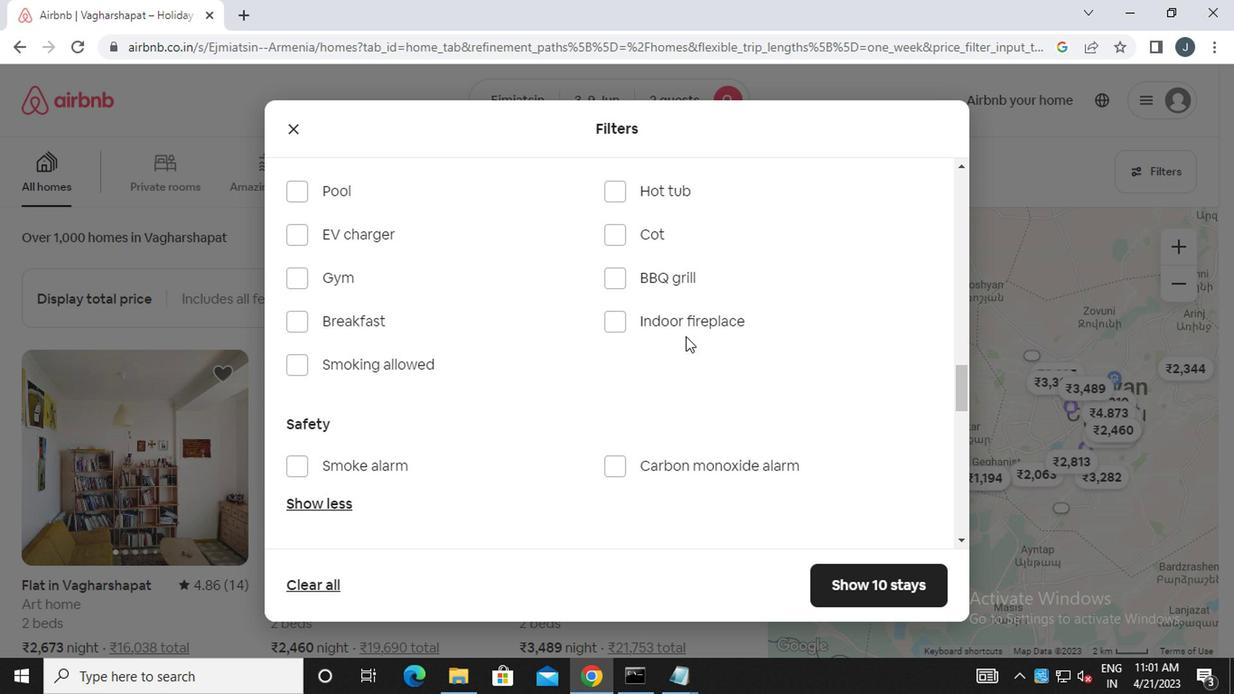 
Action: Mouse scrolled (683, 338) with delta (0, 0)
Screenshot: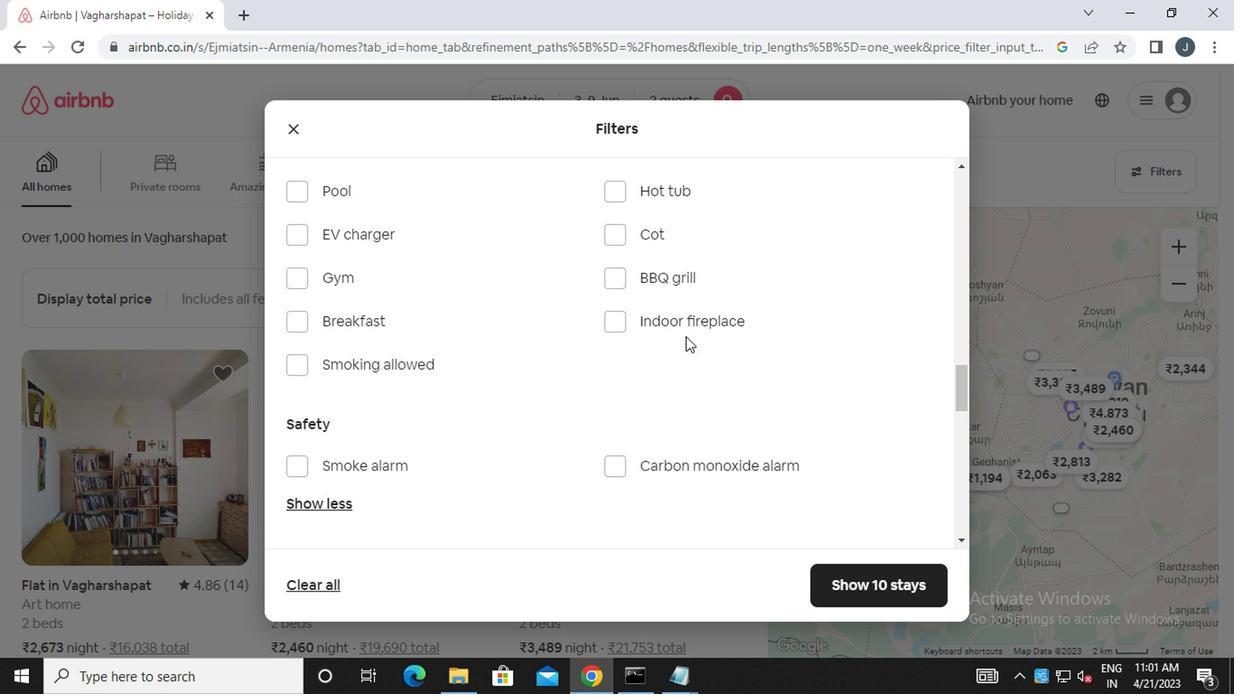 
Action: Mouse scrolled (683, 338) with delta (0, 0)
Screenshot: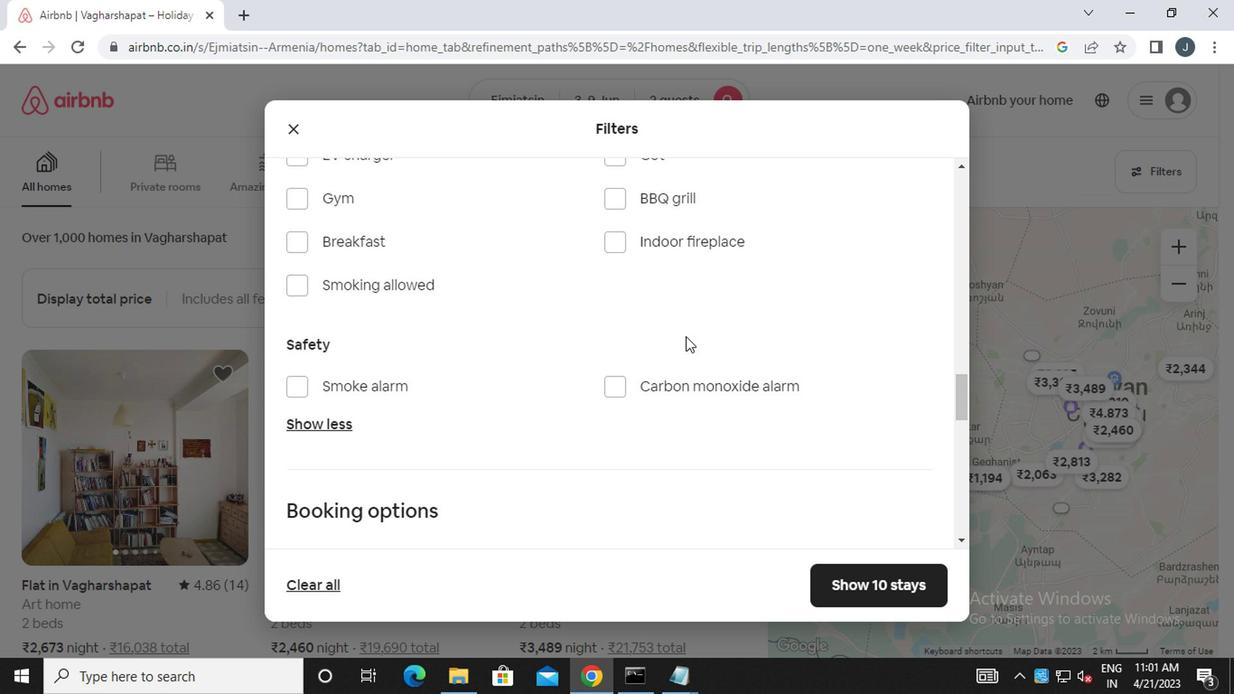 
Action: Mouse scrolled (683, 338) with delta (0, 0)
Screenshot: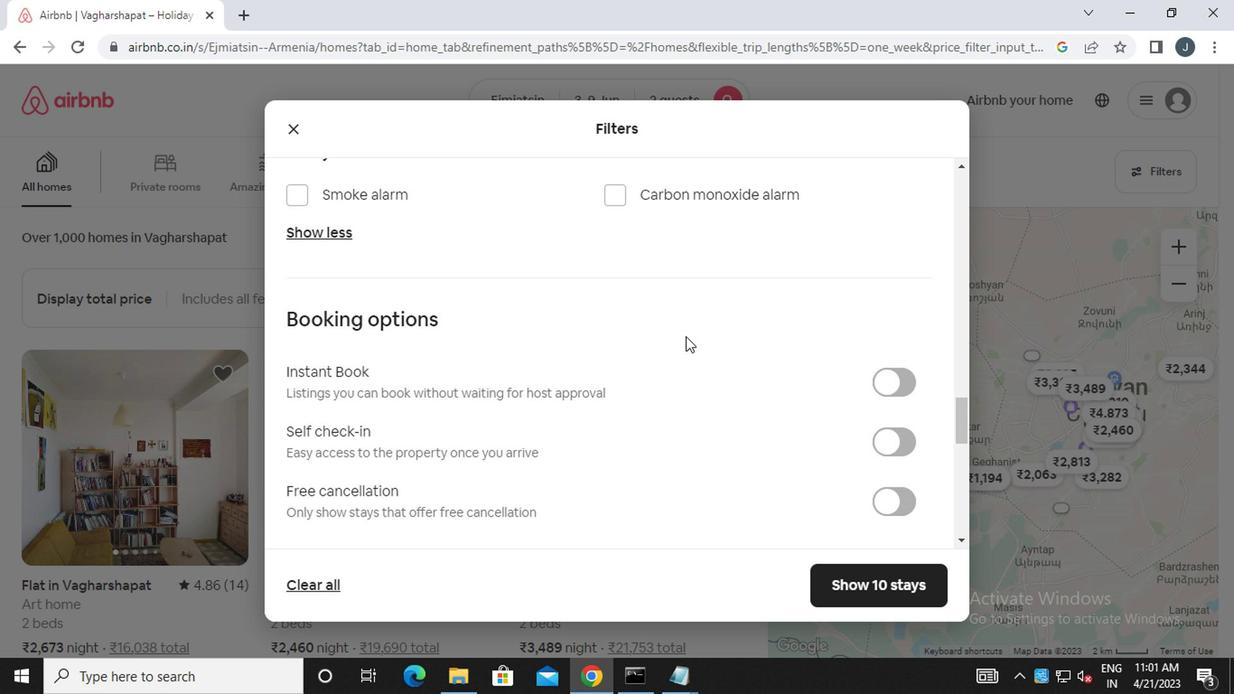 
Action: Mouse moved to (683, 339)
Screenshot: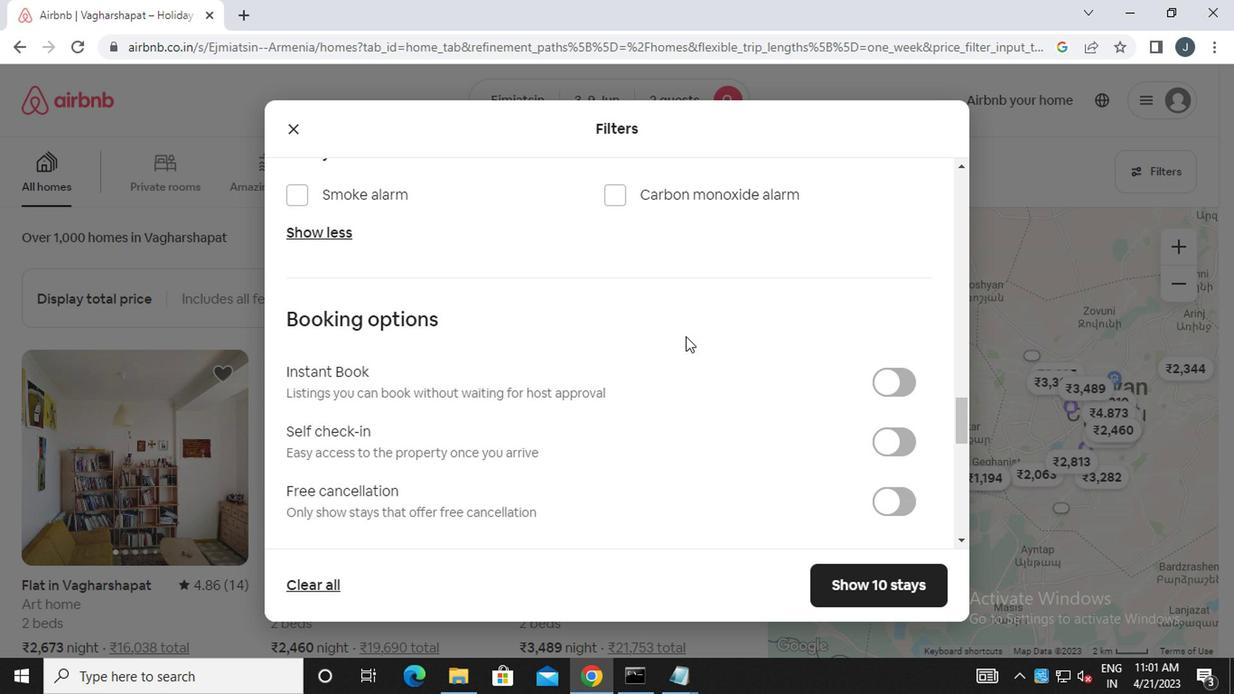 
Action: Mouse scrolled (683, 338) with delta (0, 0)
Screenshot: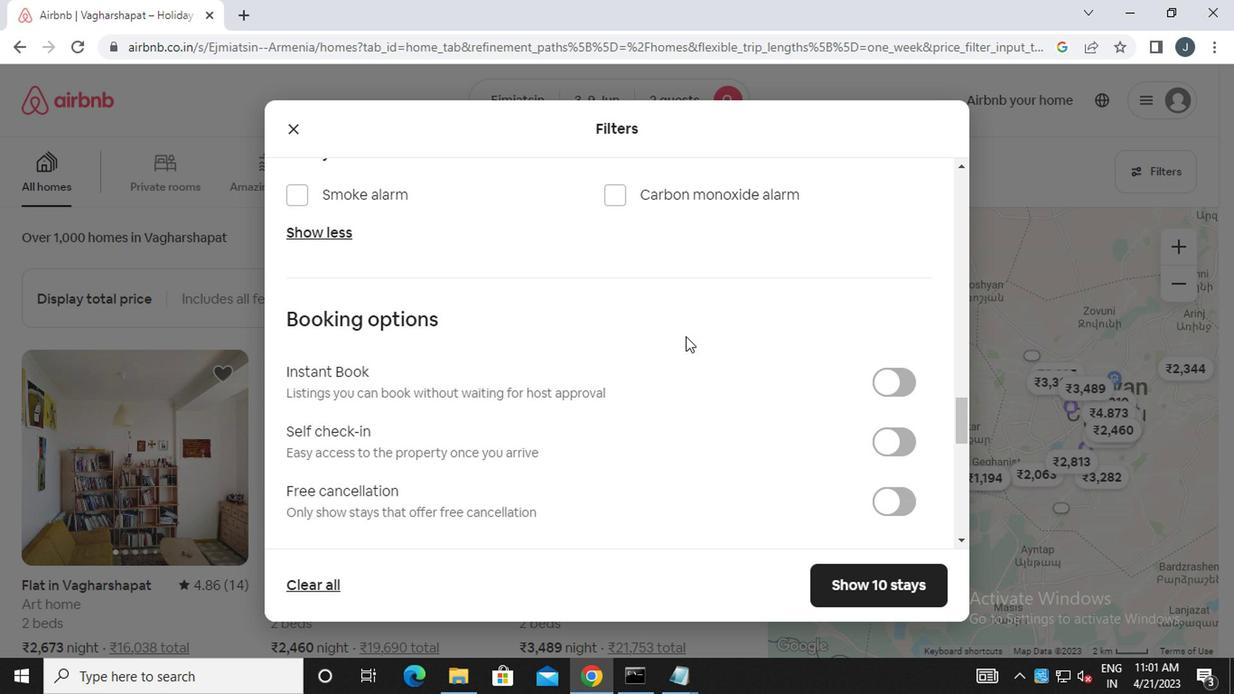 
Action: Mouse moved to (883, 277)
Screenshot: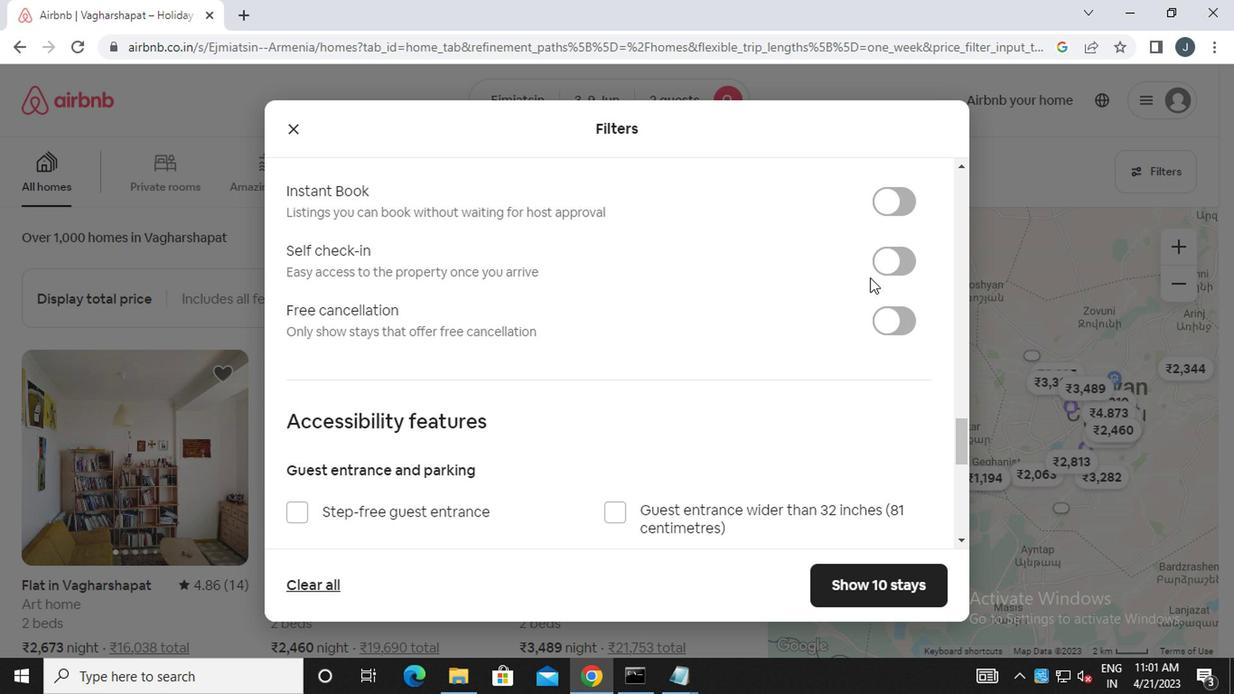 
Action: Mouse pressed left at (883, 277)
Screenshot: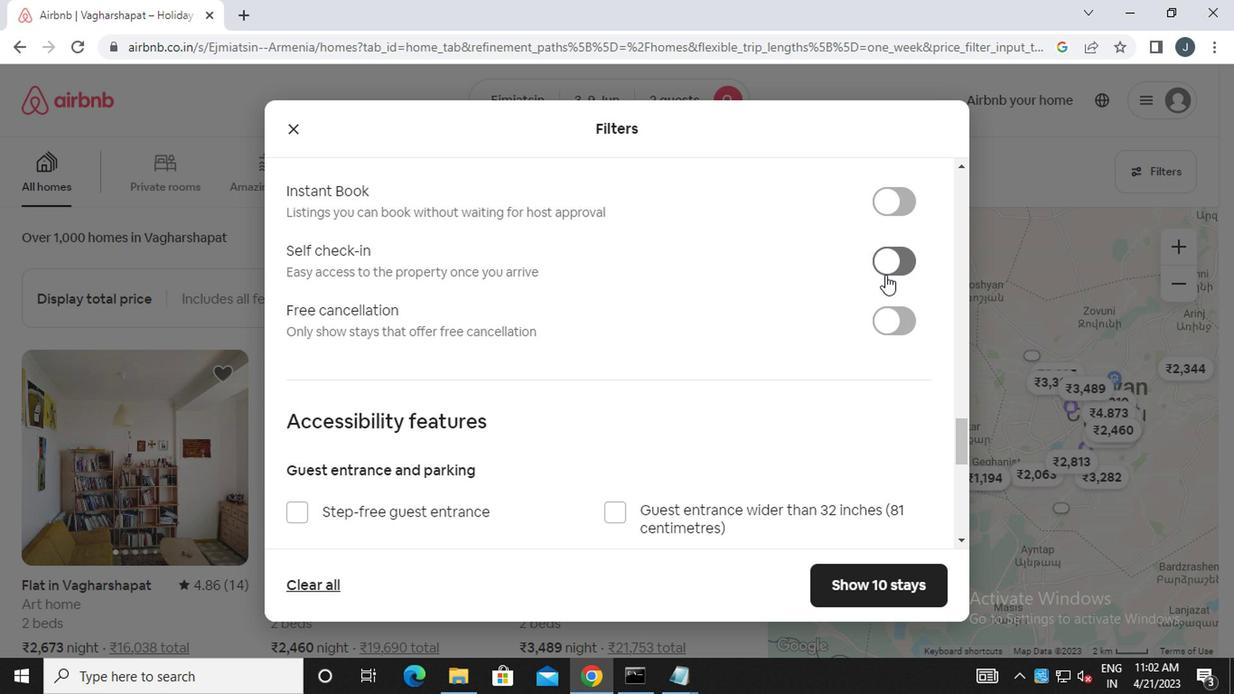 
Action: Mouse moved to (697, 385)
Screenshot: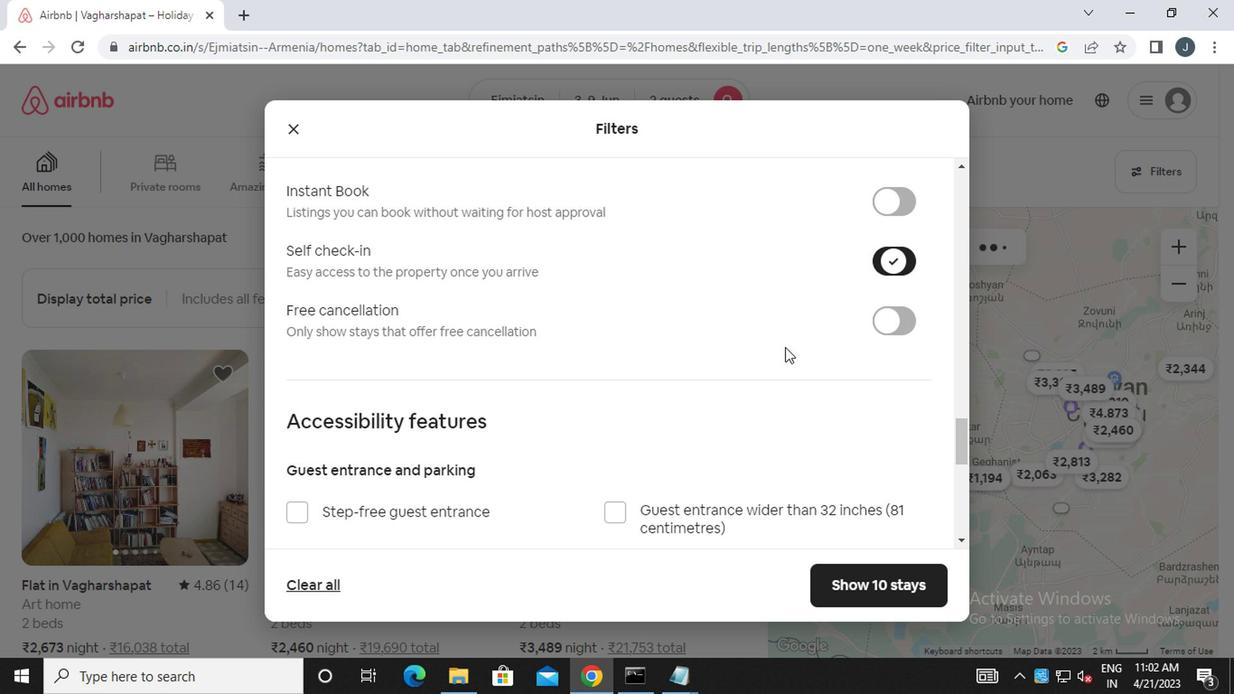 
Action: Mouse scrolled (697, 384) with delta (0, -1)
Screenshot: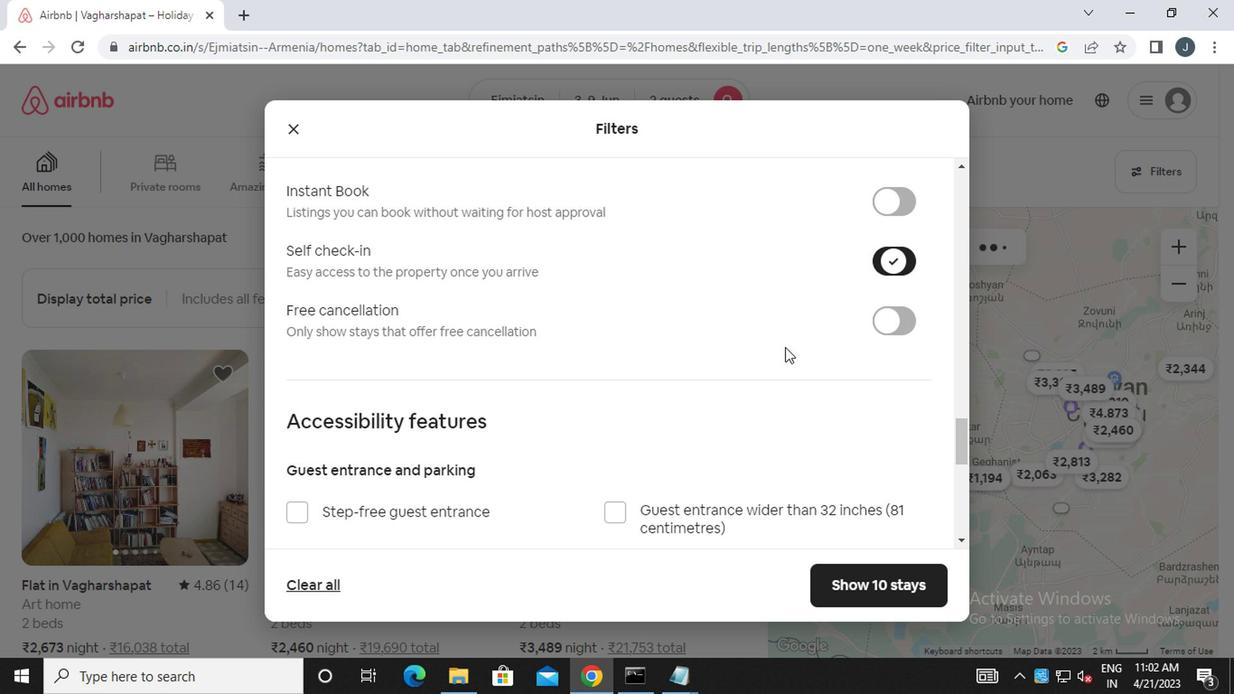 
Action: Mouse moved to (688, 390)
Screenshot: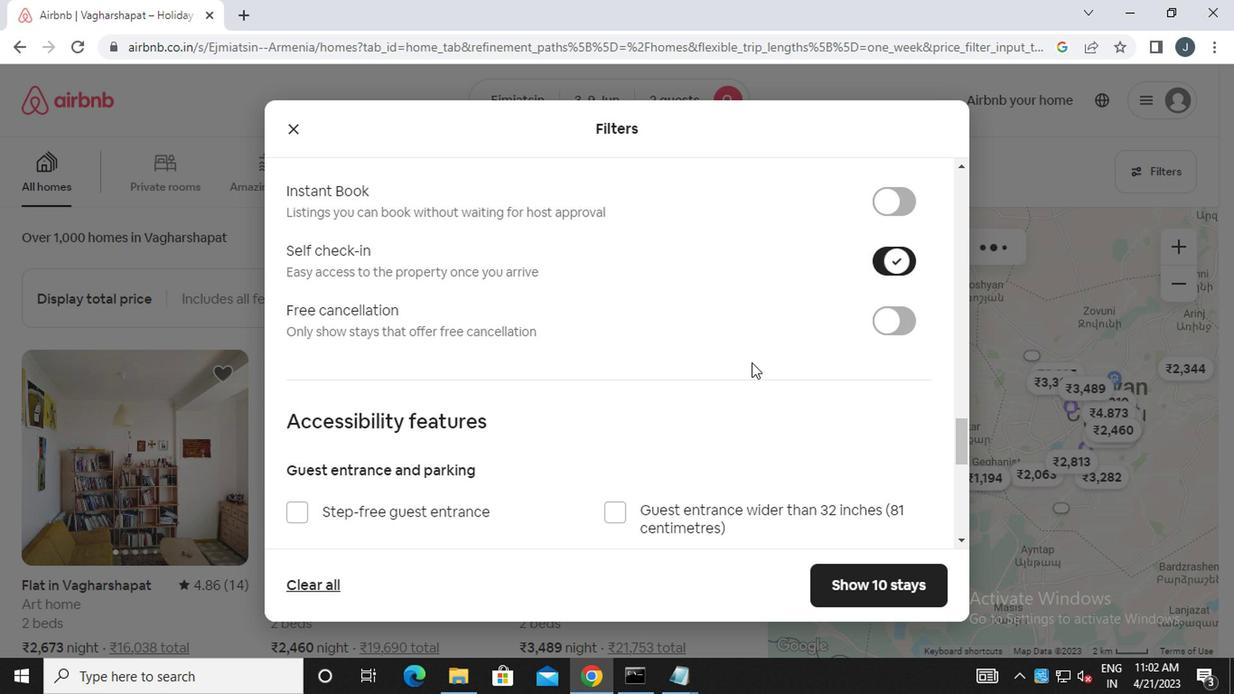
Action: Mouse scrolled (688, 389) with delta (0, -1)
Screenshot: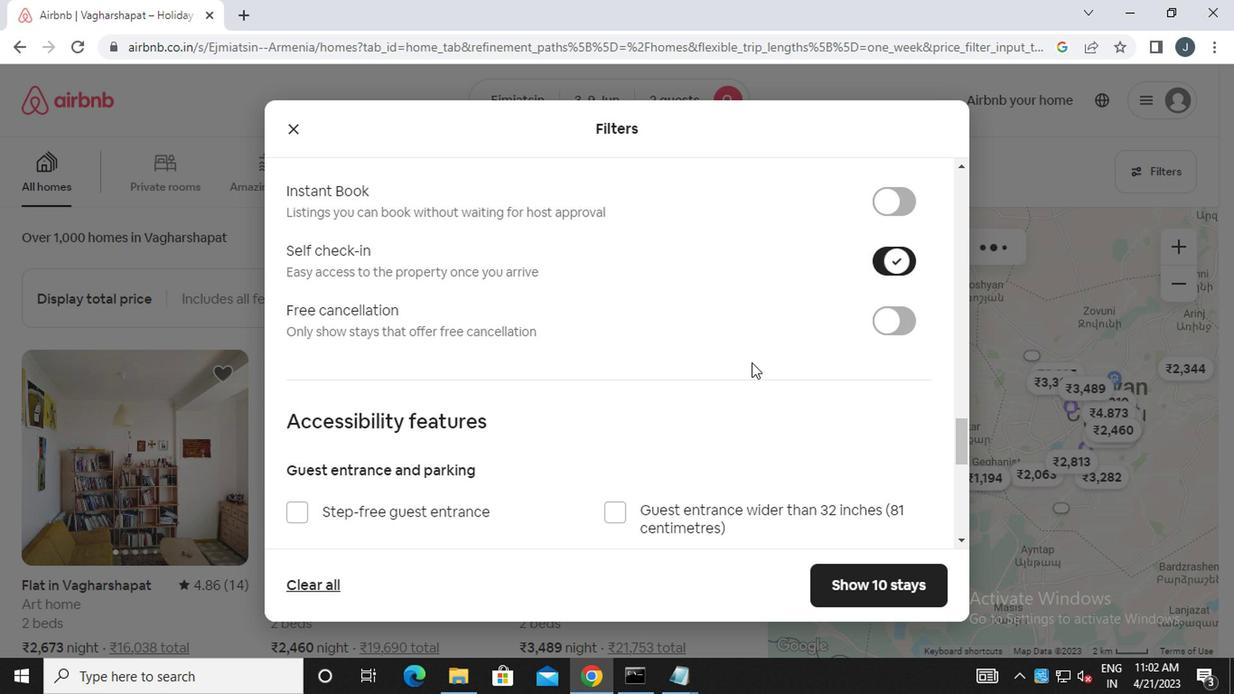 
Action: Mouse moved to (682, 391)
Screenshot: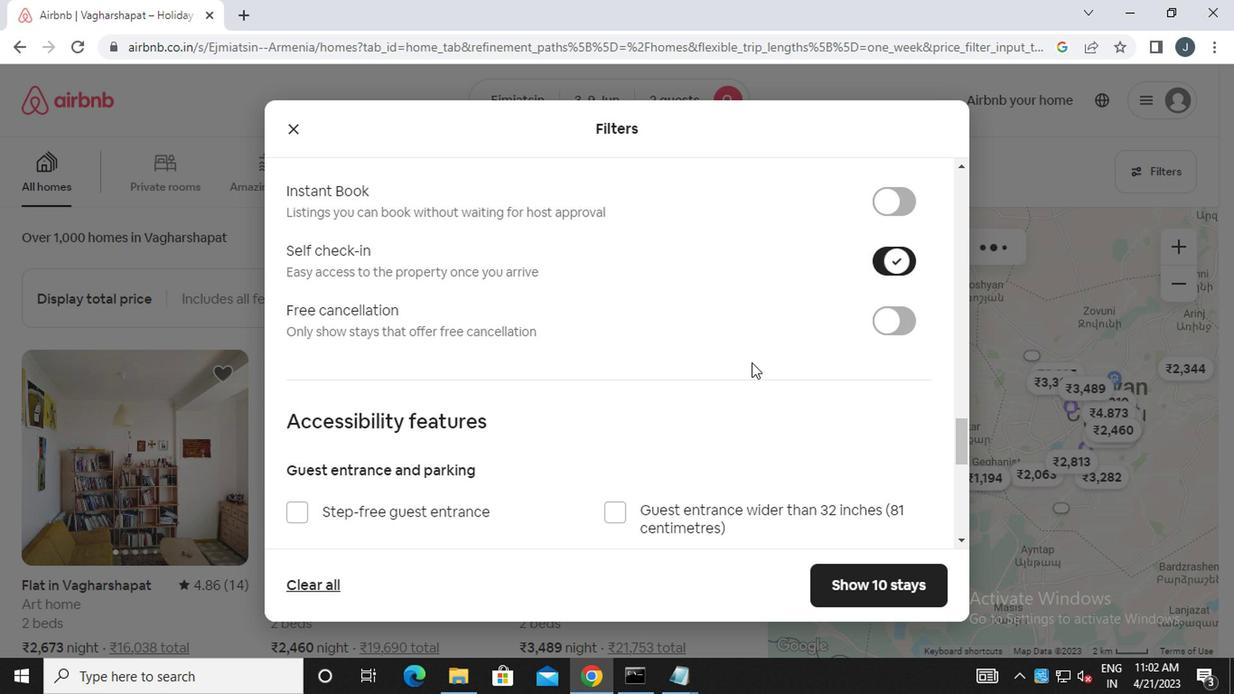 
Action: Mouse scrolled (682, 390) with delta (0, 0)
Screenshot: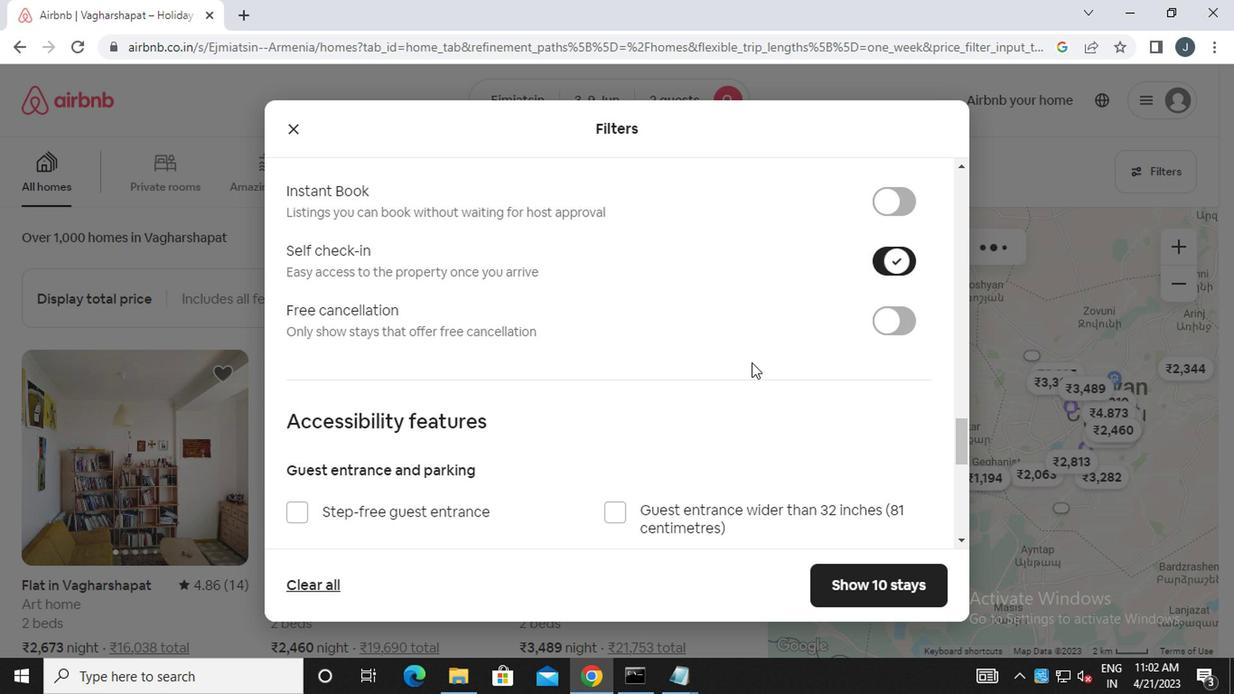 
Action: Mouse moved to (677, 392)
Screenshot: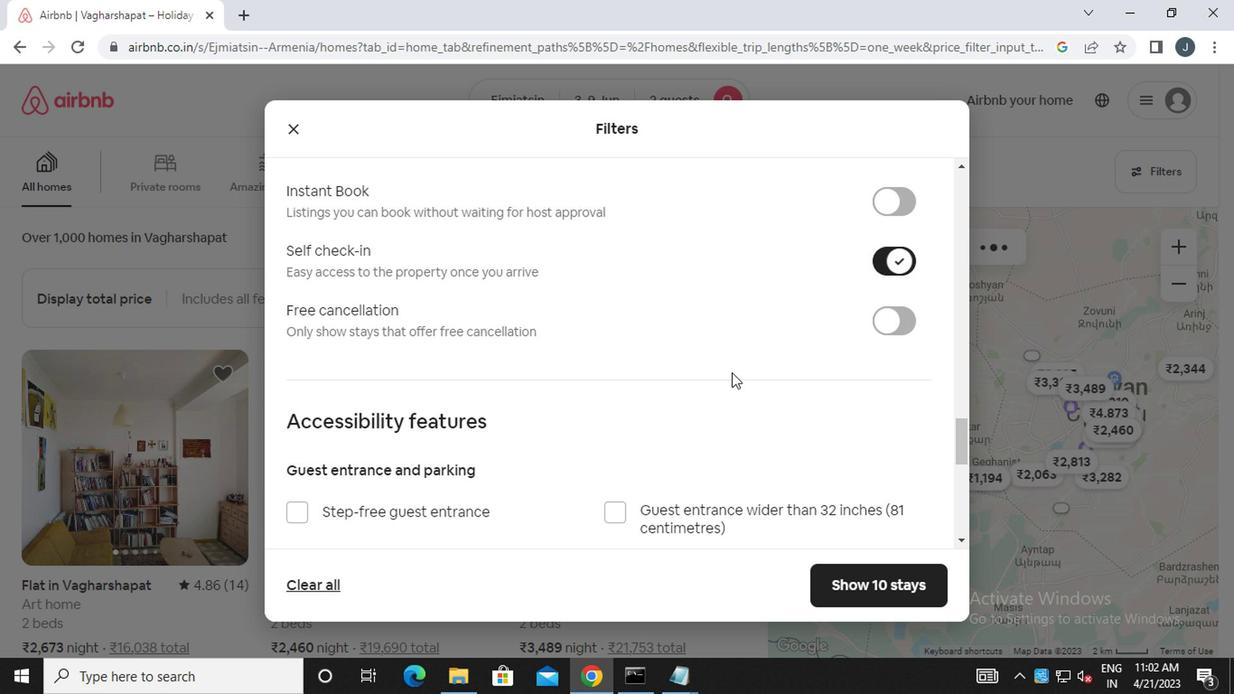 
Action: Mouse scrolled (677, 391) with delta (0, -1)
Screenshot: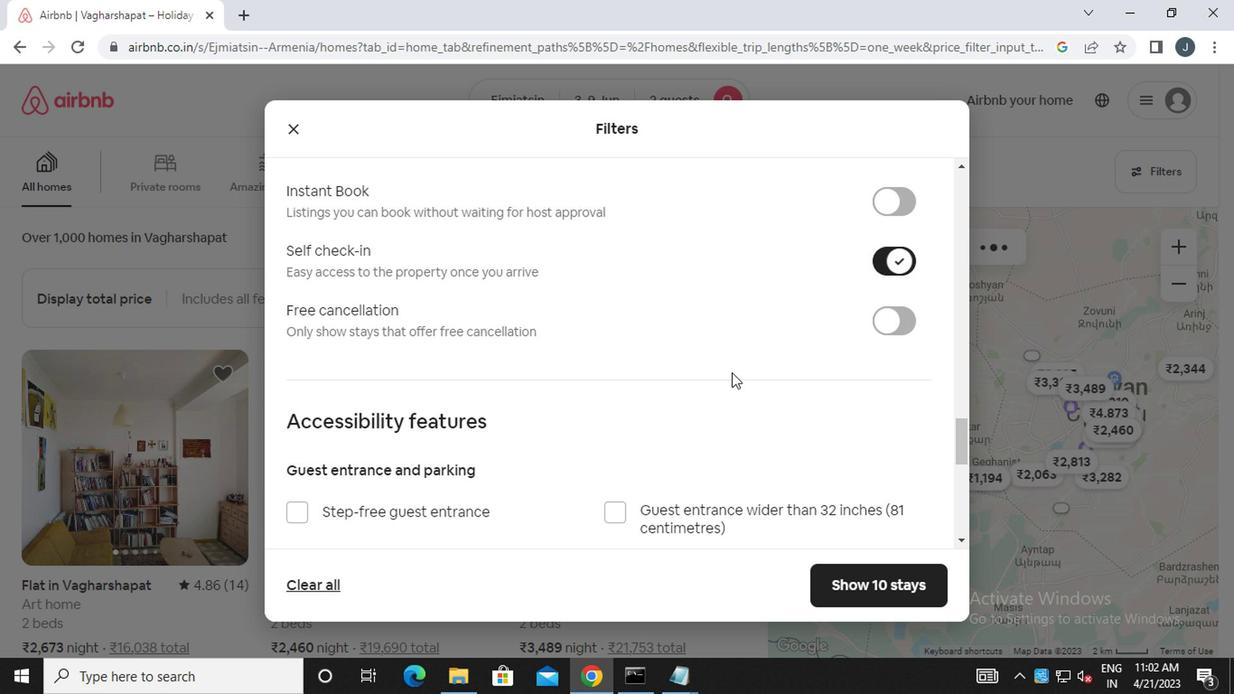 
Action: Mouse moved to (472, 435)
Screenshot: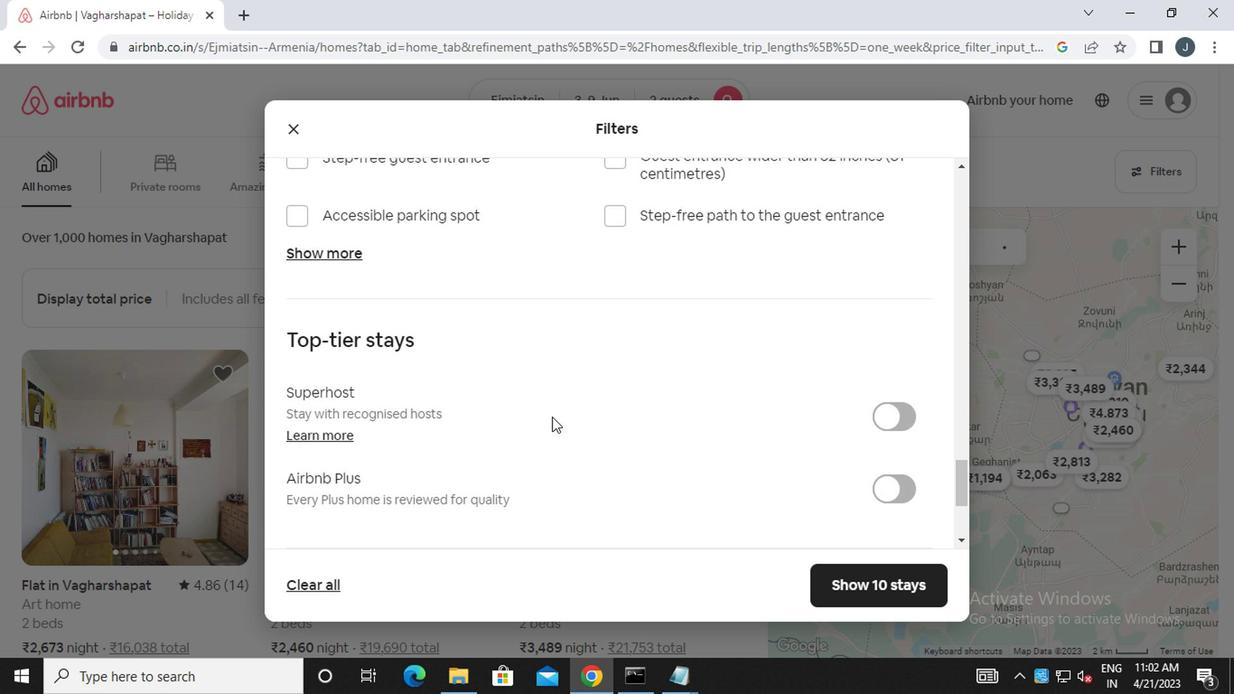 
Action: Mouse scrolled (472, 434) with delta (0, 0)
Screenshot: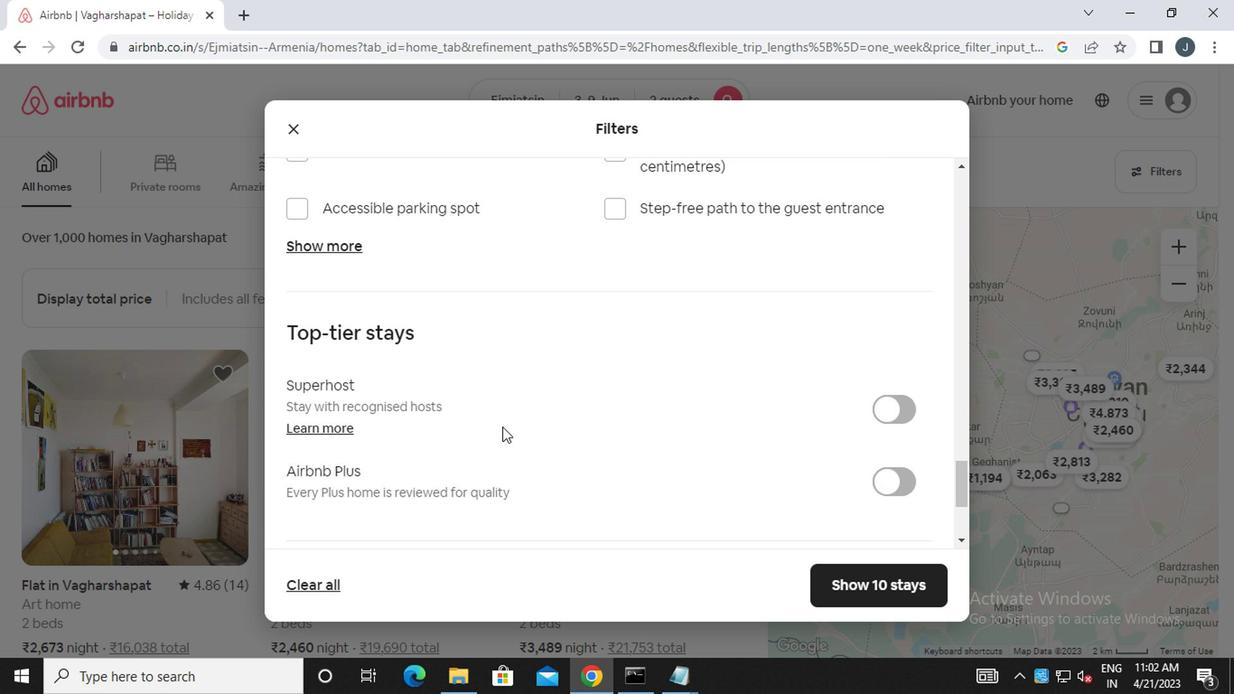 
Action: Mouse scrolled (472, 434) with delta (0, 0)
Screenshot: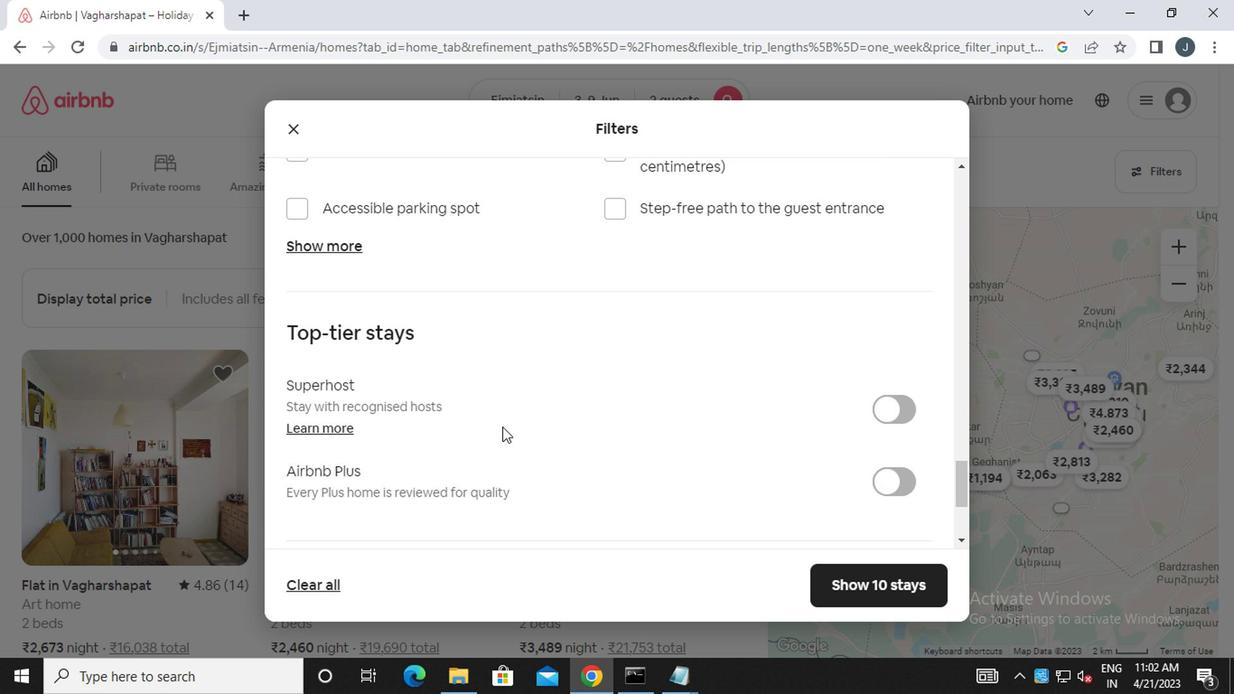
Action: Mouse moved to (470, 435)
Screenshot: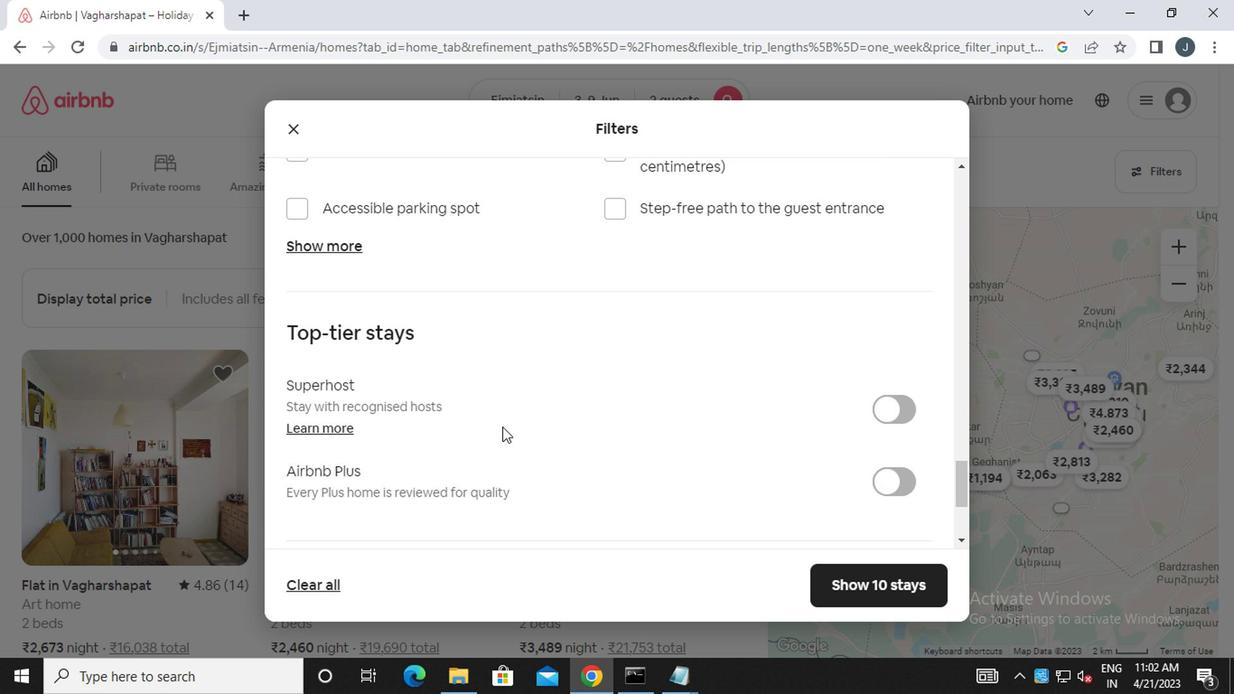
Action: Mouse scrolled (470, 434) with delta (0, 0)
Screenshot: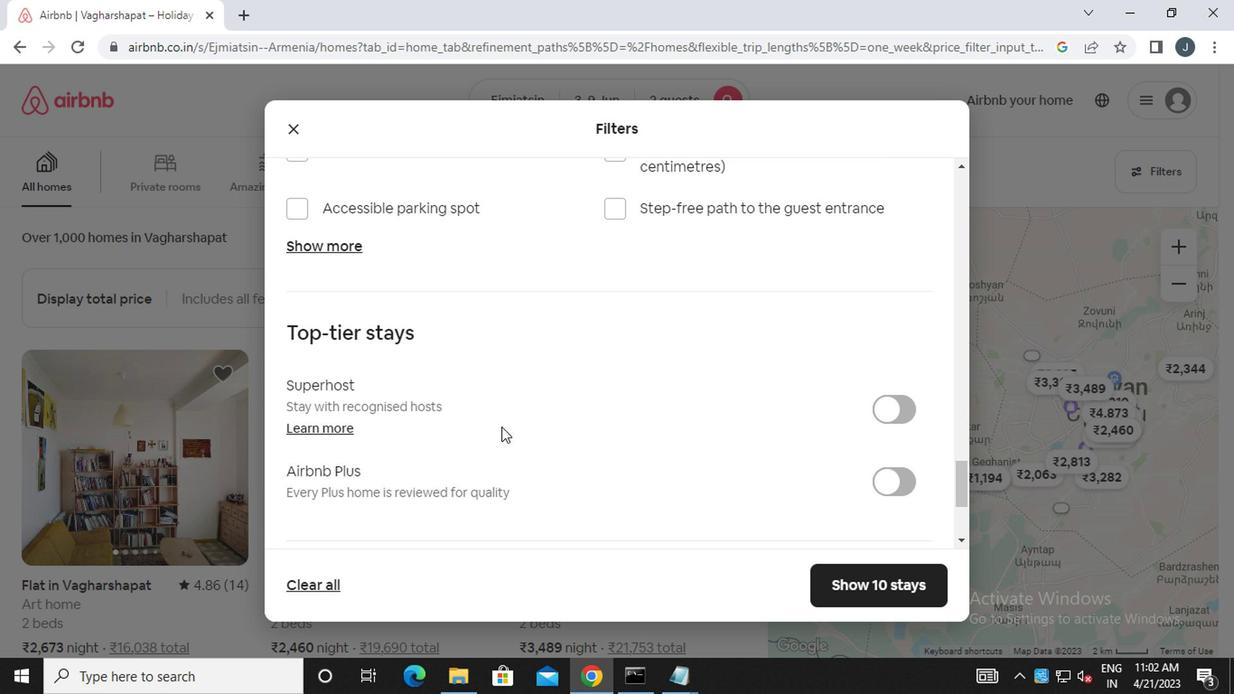 
Action: Mouse moved to (470, 435)
Screenshot: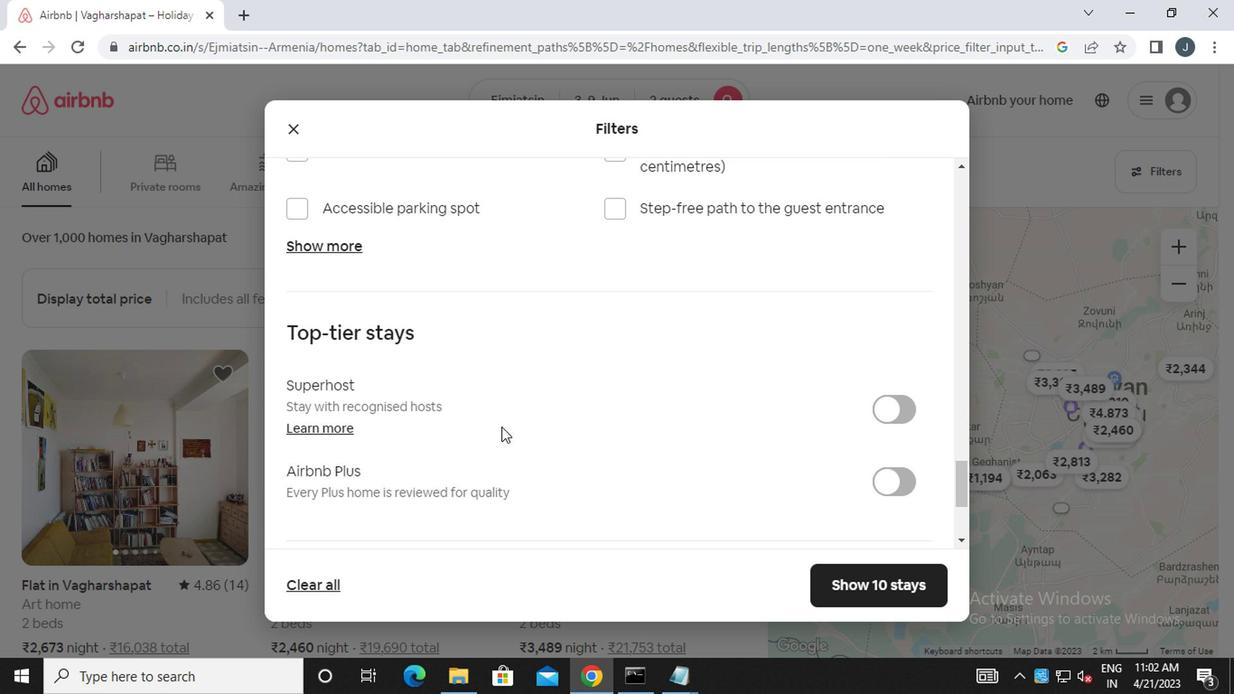 
Action: Mouse scrolled (470, 434) with delta (0, 0)
Screenshot: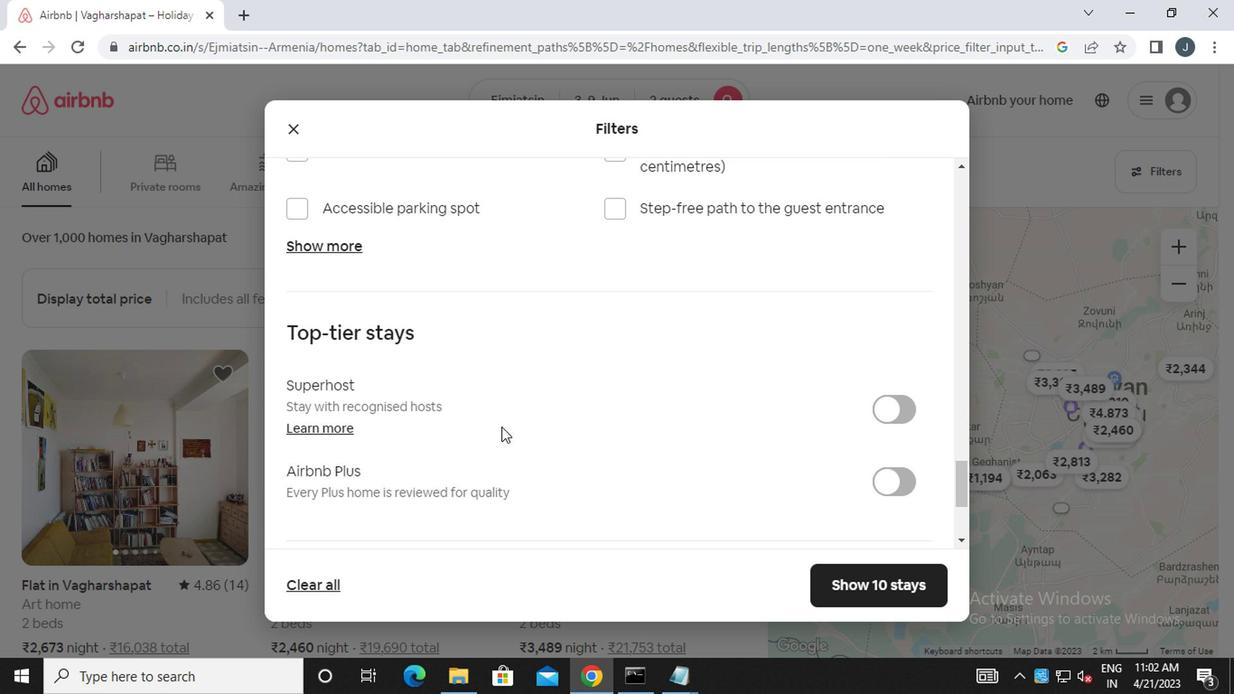 
Action: Mouse scrolled (470, 434) with delta (0, 0)
Screenshot: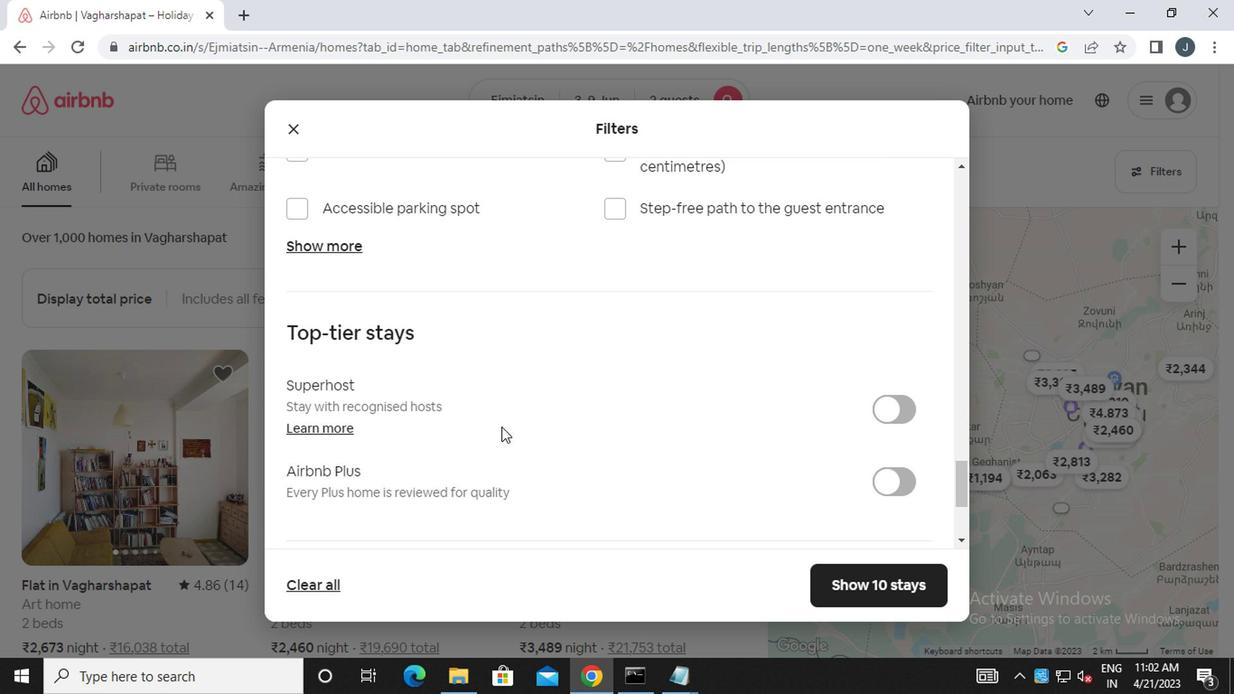 
Action: Mouse moved to (293, 420)
Screenshot: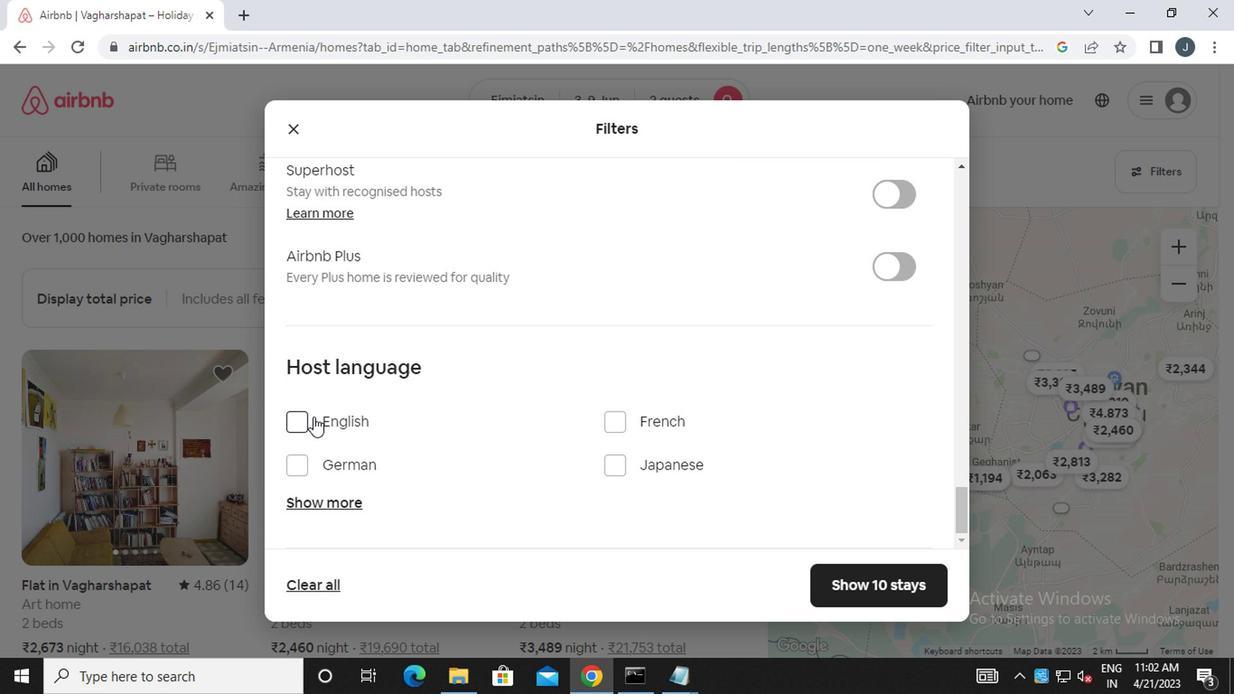 
Action: Mouse pressed left at (293, 420)
Screenshot: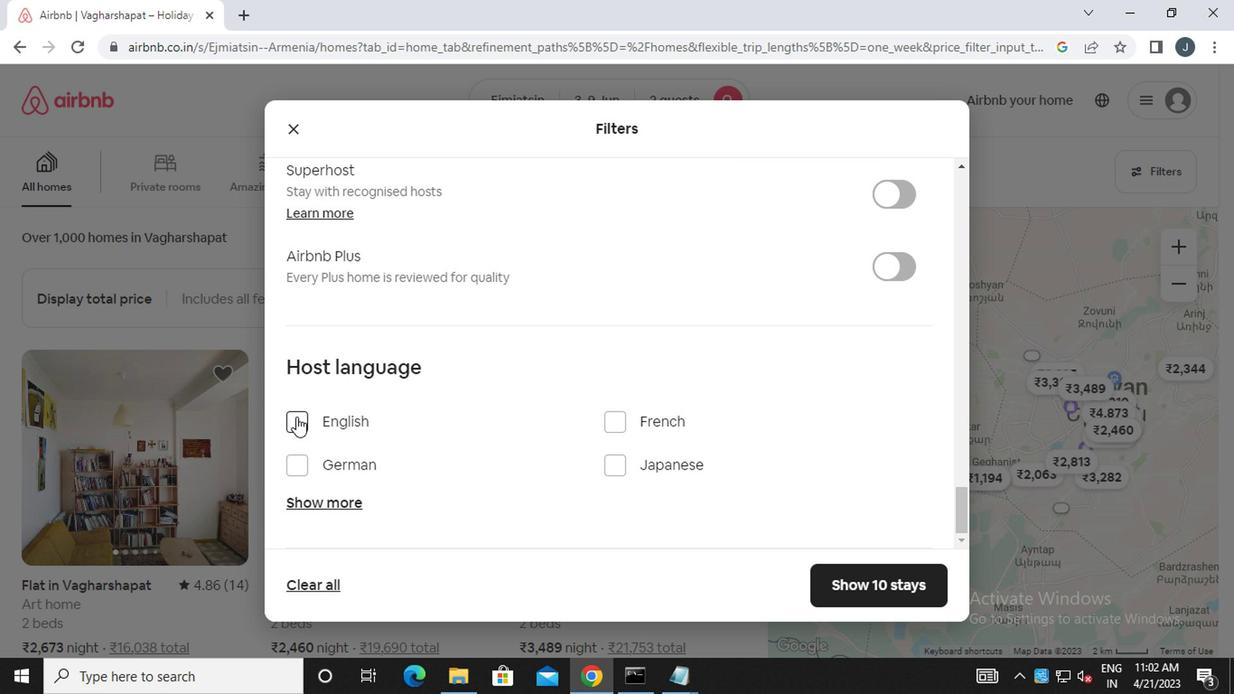 
Action: Mouse moved to (481, 465)
Screenshot: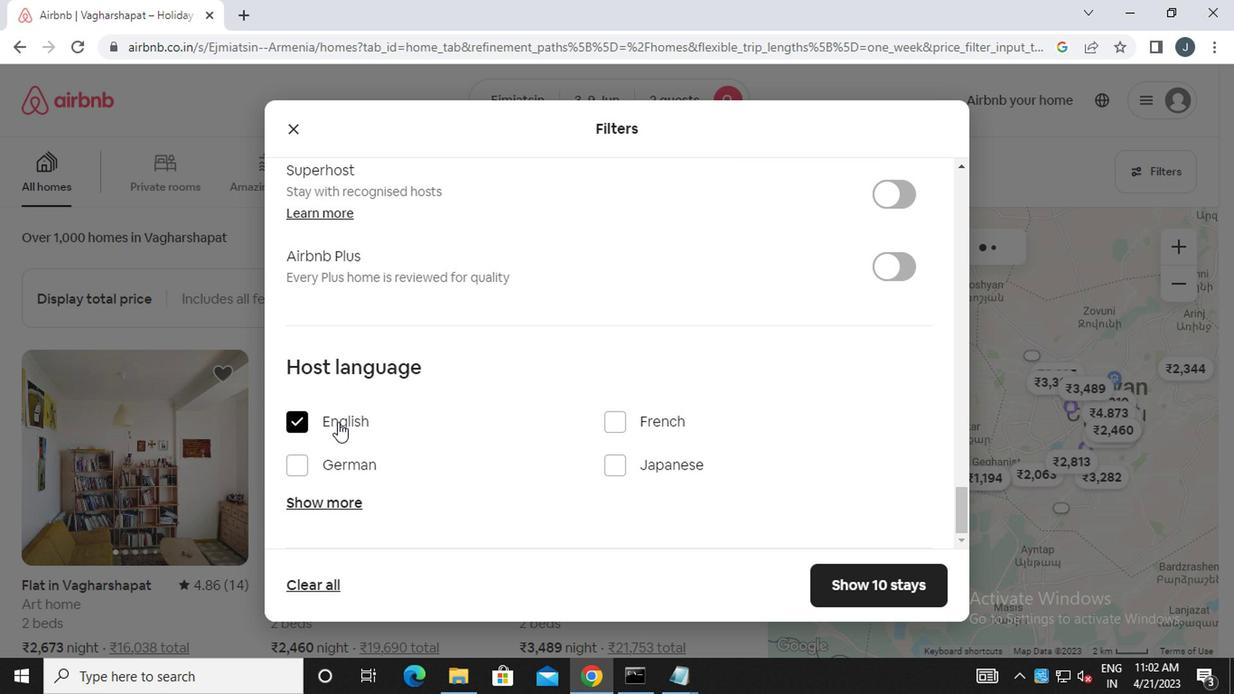 
Action: Mouse scrolled (481, 464) with delta (0, -1)
Screenshot: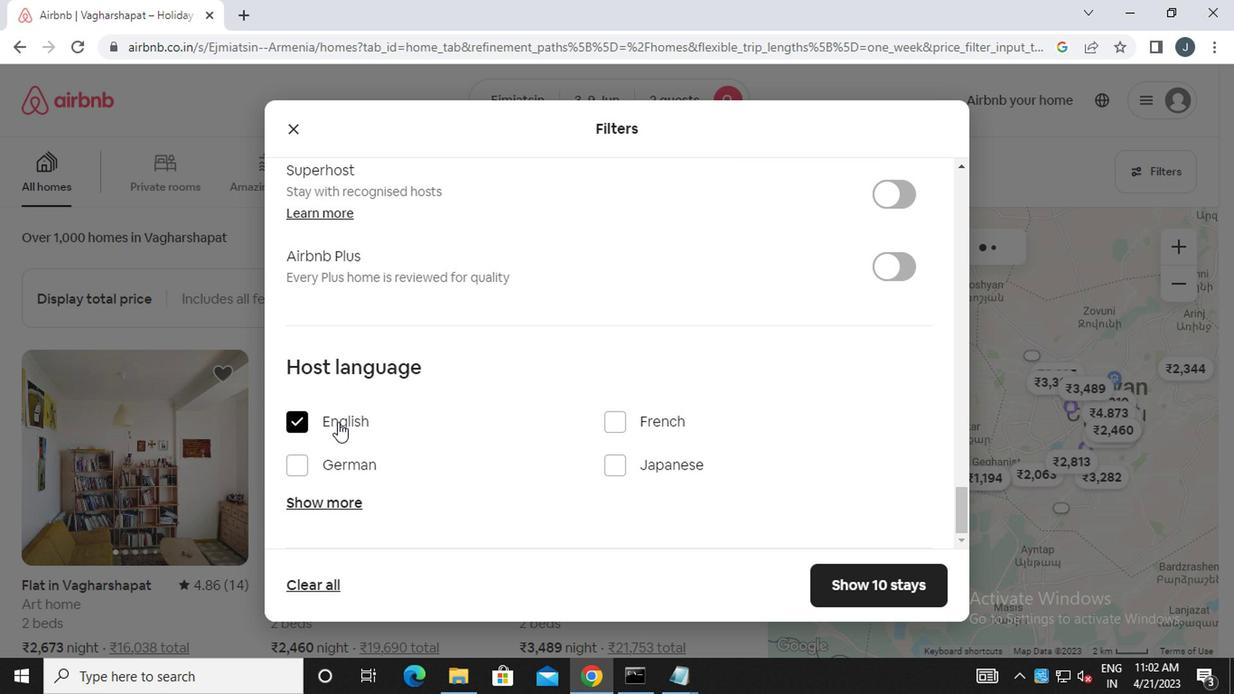 
Action: Mouse moved to (501, 475)
Screenshot: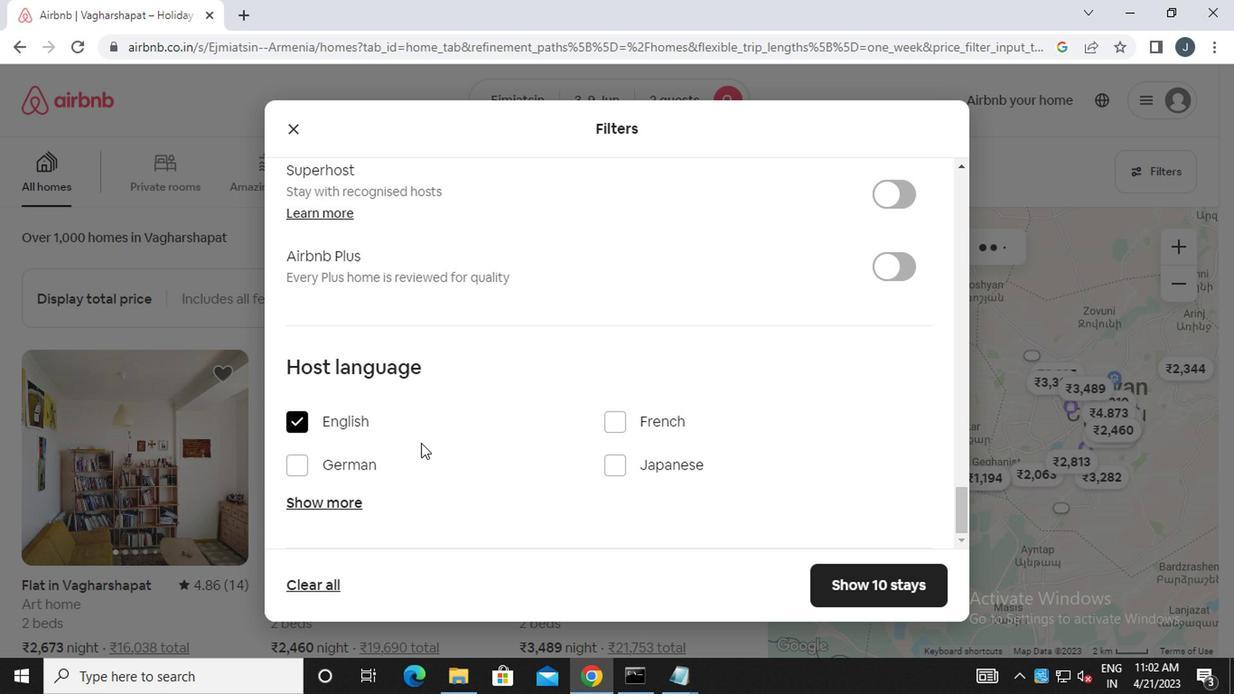
Action: Mouse scrolled (501, 475) with delta (0, 0)
Screenshot: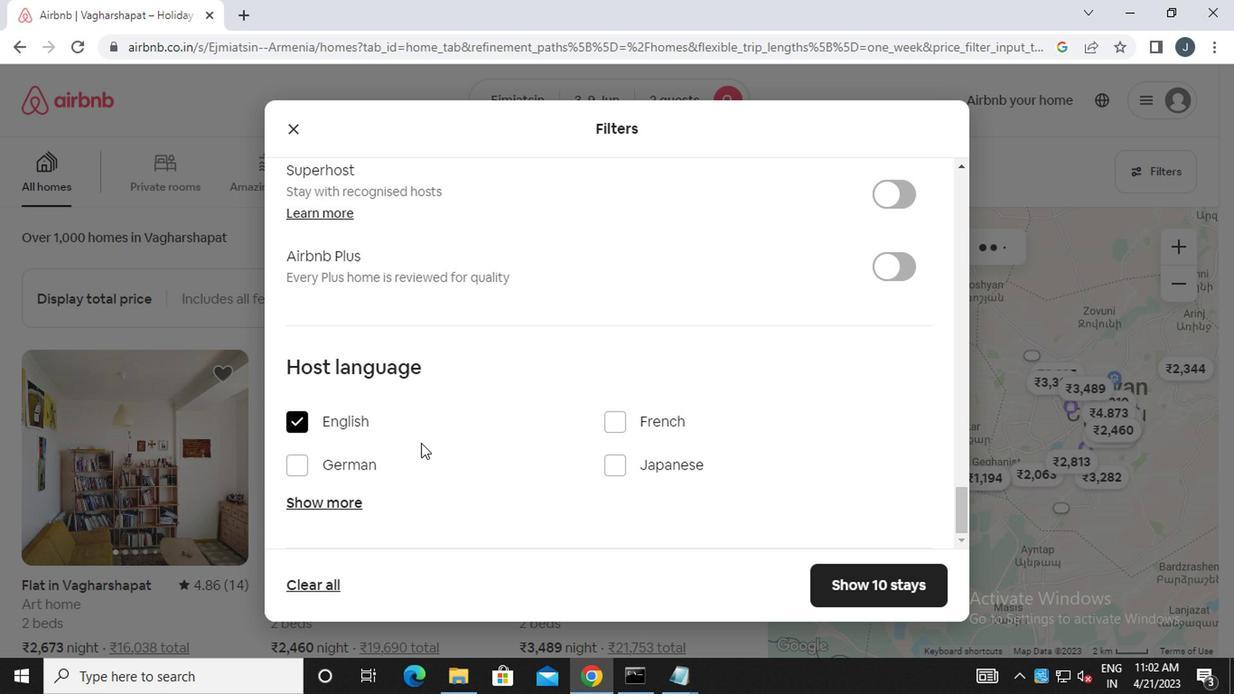 
Action: Mouse moved to (508, 479)
Screenshot: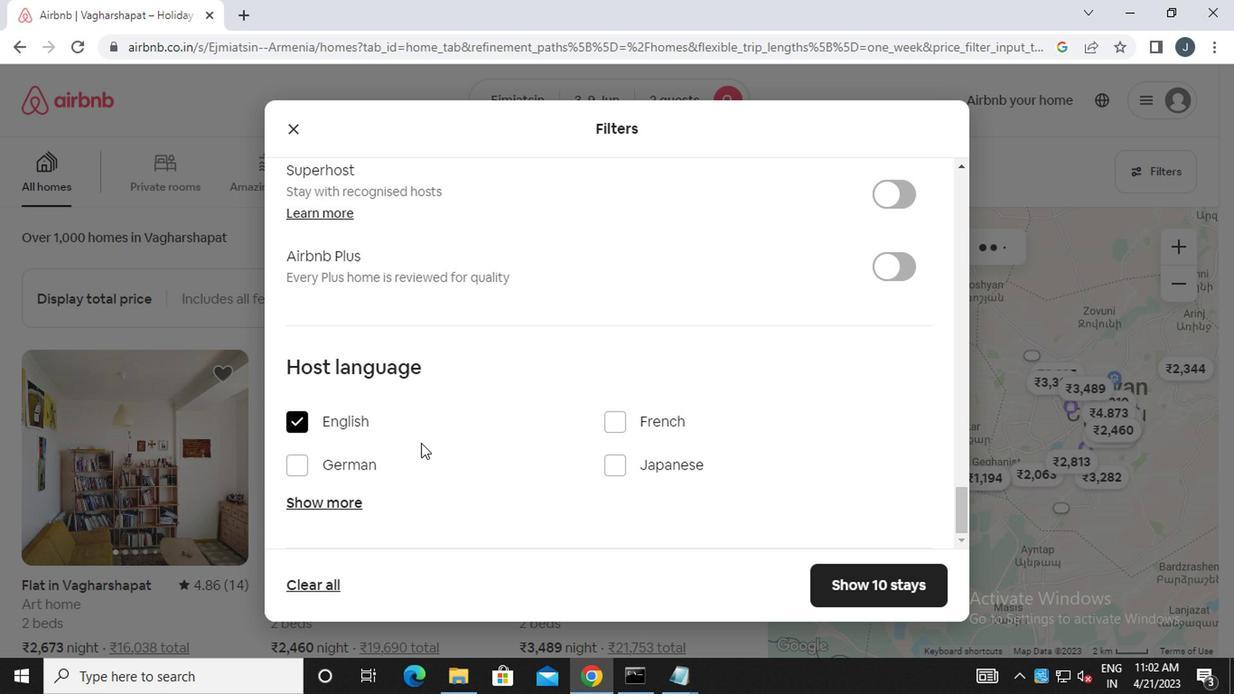
Action: Mouse scrolled (508, 477) with delta (0, -1)
Screenshot: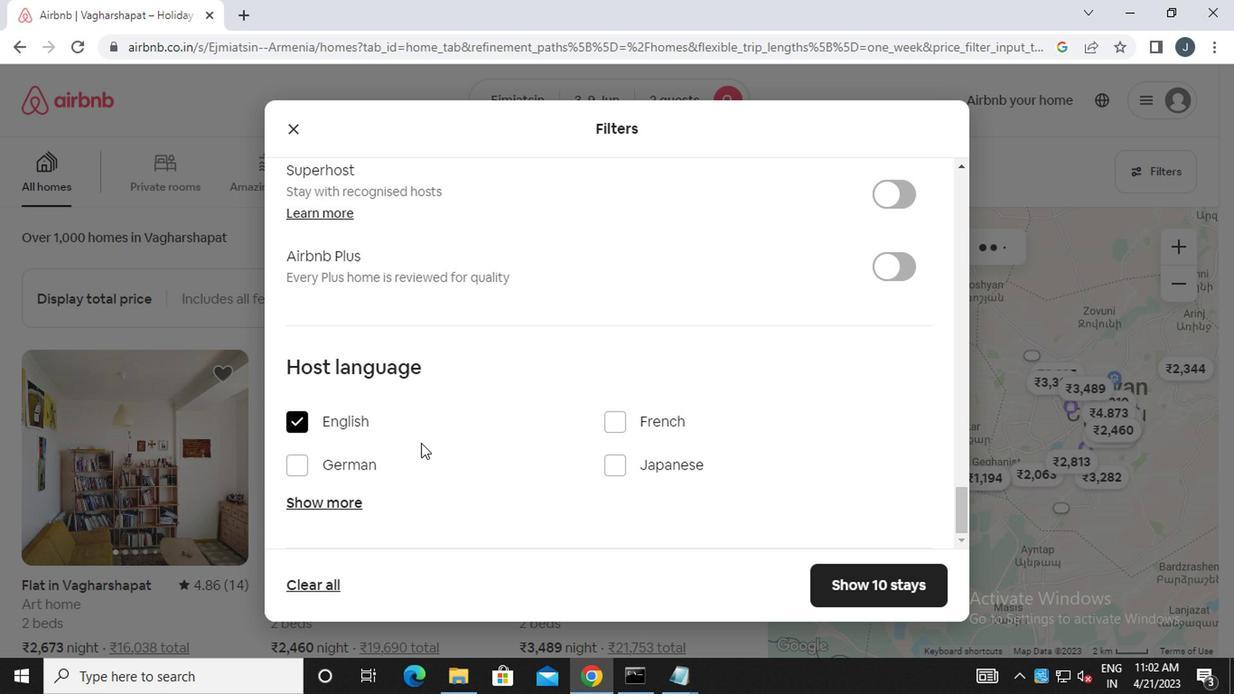 
Action: Mouse moved to (513, 481)
Screenshot: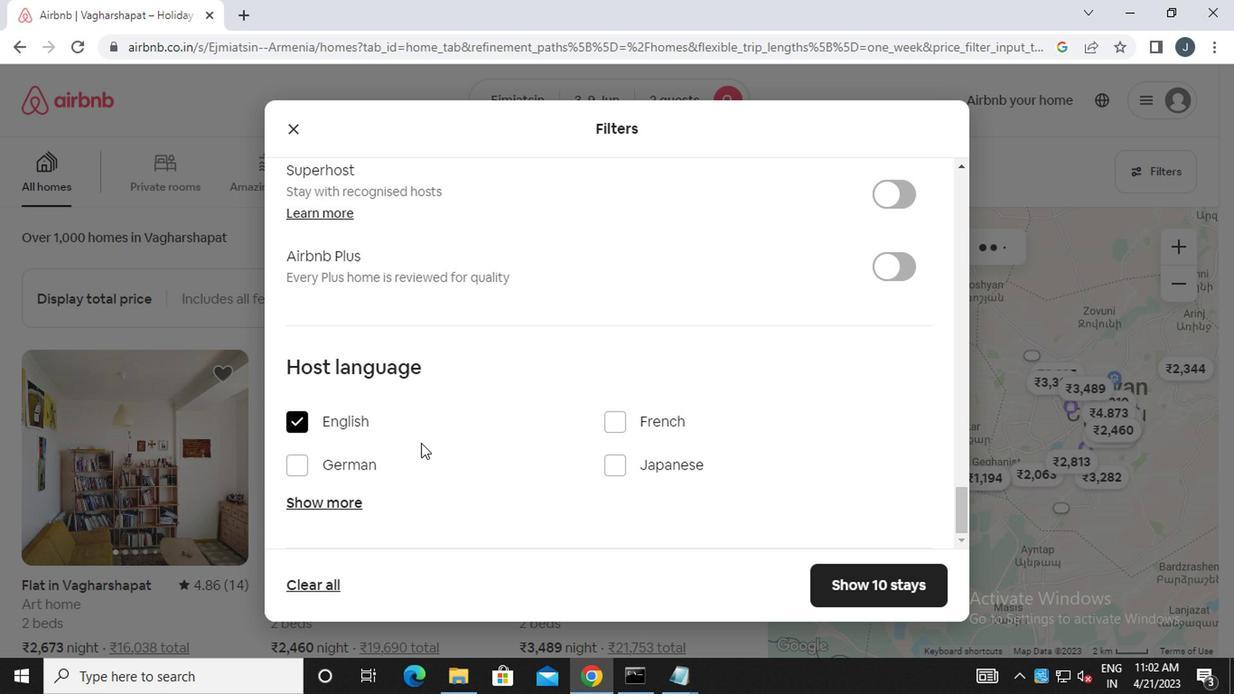 
Action: Mouse scrolled (513, 480) with delta (0, -1)
Screenshot: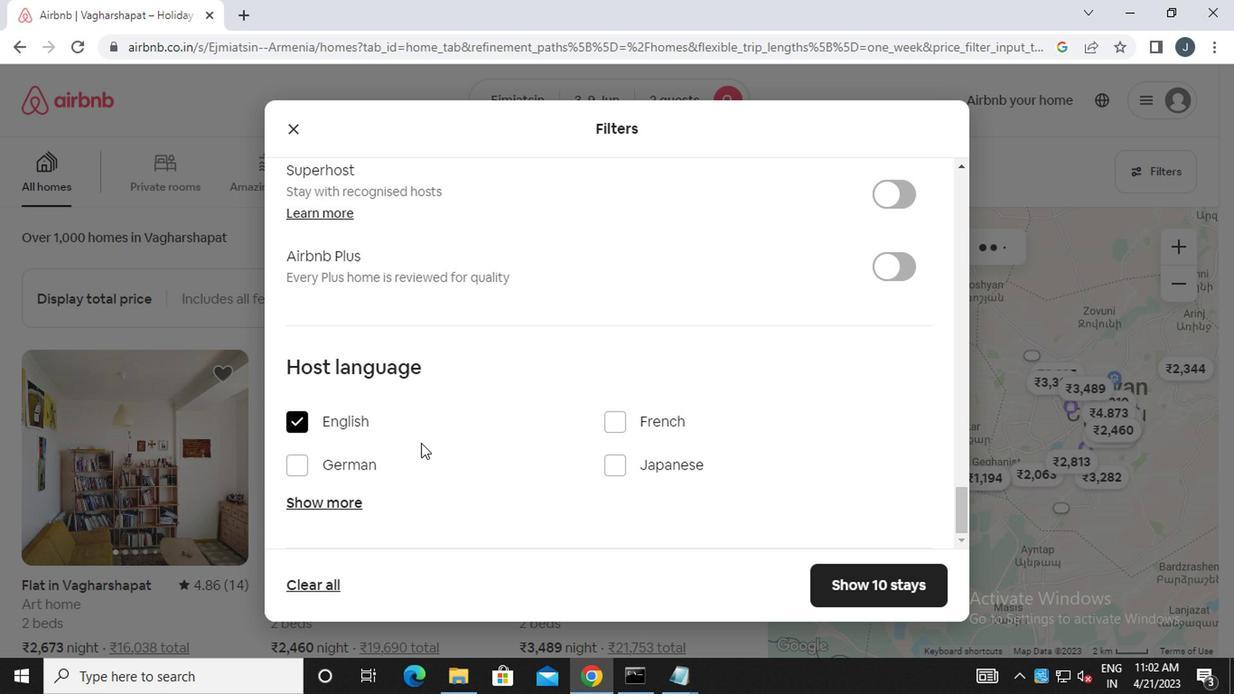 
Action: Mouse moved to (537, 488)
Screenshot: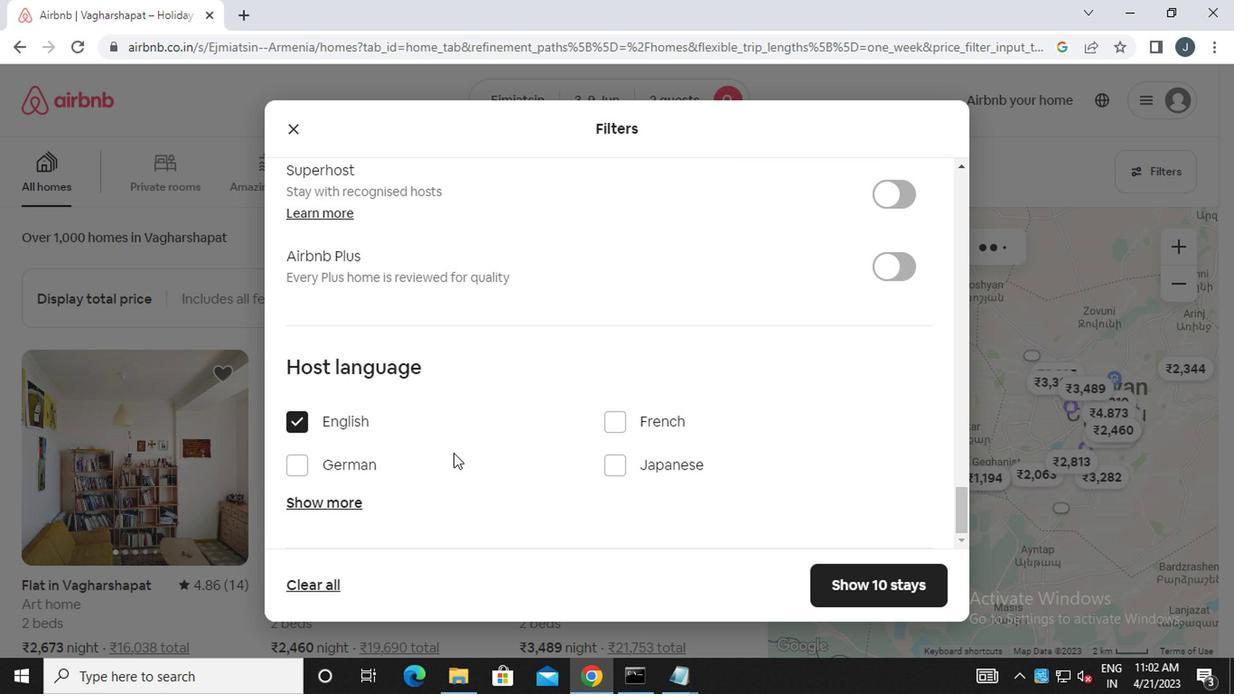 
Action: Mouse scrolled (537, 486) with delta (0, -1)
Screenshot: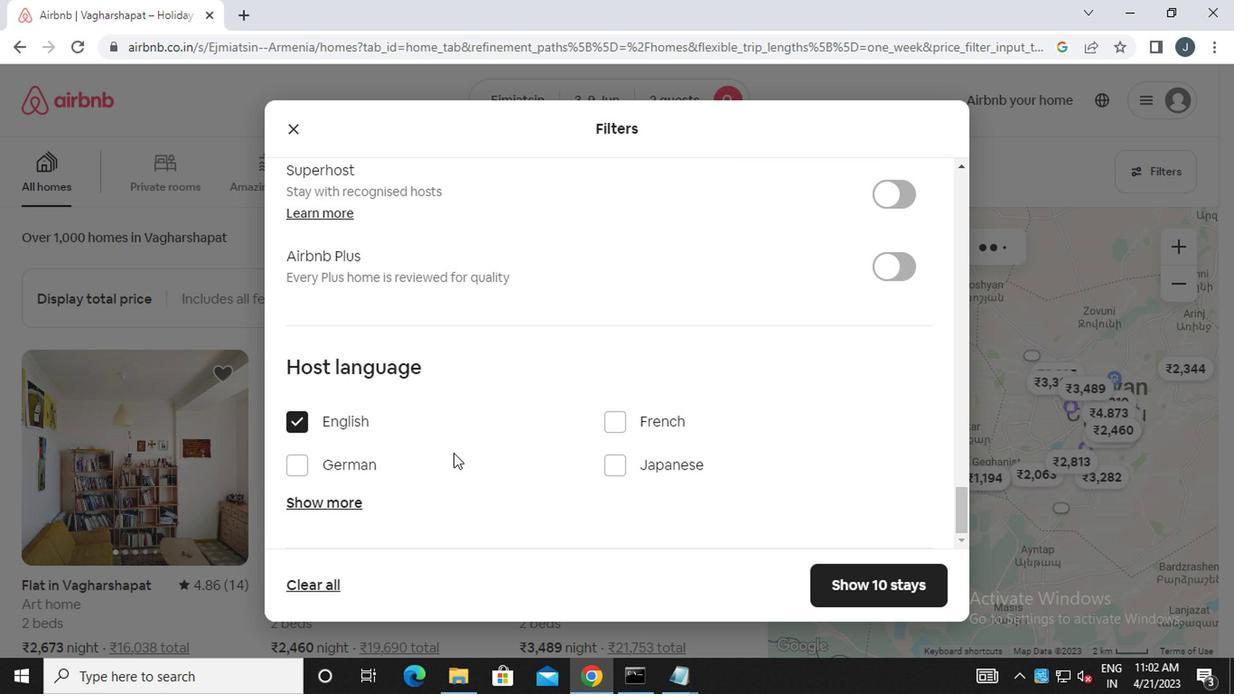 
Action: Mouse moved to (876, 587)
Screenshot: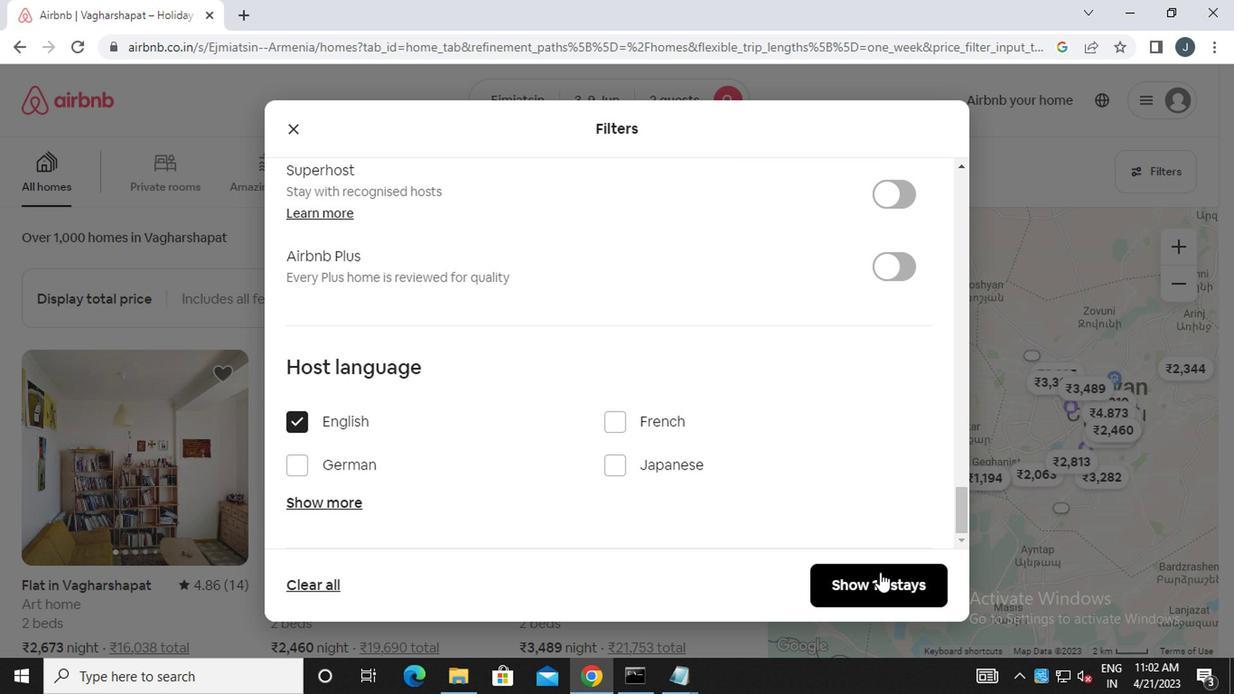 
Action: Mouse pressed left at (876, 587)
Screenshot: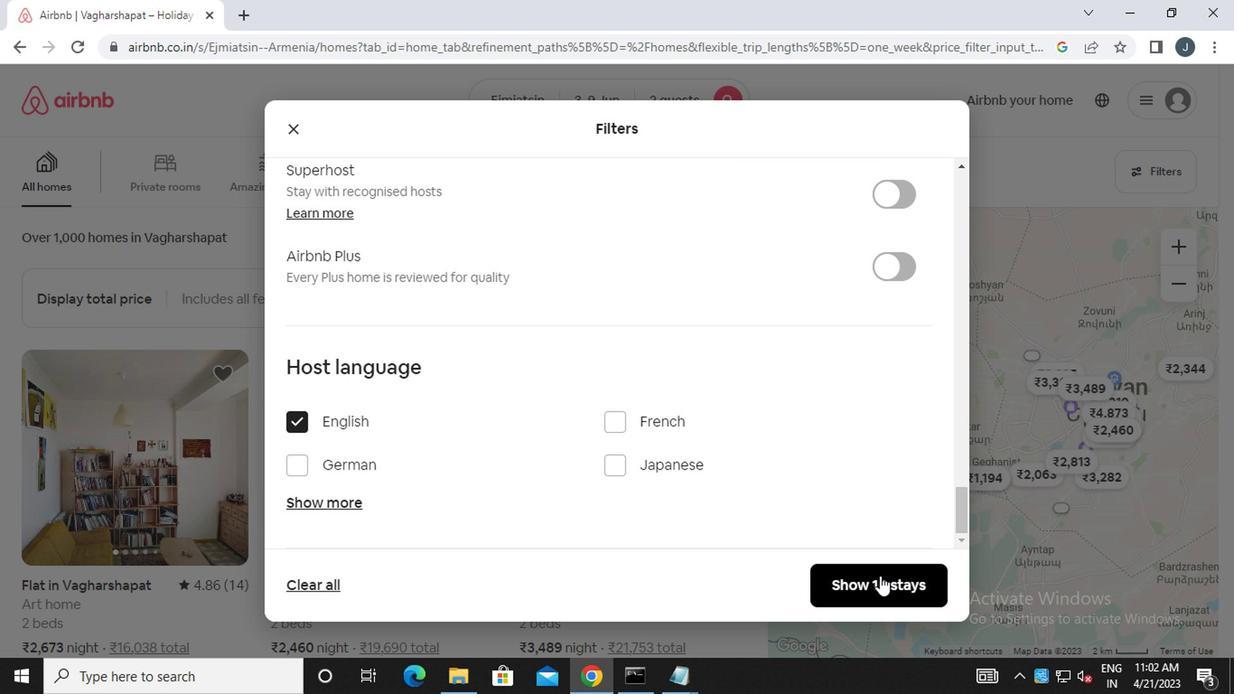 
Action: Mouse moved to (857, 585)
Screenshot: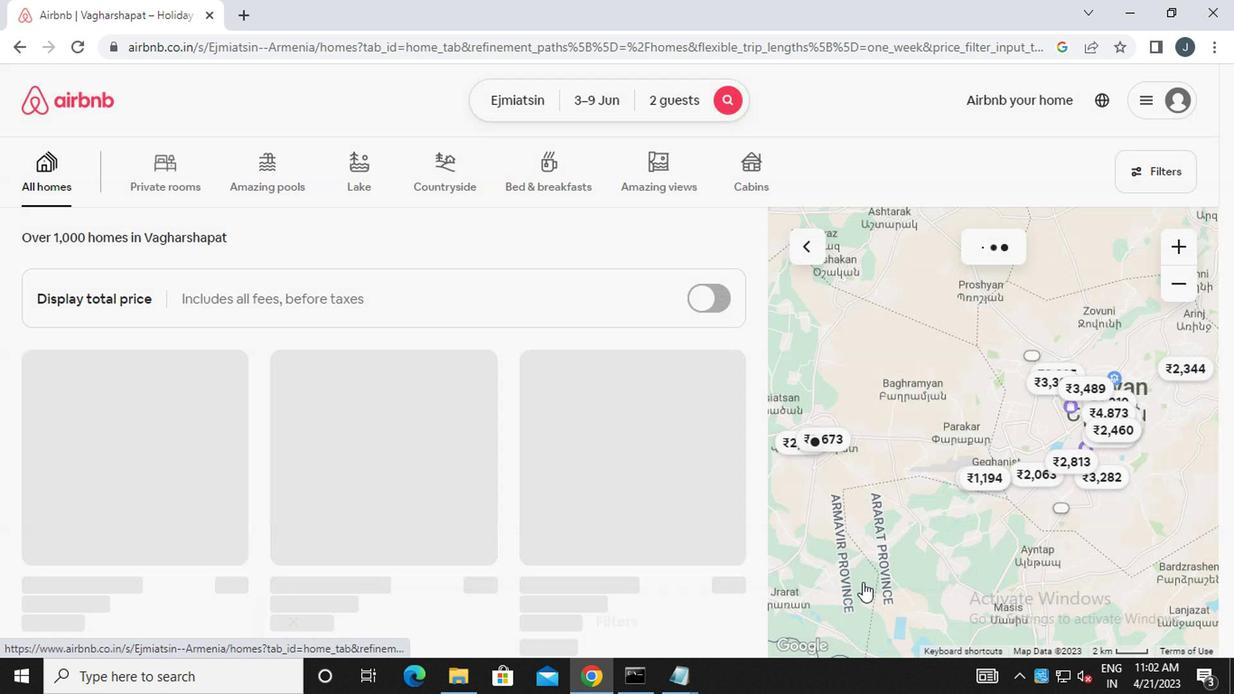
